 Task: Create a script that performs addition, subtraction, multiplication, and division of two numbers, storing each result.
Action: Mouse moved to (66, 217)
Screenshot: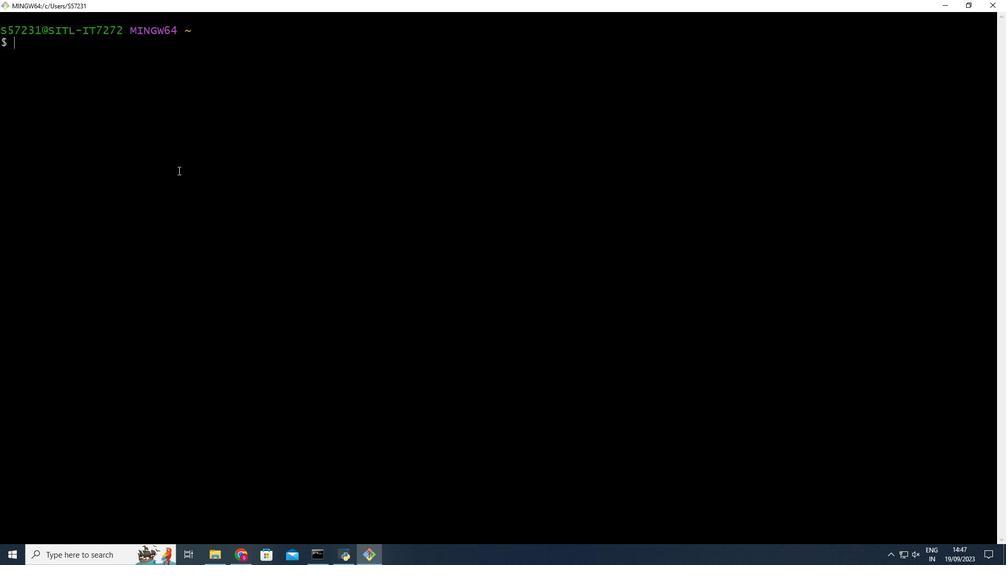 
Action: Mouse pressed left at (66, 217)
Screenshot: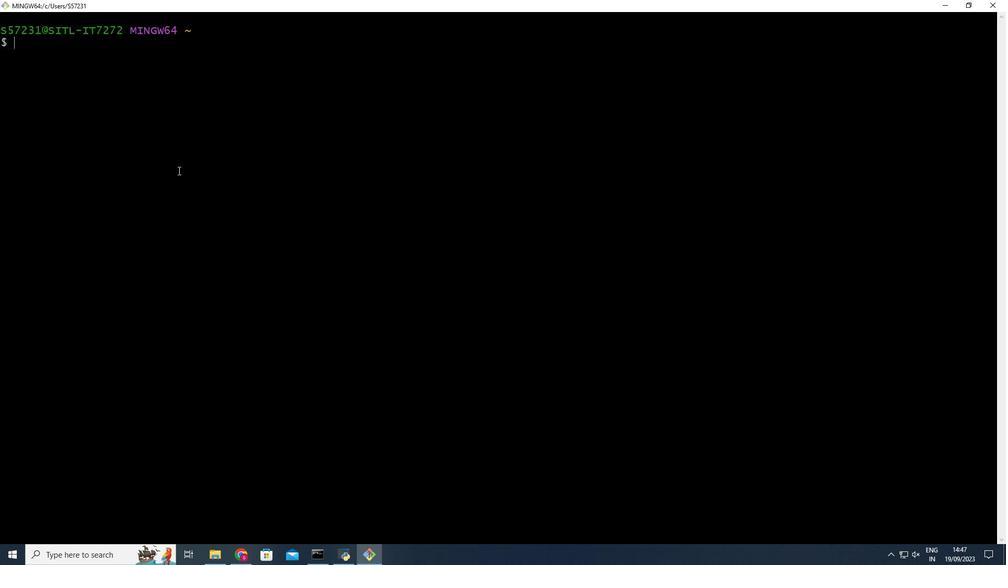 
Action: Mouse moved to (81, 210)
Screenshot: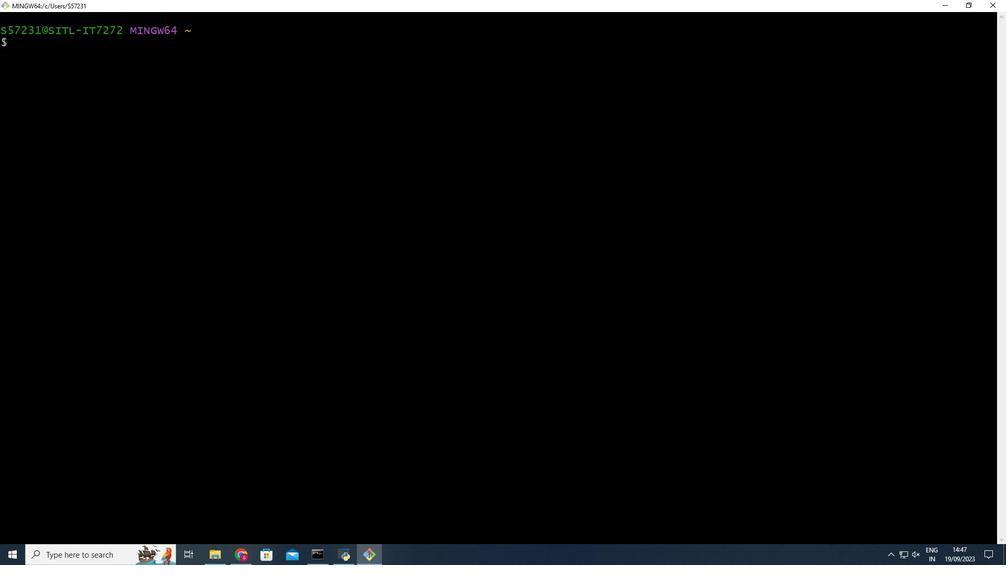 
Action: Key pressed mkr<Key.backspace>dir<Key.space>mathematical<Key.shift_r>_operations<Key.shift_r>_task<Key.enter>cd<Key.space>mathematical<Key.shift_r>_operations<Key.shift_r>_task<Key.enter>touch<Key.space>m<Key.backspace>c<Key.backspace>script.sh<Key.enter>vim<Key.space>script.sh<Key.enter>i<Key.space><Key.backspace><Key.shift_r>#<Key.shift_r>!/n<Key.backspace>bin/bash<Key.enter><Key.backspace><Key.enter><Key.shift_r>#<Key.space>function<Key.space>to<Key.space>perform<Key.space>mathm<Key.backspace>ematical<Key.space>operations<Key.enter><Key.backspace><Key.backspace>perform<Key.shift_r>_operations<Key.shift_r>()<Key.enter><Key.shift_r>{<Key.enter><Key.shift_r>#<Key.space>input<Key.space>values<Key.enter><Key.backspace><Key.backspace>num<Key.space><Key.backspace>1=10<Key.enter>num2=5<Key.enter><Key.enter><Key.shift_r>#<Key.space>addition<Key.enter><Key.backspace><Key.backspace>addition<Key.shift_r>_result<Key.space>=<Key.backspace>=<Key.space><Key.shift_r>$<Key.shift_r>((num1+<Key.space>num2<Key.shift_r>))<Key.enter>echo<Key.space><Key.shift_r>"<Key.shift_r>Addition<Key.space>result<Key.shift_r>:<Key.space><Key.shift_r>"<Key.backspace><Key.backspace><Key.space><Key.shift_r><Key.shift_r>$addition<Key.shift_r>_result<Key.shift_r>"<Key.enter><Key.enter><Key.shift_r>#<Key.space>subtraction<Key.enter><Key.backspace><Key.backspace>sub
Screenshot: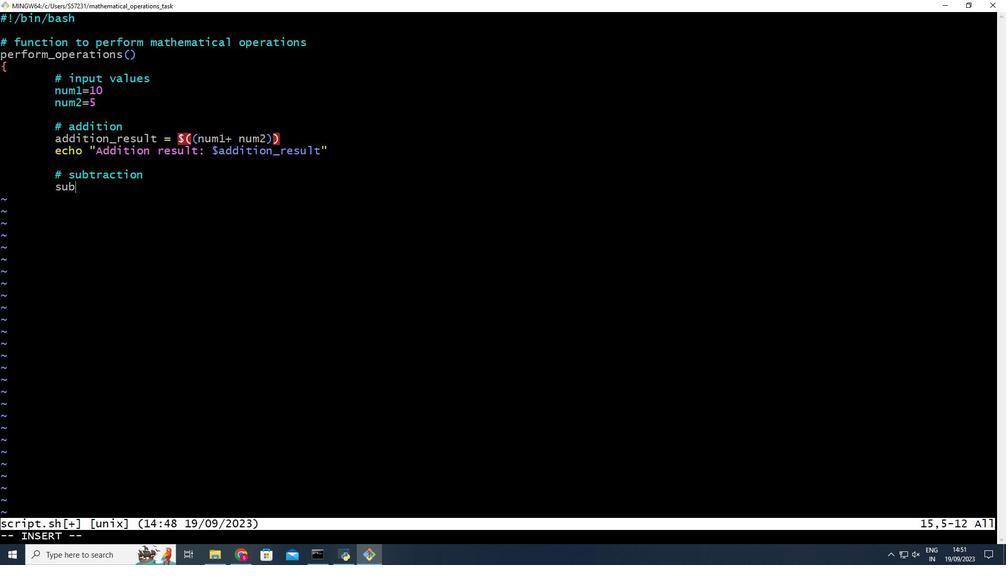 
Action: Mouse scrolled (81, 210) with delta (0, 0)
Screenshot: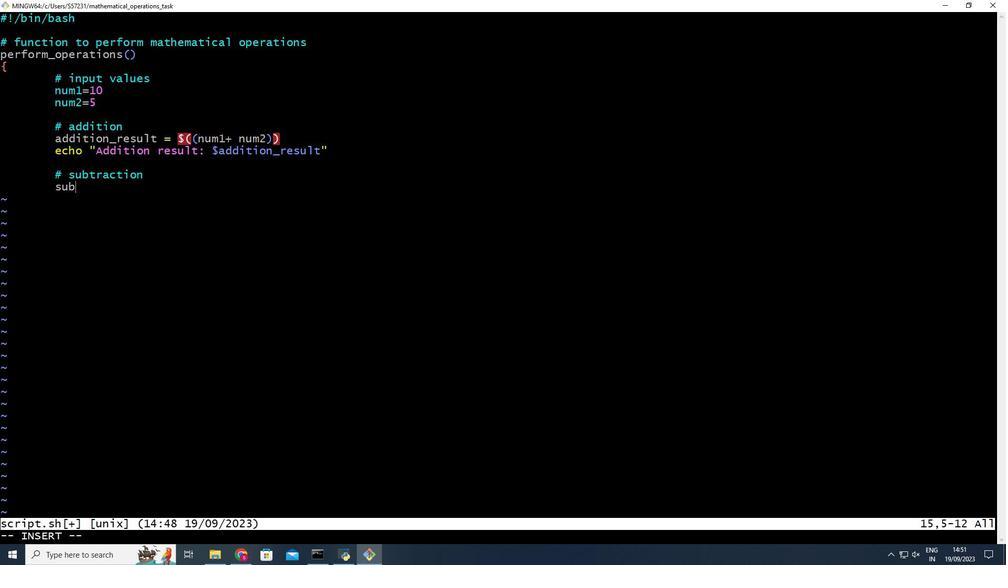 
Action: Mouse scrolled (81, 210) with delta (0, 0)
Screenshot: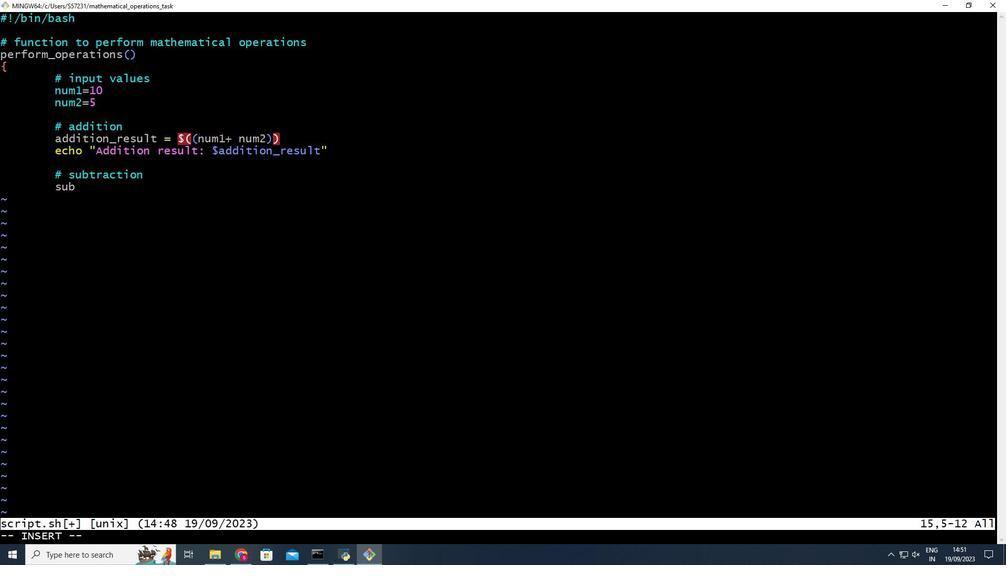 
Action: Mouse scrolled (81, 210) with delta (0, 0)
Screenshot: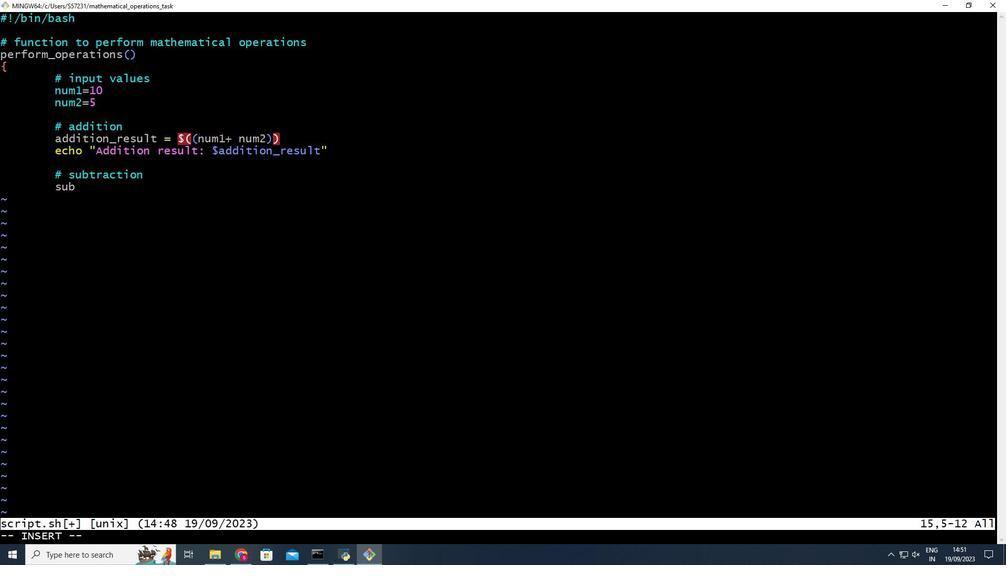 
Action: Key pressed traction<Key.shift_r>_result=<Key.shift_r>$<Key.shift_r>((num1-num2<Key.shift_r><Key.shift_r><Key.shift_r><Key.shift_r><Key.shift_r><Key.shift_r><Key.shift_r><Key.shift_r><Key.shift_r><Key.shift_r><Key.shift_r><Key.shift_r><Key.shift_r>))<Key.enter>echo<Key.space><Key.shift_r>"<Key.shift_r>Subtraction<Key.space>result<Key.shift_r>:<Key.space><Key.shift_r>$subtraction<Key.shift_r><Key.shift_r>_result<Key.shift_r>"<Key.enter><Key.enter><Key.shift_r>#<Key.space>multiplication<Key.enter><Key.backspace><Key.backspace>multiplication<Key.shift_r>_result=<Key.shift_r>$<Key.shift_r><Key.shift_r><Key.shift_r><Key.shift_r><Key.shift_r><Key.shift_r><Key.shift_r>(<Key.shift_r>(num1<Key.shift_r>*num2<Key.shift_r><Key.shift_r><Key.shift_r><Key.shift_r>))<Key.enter>echo<Key.space><Key.shift_r>"<Key.shift_r><Key.shift_r><Key.shift_r>Multiplication<Key.space>result<Key.shift_r><Key.shift_r><Key.shift_r><Key.shift_r>:<Key.space><Key.shift_r>$multiplication<Key.shift_r>_result<Key.shift_r>"<Key.enter><Key.backspace><Key.enter><Key.shift_r>#<Key.space>division<Key.space><Key.shift_r>(with<Key.space>floating-point<Key.space>result<Key.shift_r>)<Key.space><Key.enter><Key.backspace><Key.backspace>division<Key.shift_r>_result=<Key.shift_r><Key.shift_r><Key.shift_r><Key.shift_r><Key.shift_r><Key.shift_r><Key.shift_r><Key.shift_r><Key.shift_r><Key.shift_r><Key.shift_r><Key.shift_r><Key.shift_r><Key.shift_r><Key.shift_r><Key.shift_r><Key.shift_r><Key.shift_r><Key.shift_r><Key.shift_r><Key.shift_r><Key.shift_r><Key.shift_r><Key.shift_r><Key.shift_r><Key.shift_r>$<Key.shift_r><Key.shift_r><Key.shift_r><Key.shift_r>(echo<Key.space><Key.shift_r>"scale=2;<Key.space><Key.shift_r><Key.shift_r><Key.shift_r><Key.shift_r><Key.shift_r><Key.shift_r><Key.shift_r>$num1<Key.space>/<Key.space><Key.shift_r>@<Key.backspace><Key.shift_r>$num2<Key.shift_r>"<Key.space><Key.shift_r>|<Key.space>bc<Key.shift_r><Key.shift_r><Key.shift_r><Key.shift_r><Key.shift_r><Key.shift_r><Key.shift_r><Key.shift_r><Key.shift_r><Key.shift_r><Key.shift_r><Key.shift_r>)<Key.enter>echo<Key.space><Key.shift_r>"<Key.shift_r>Division<Key.space>result<Key.shift_r>:<Key.space><Key.shift_r><Key.shift_r><Key.shift_r><Key.shift_r><Key.shift_r><Key.shift_r><Key.shift_r><Key.shift_r><Key.shift_r>$division<Key.shift_r>_result<Key.shift_r>"<Key.enter><Key.backspace><Key.shift_r><Key.shift_r><Key.shift_r><Key.shift_r><Key.shift_r><Key.shift_r>}
Screenshot: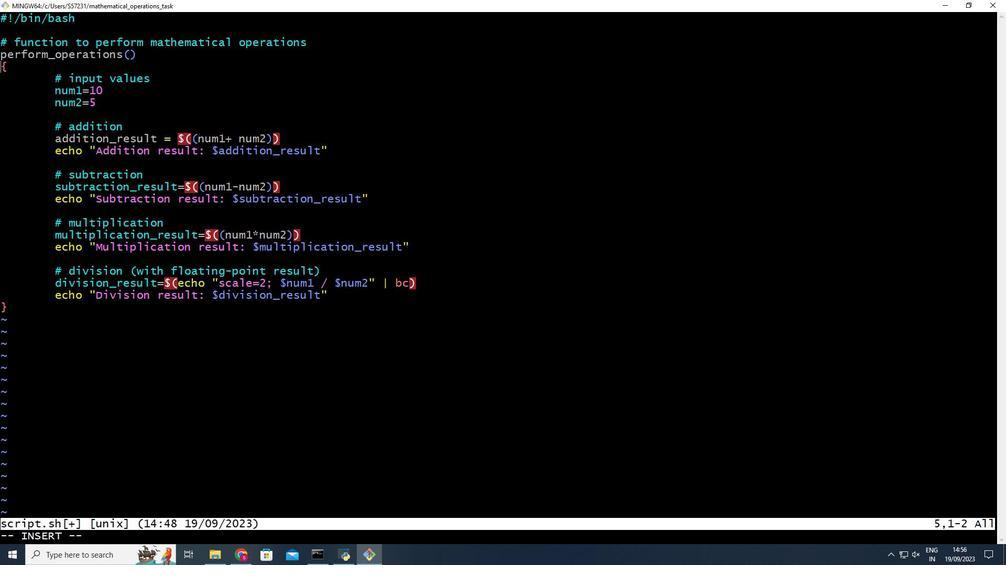 
Action: Mouse scrolled (81, 210) with delta (0, 0)
Screenshot: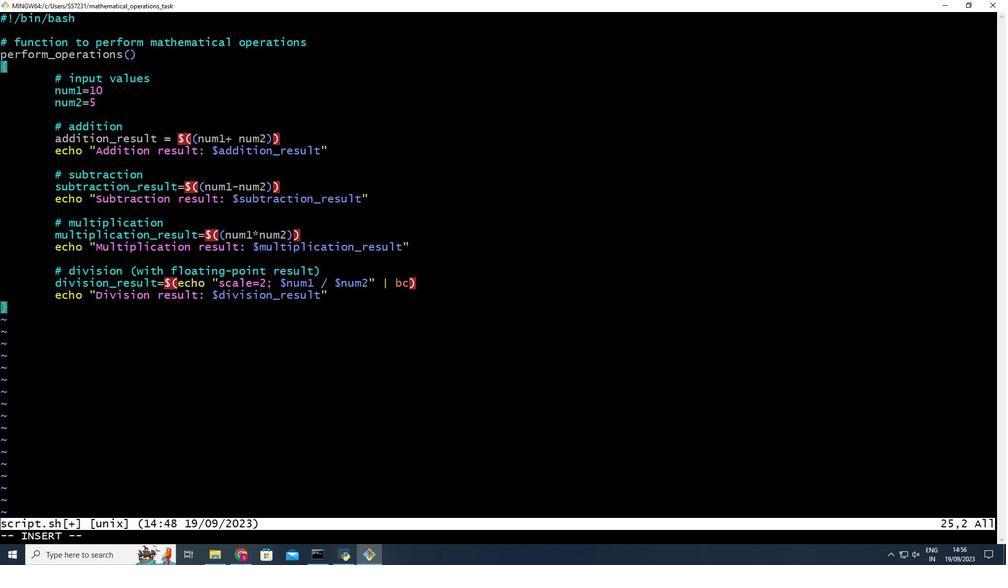 
Action: Mouse scrolled (81, 210) with delta (0, 0)
Screenshot: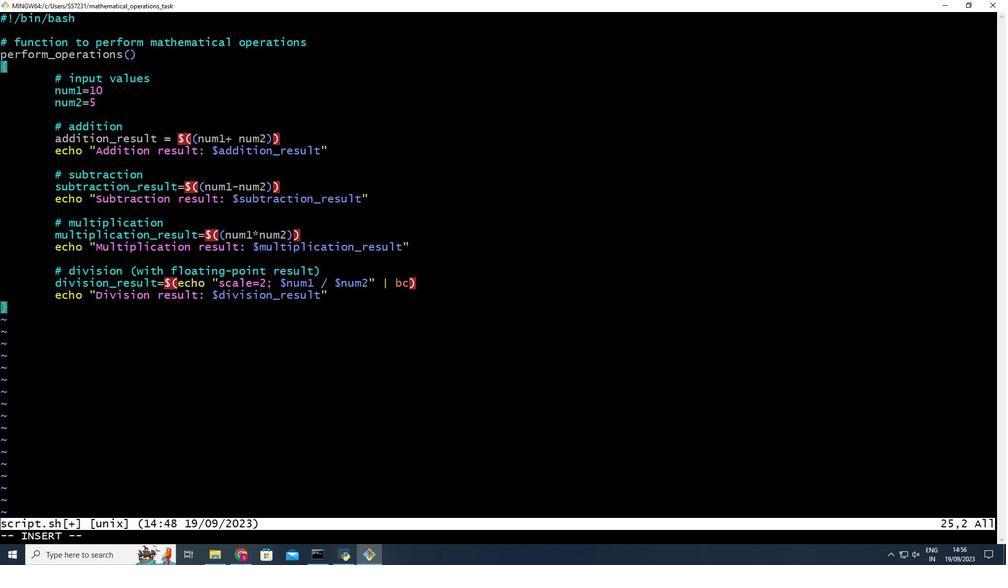 
Action: Mouse scrolled (81, 210) with delta (0, 0)
Screenshot: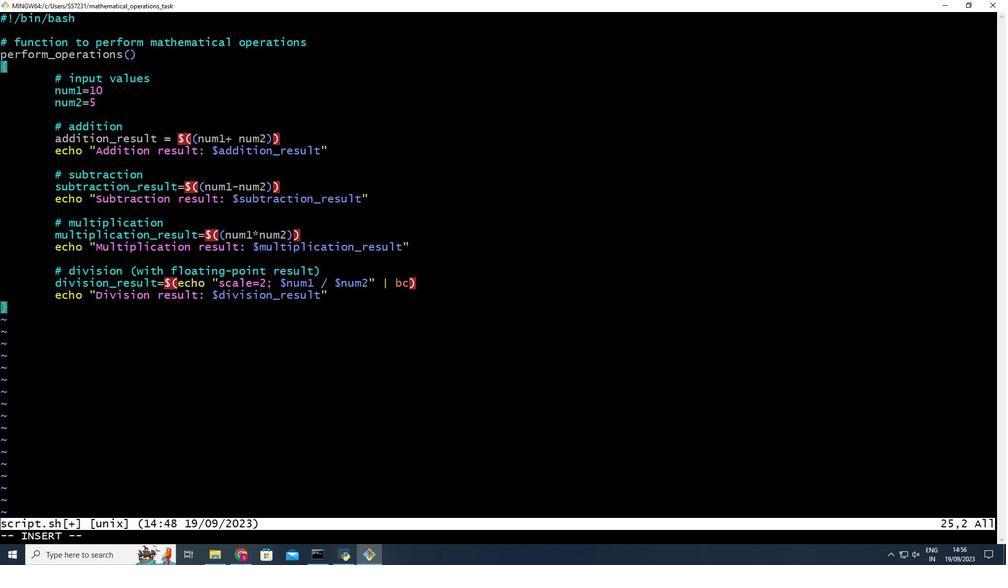 
Action: Key pressed <Key.shift_r><Key.enter><Key.enter><Key.shift_r>#<Key.space>call<Key.space>the<Key.space>function<Key.space>to<Key.space>perform<Key.space>the<Key.space>operations<Key.enter><Key.backspace><Key.backspace>perform<Key.shift_r><Key.shift_r><Key.shift_r><Key.shift_r>_operatiosn<Key.backspace><Key.backspace>ns<Key.space><Key.esc><Key.shift_r>:wq<Key.shift_r>!<Key.enter>
Screenshot: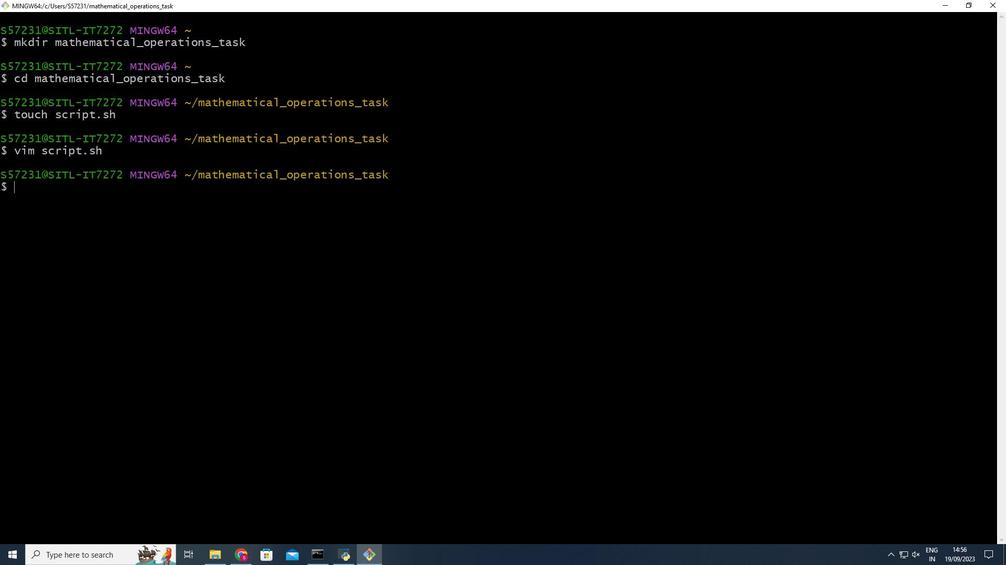 
Action: Mouse scrolled (81, 210) with delta (0, 0)
Screenshot: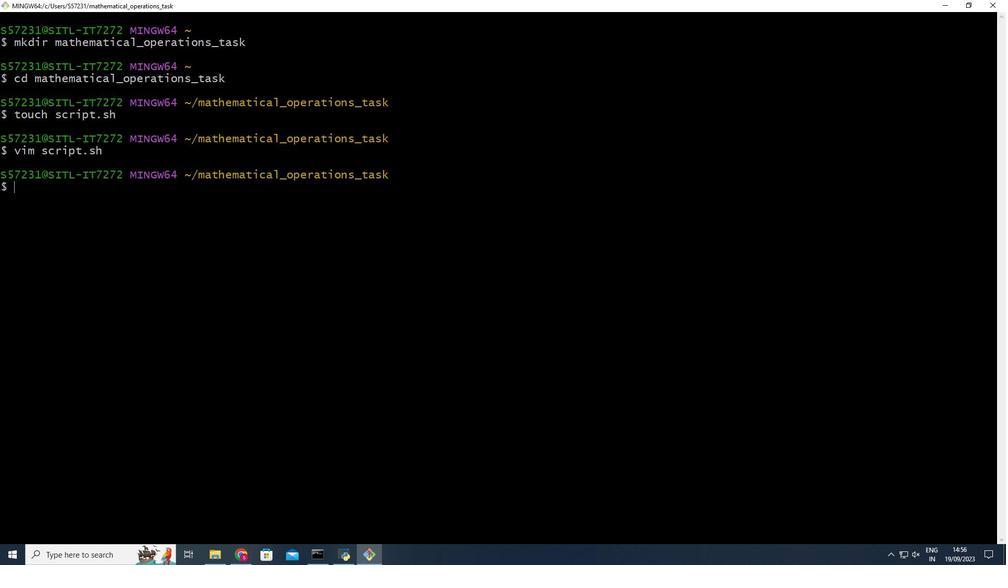 
Action: Mouse scrolled (81, 210) with delta (0, 0)
Screenshot: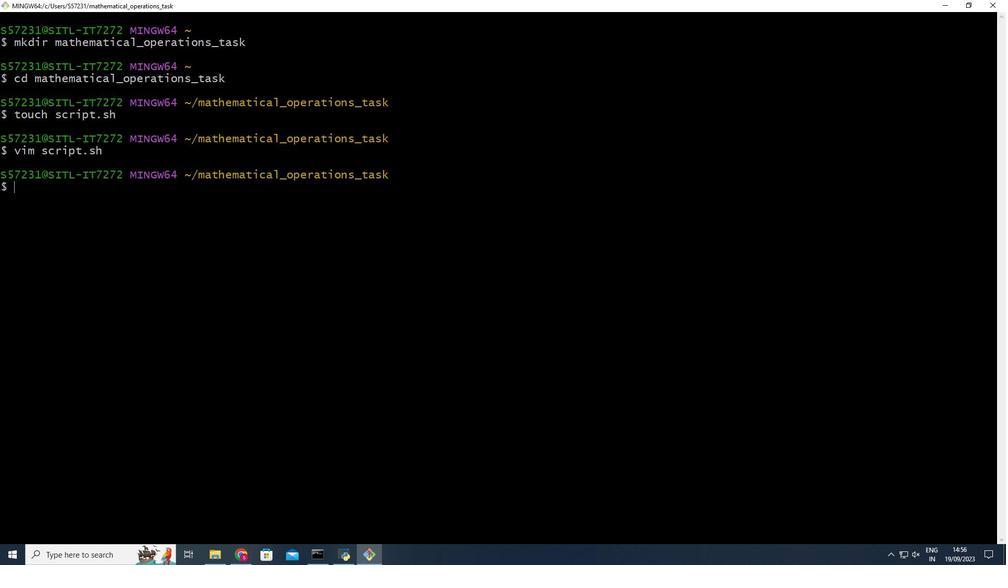 
Action: Mouse scrolled (81, 210) with delta (0, 0)
Screenshot: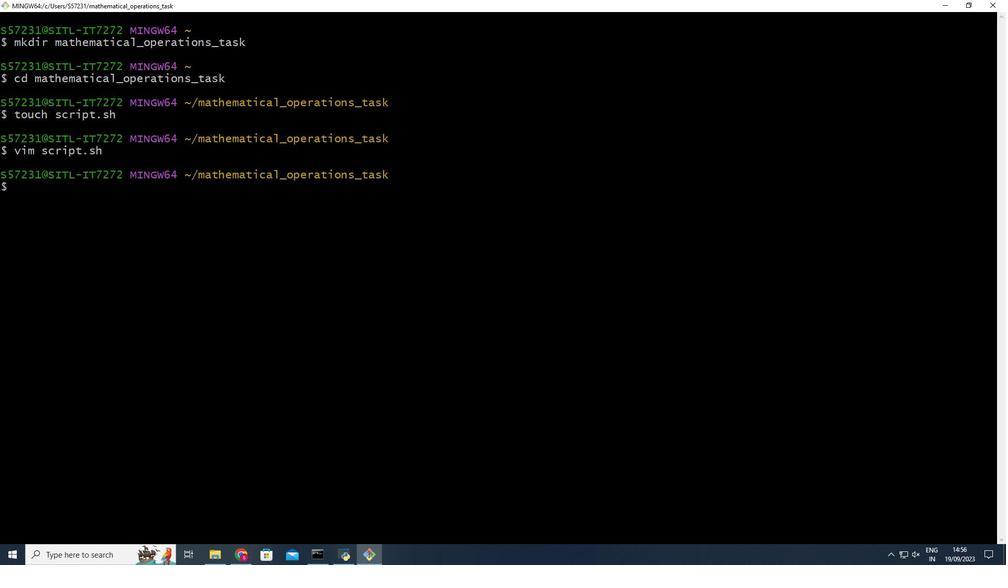 
Action: Mouse scrolled (81, 210) with delta (0, 0)
Screenshot: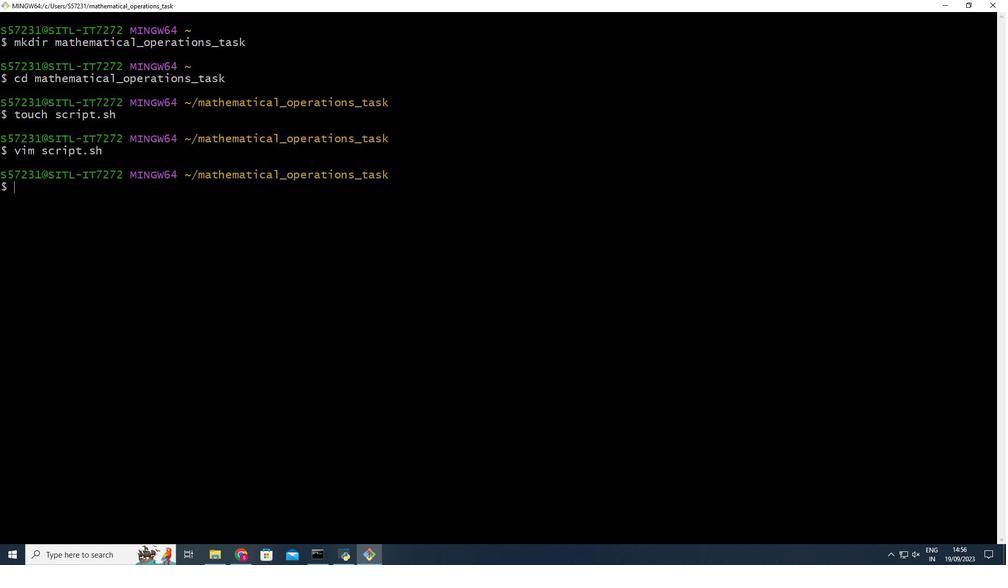 
Action: Mouse scrolled (81, 210) with delta (0, 0)
Screenshot: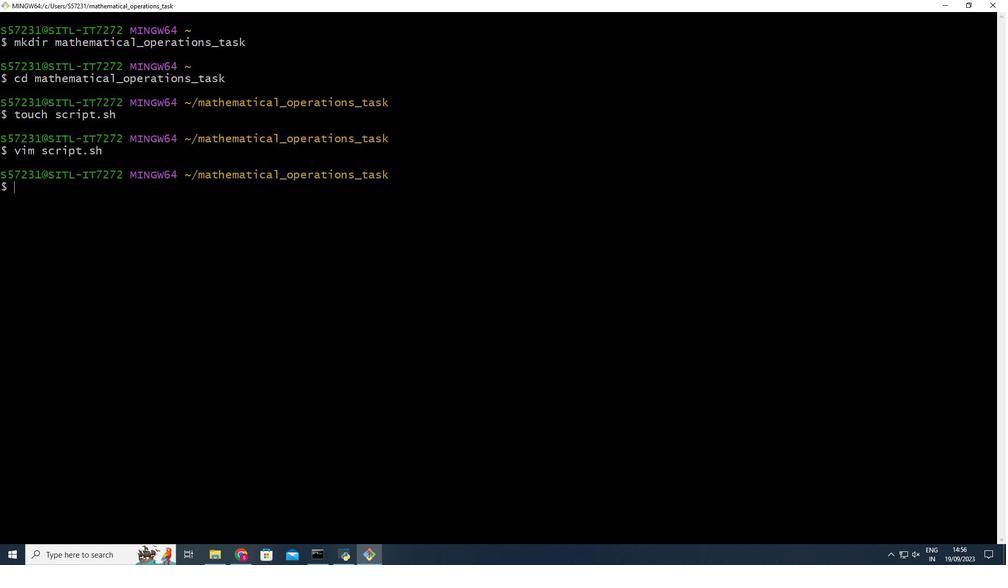 
Action: Key pressed chmod<Key.space>+x<Key.space>script.sh<Key.enter>./math<Key.backspace><Key.backspace><Key.backspace><Key.backspace>script.sh<Key.enter>vim<Key.space><Key.backspace><Key.space>script.sh<Key.enter>i<Key.up><Key.up><Key.up><Key.up><Key.up><Key.up><Key.up><Key.up><Key.up><Key.up><Key.up><Key.up><Key.up><Key.up><Key.up><Key.up><Key.up><Key.up><Key.up><Key.up><Key.up><Key.up><Key.up><Key.up><Key.up><Key.up><Key.up><Key.down><Key.down><Key.down><Key.down><Key.down><Key.down><Key.down><Key.down><Key.down><Key.down><Key.left><Key.left><Key.down><Key.right><Key.up><Key.right><Key.right><Key.right><Key.right><Key.right><Key.right><Key.right><Key.right><Key.right><Key.left><Key.left><Key.backspace><Key.down><Key.down><Key.down><Key.up><Key.up><Key.up><Key.down><Key.down><Key.down><Key.down><Key.down><Key.down><Key.down><Key.down><Key.down><Key.down><Key.down><Key.down><Key.right><Key.right><Key.right><Key.right><Key.right><Key.right><Key.right><Key.right>
Screenshot: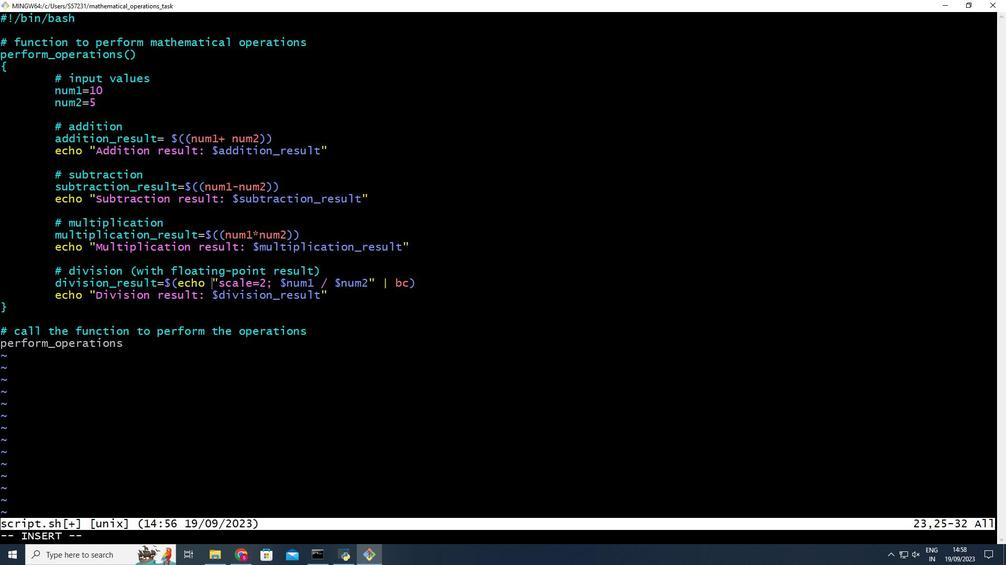 
Action: Mouse moved to (82, 211)
Screenshot: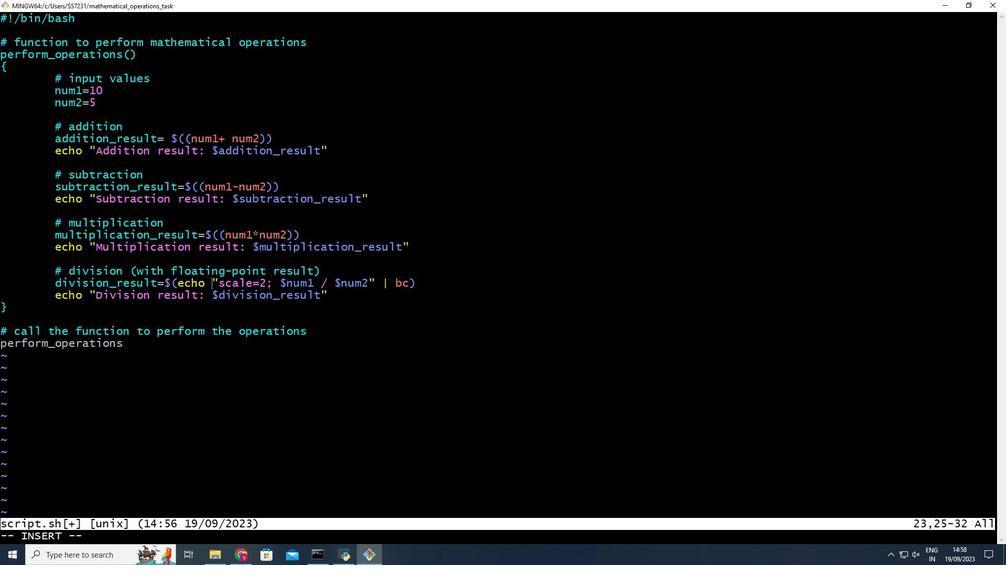 
Action: Mouse scrolled (82, 211) with delta (0, 0)
Screenshot: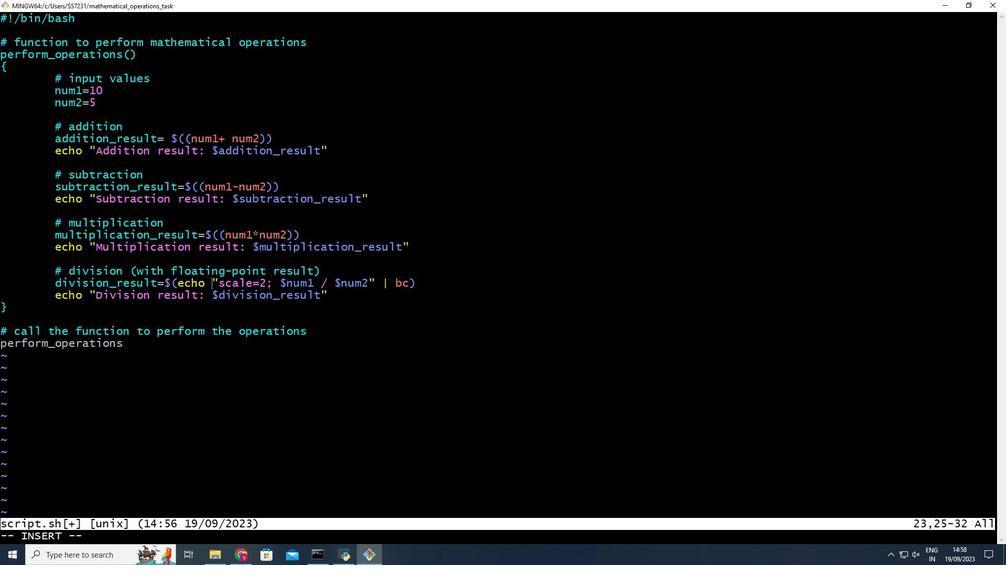 
Action: Mouse scrolled (82, 211) with delta (0, 0)
Screenshot: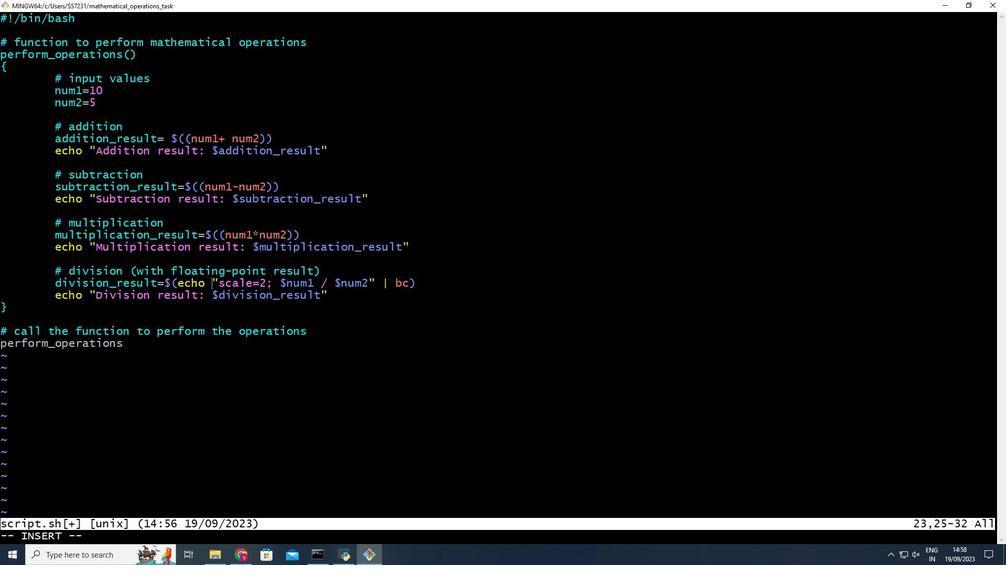 
Action: Mouse scrolled (82, 211) with delta (0, 0)
Screenshot: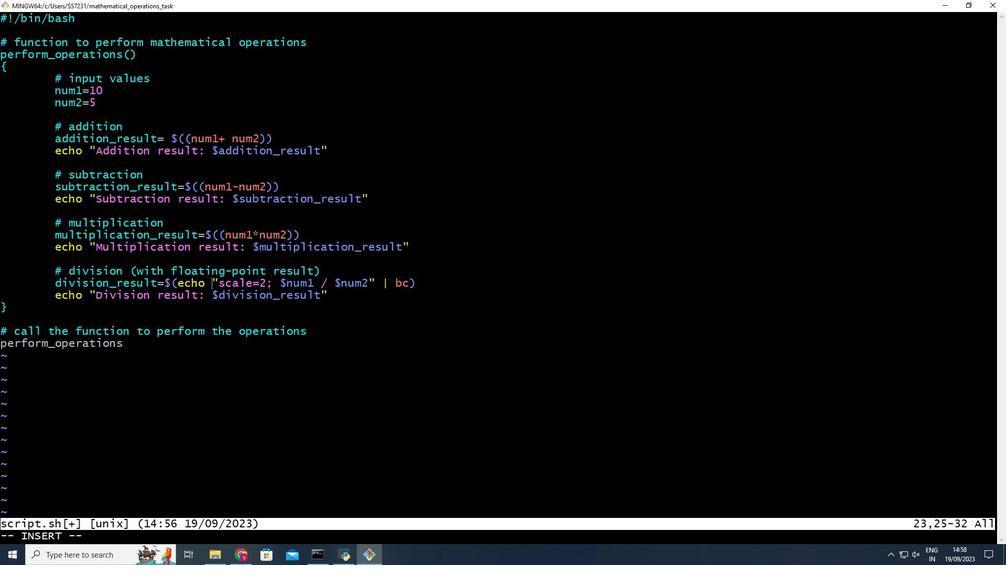 
Action: Mouse scrolled (82, 211) with delta (0, 0)
Screenshot: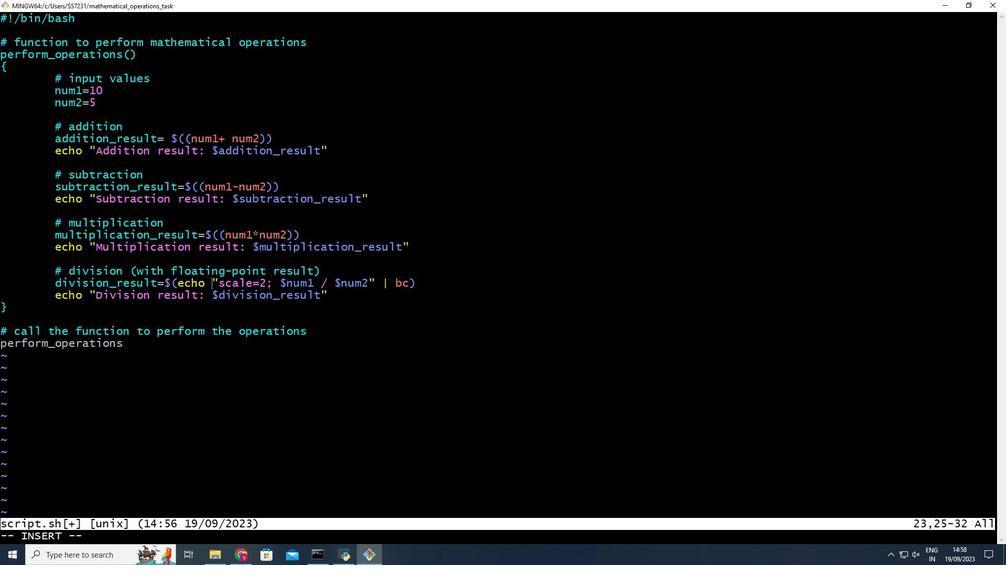 
Action: Mouse scrolled (82, 211) with delta (0, 0)
Screenshot: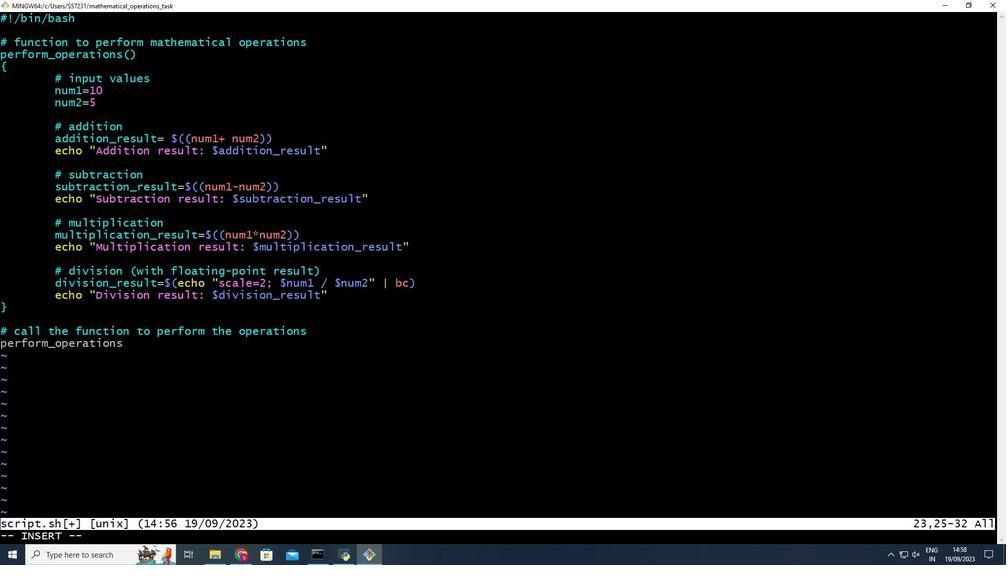 
Action: Mouse scrolled (82, 211) with delta (0, 0)
Screenshot: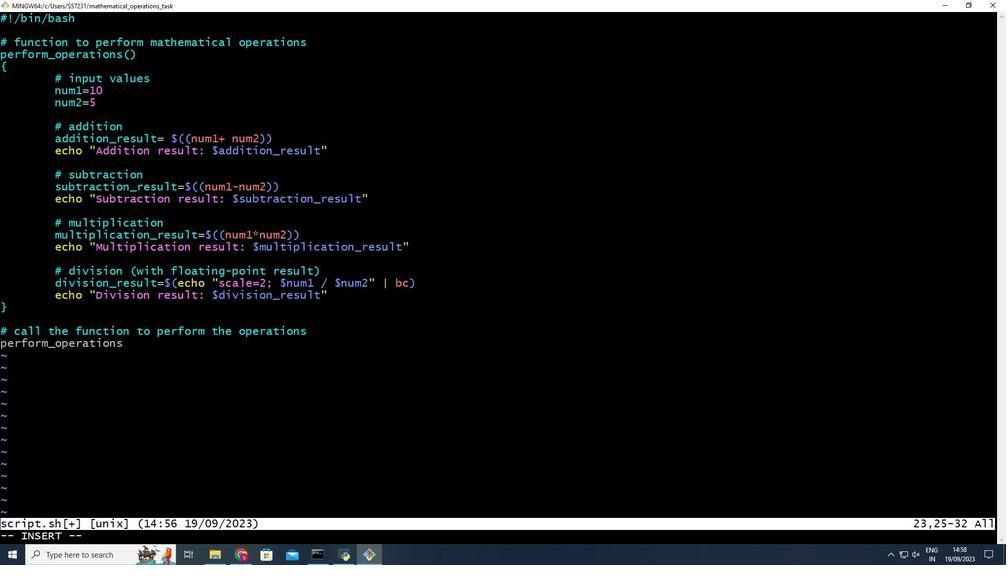 
Action: Mouse scrolled (82, 211) with delta (0, 0)
Screenshot: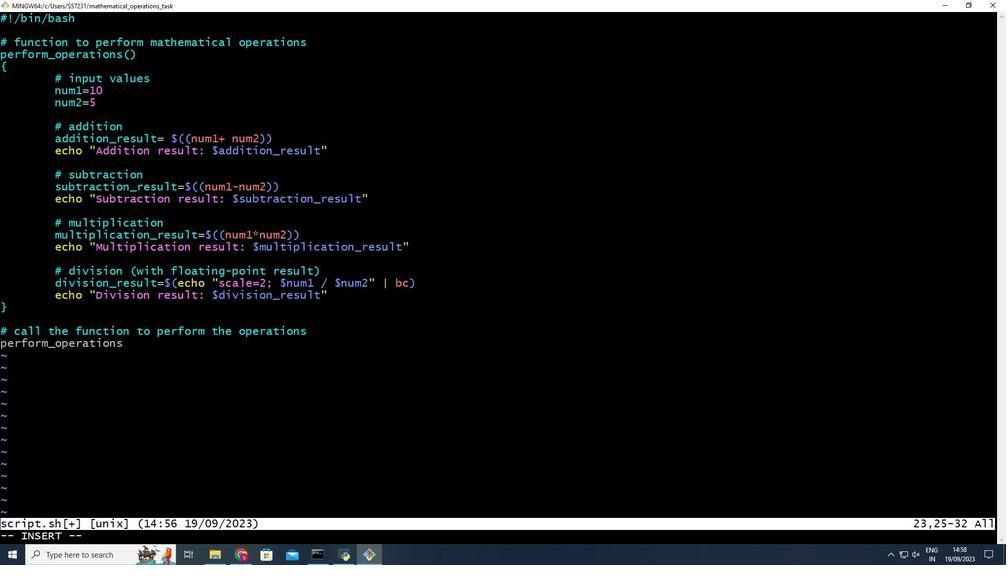 
Action: Mouse scrolled (82, 211) with delta (0, 0)
Screenshot: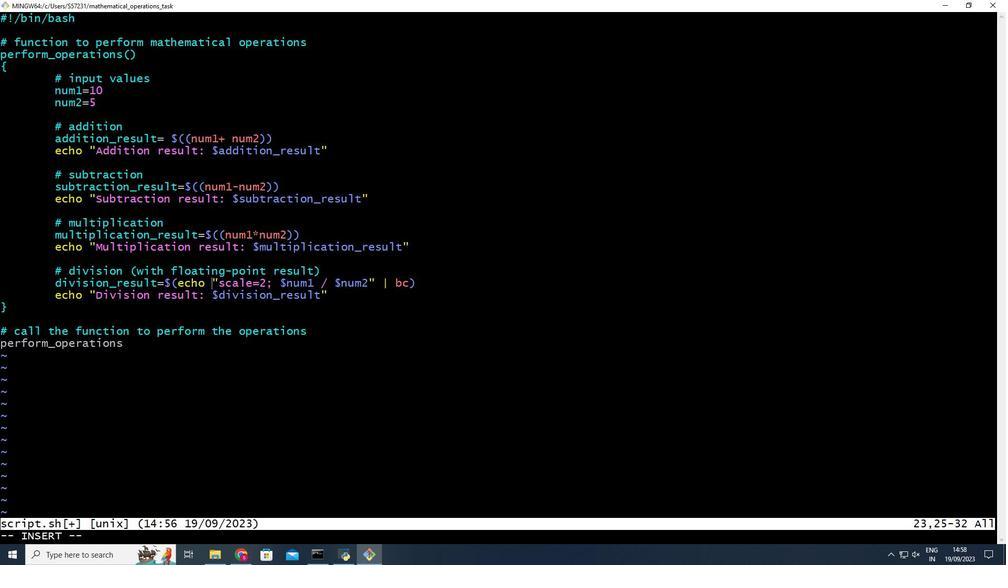 
Action: Mouse scrolled (82, 211) with delta (0, 0)
Screenshot: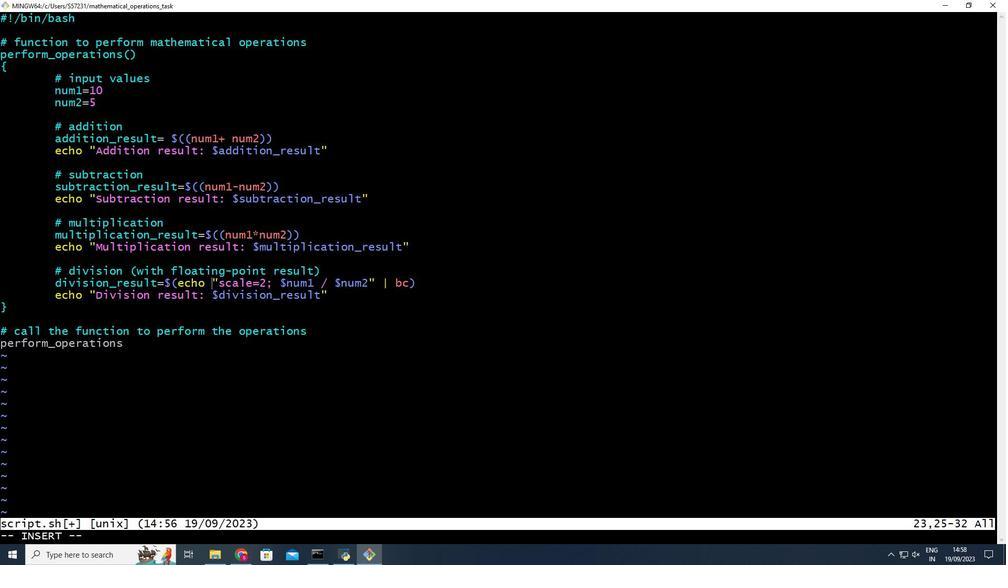 
Action: Mouse moved to (81, 211)
Screenshot: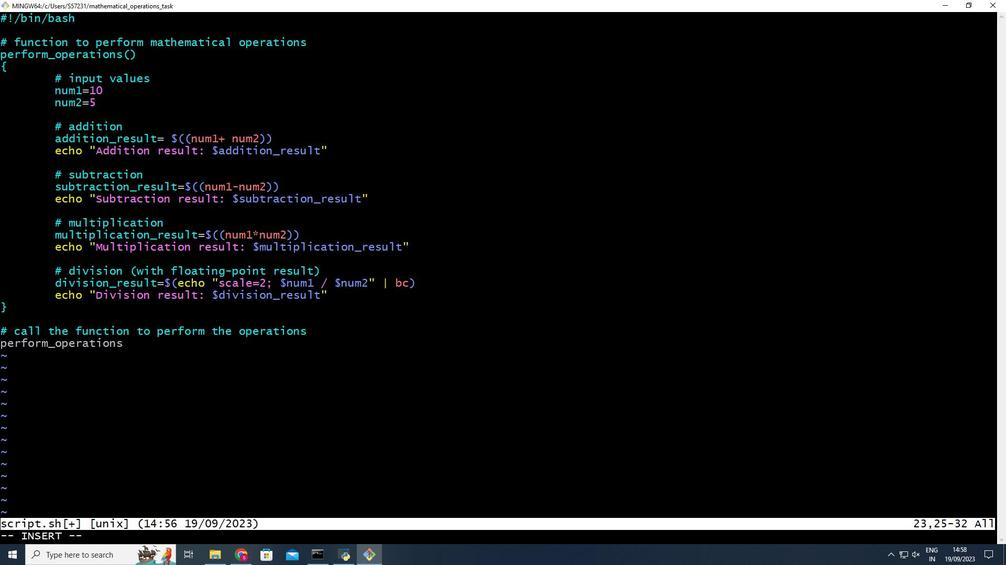 
Action: Mouse scrolled (81, 211) with delta (0, 0)
Screenshot: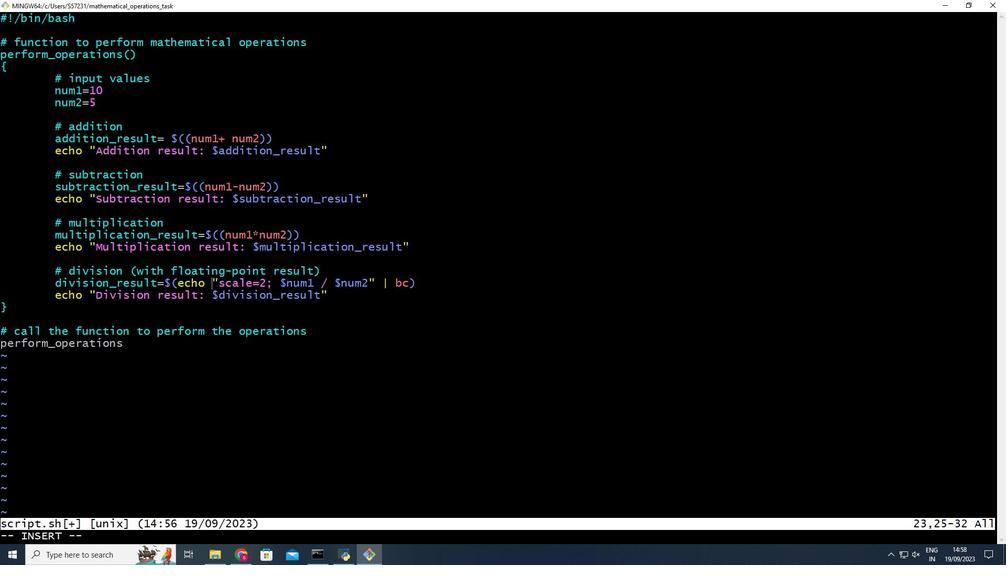 
Action: Key pressed <Key.right><Key.right><Key.right><Key.left><Key.left><Key.left><Key.right><Key.right><Key.right><Key.right><Key.right><Key.right><Key.right><Key.right><Key.right><Key.right><Key.right><Key.right><Key.right><Key.right><Key.right><Key.right><Key.right><Key.right><Key.right><Key.right><Key.left><Key.left><Key.left><Key.down><Key.left><Key.up><Key.esc><Key.shift_r>:wq<Key.shift_r>!<Key.enter>chmod<Key.space>+x<Key.space>script.sh<Key.enter>./script.sh<Key.enter>vim<Key.space>script.sh<Key.enter>
Screenshot: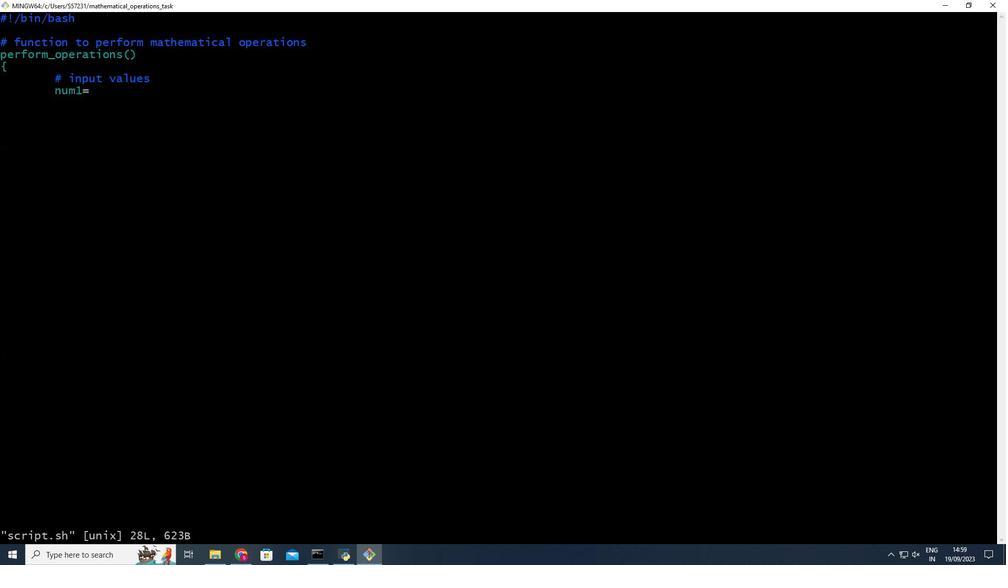 
Action: Mouse moved to (80, 209)
Screenshot: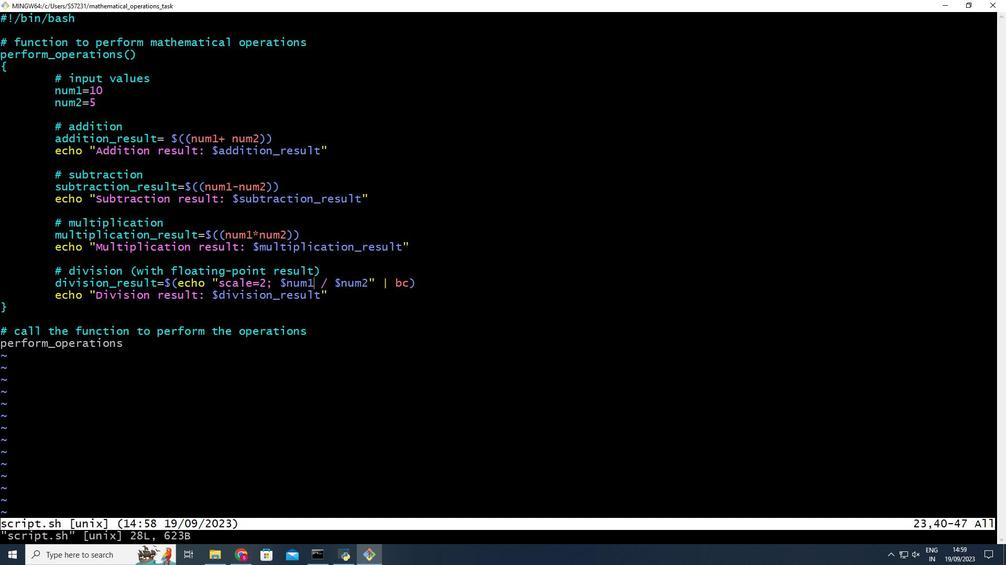 
Action: Mouse scrolled (80, 209) with delta (0, 0)
Screenshot: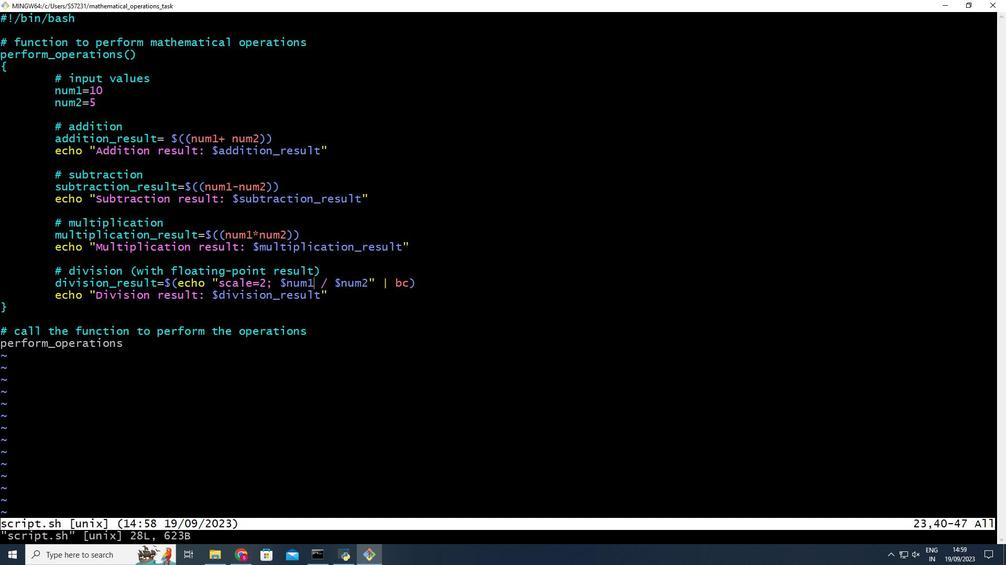 
Action: Key pressed i<Key.up><Key.up><Key.up><Key.up><Key.up><Key.up><Key.up><Key.up><Key.up><Key.up><Key.up><Key.left><Key.left><Key.left><Key.left><Key.left><Key.left><Key.left><Key.left><Key.left><Key.left><Key.left><Key.left><Key.up><Key.backspace><Key.down><Key.down><Key.down><Key.down><Key.left><Key.left><Key.left><Key.left><Key.down><Key.down><Key.down><Key.down><Key.down><Key.right><Key.right><Key.right><Key.right><Key.right><Key.right><Key.right><Key.right><Key.right><Key.right><Key.right><Key.right><Key.right><Key.right><Key.right><Key.right><Key.right><Key.right><Key.right><Key.down><Key.down><Key.down><Key.right><Key.backspace><Key.left><Key.backspace><Key.right><Key.right><Key.right><Key.right><Key.right><Key.right><Key.right><Key.right><Key.right><Key.right><Key.right><Key.left><Key.left><Key.left><Key.left><Key.left>
Screenshot: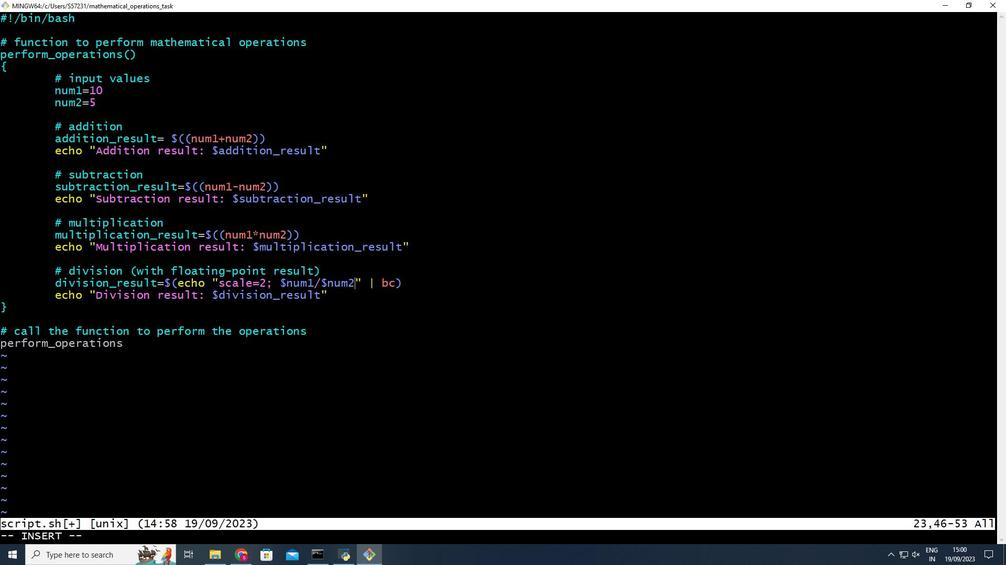 
Action: Mouse moved to (79, 209)
Screenshot: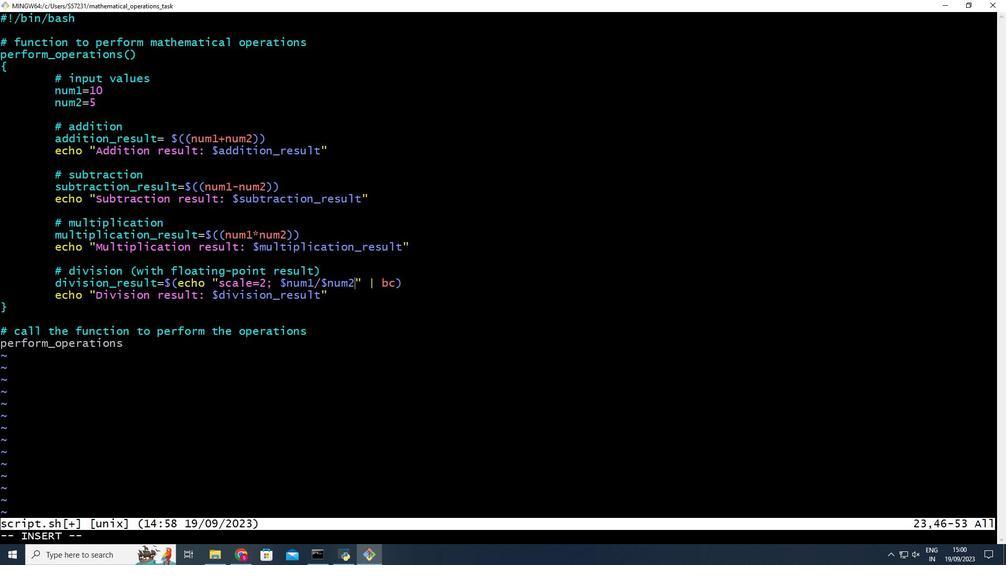 
Action: Mouse scrolled (79, 209) with delta (0, 0)
Screenshot: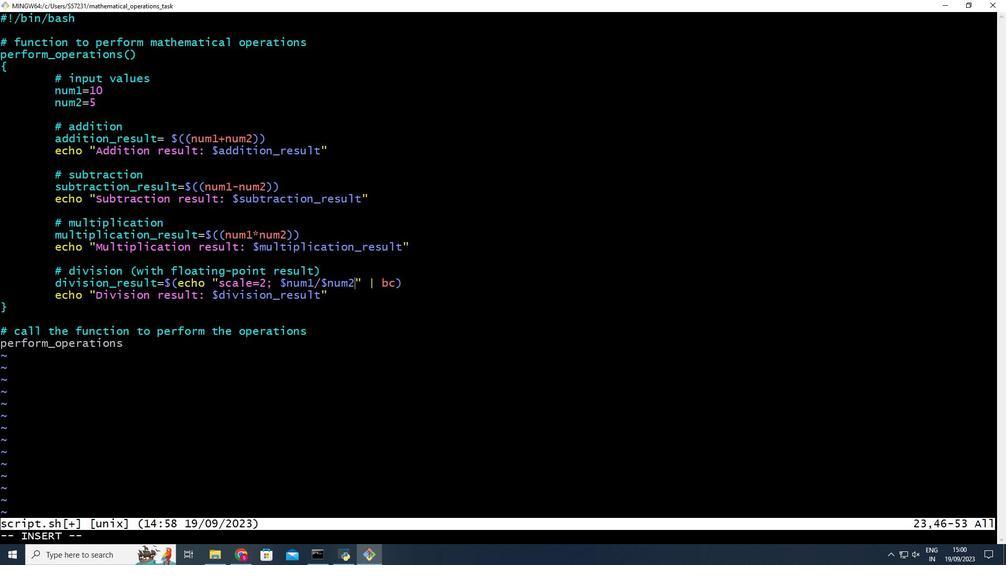 
Action: Mouse moved to (79, 209)
Screenshot: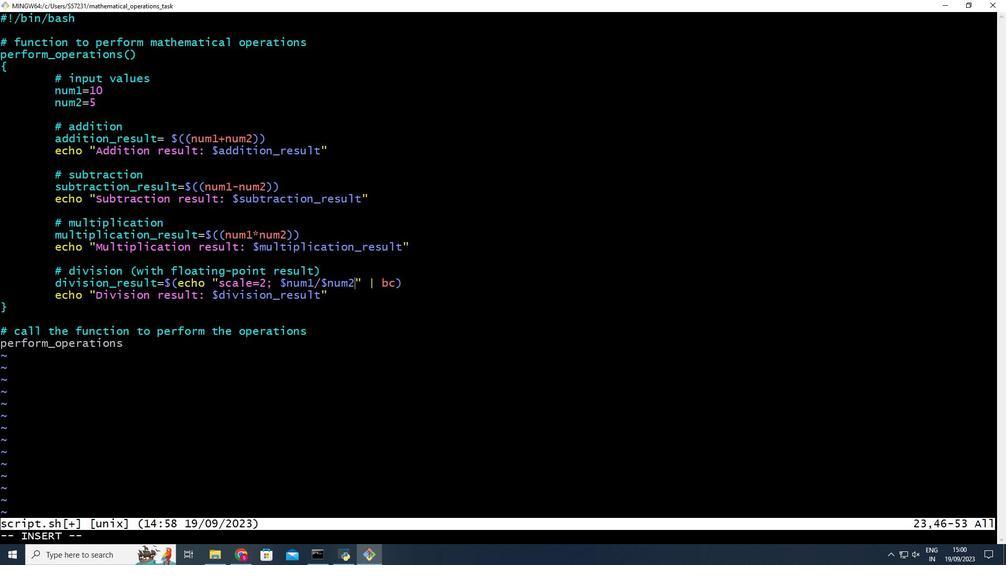 
Action: Mouse scrolled (79, 209) with delta (0, 0)
Screenshot: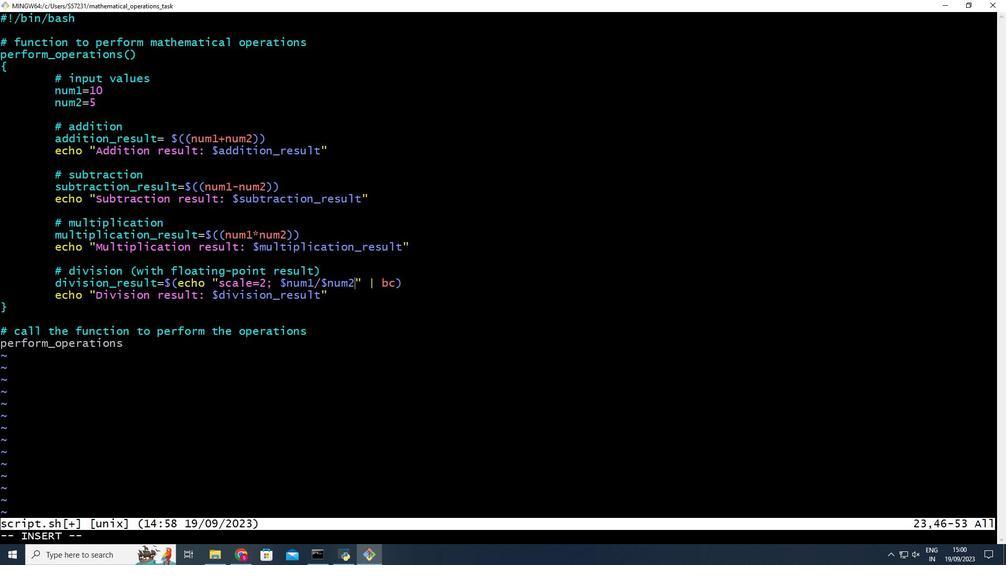 
Action: Mouse scrolled (79, 209) with delta (0, 0)
Screenshot: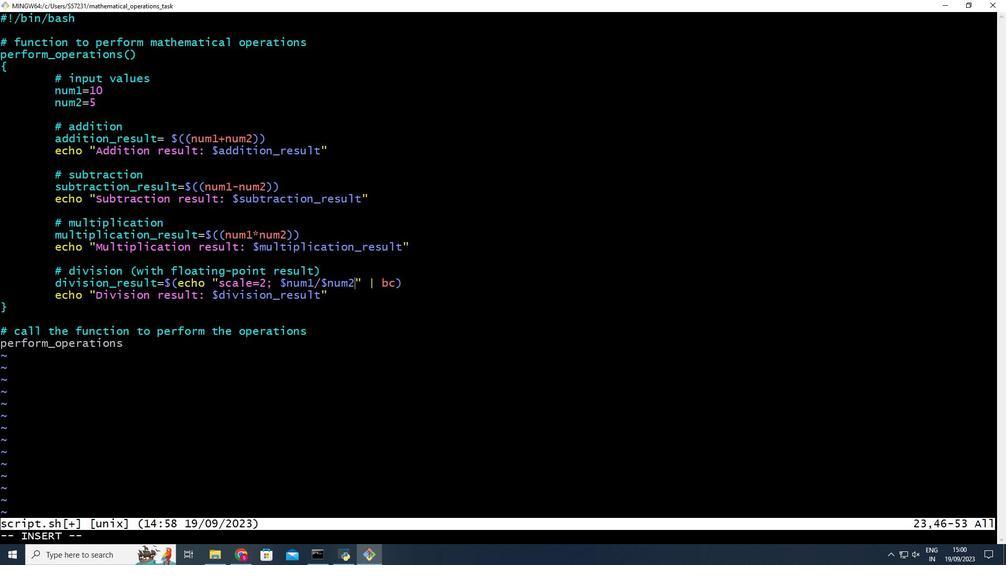 
Action: Mouse scrolled (79, 209) with delta (0, 0)
Screenshot: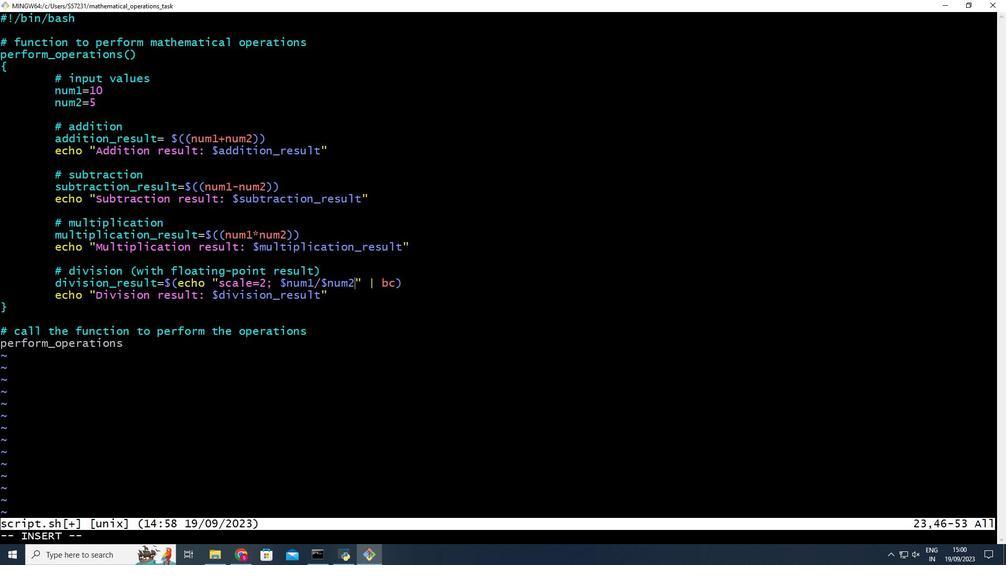 
Action: Mouse moved to (81, 197)
Screenshot: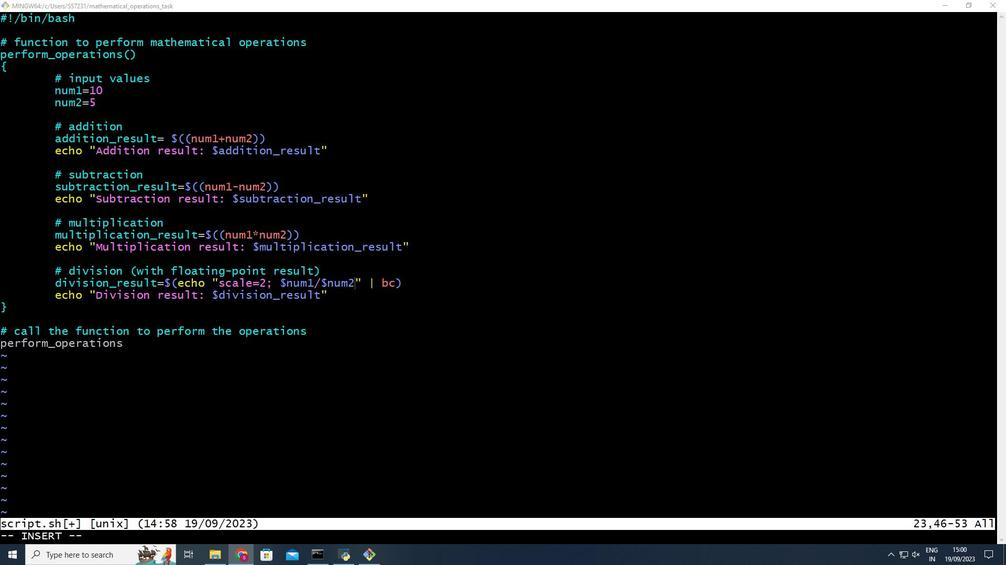 
Action: Mouse pressed left at (81, 197)
Screenshot: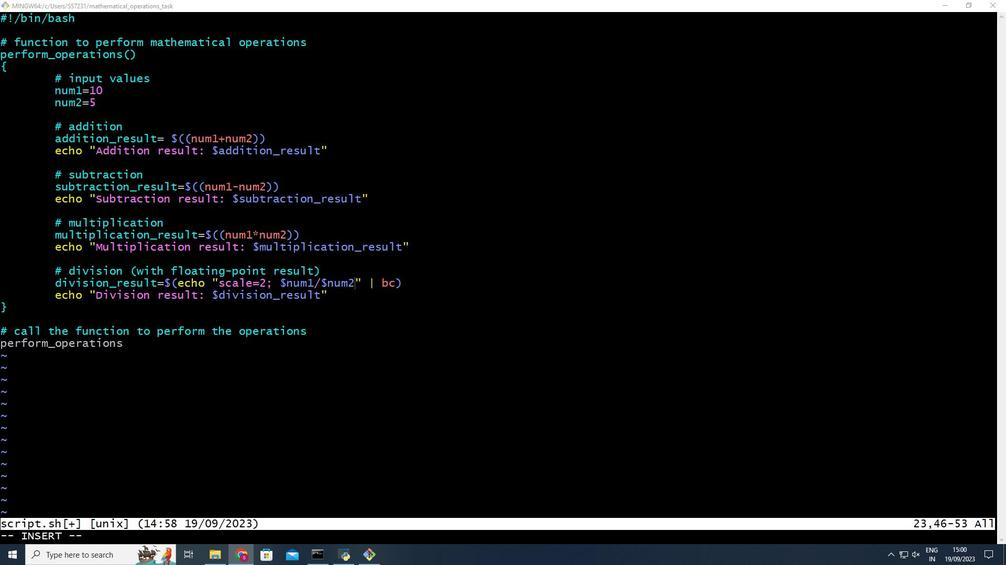 
Action: Mouse moved to (81, 197)
Screenshot: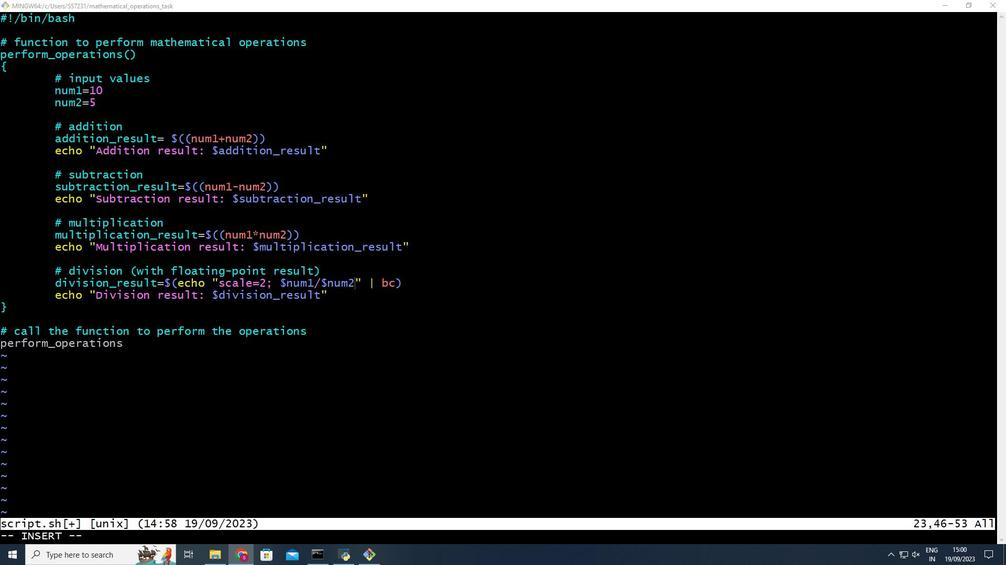 
Action: Key pressed bc<Key.space>not<Key.space>found<Key.space>comand<Key.enter>
Screenshot: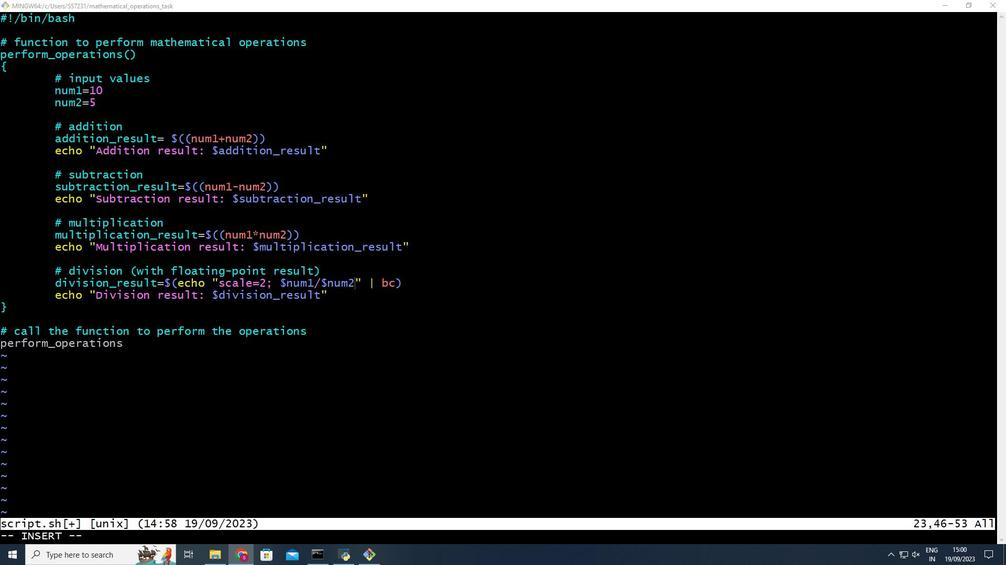 
Action: Mouse moved to (68, 205)
Screenshot: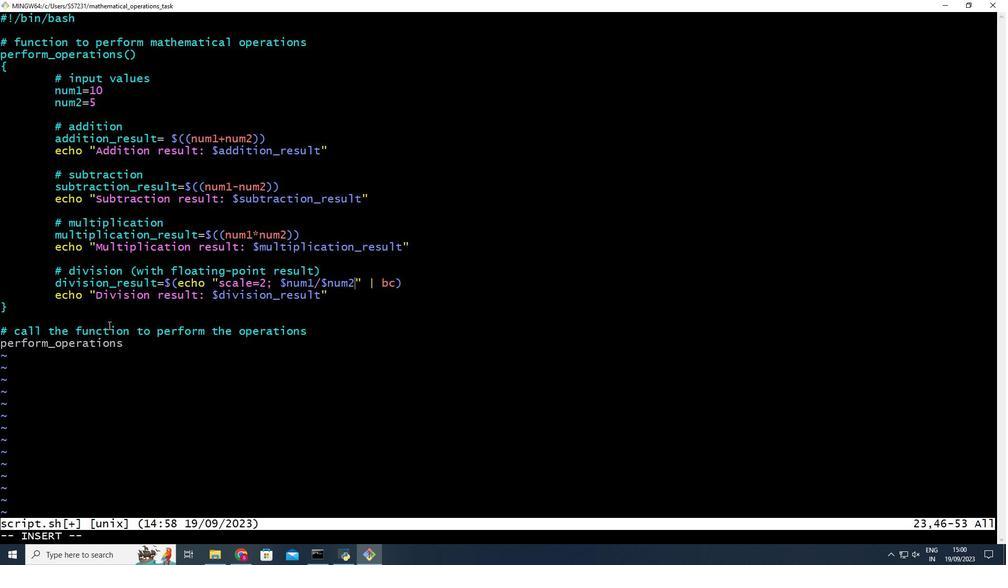 
Action: Mouse pressed left at (68, 205)
Screenshot: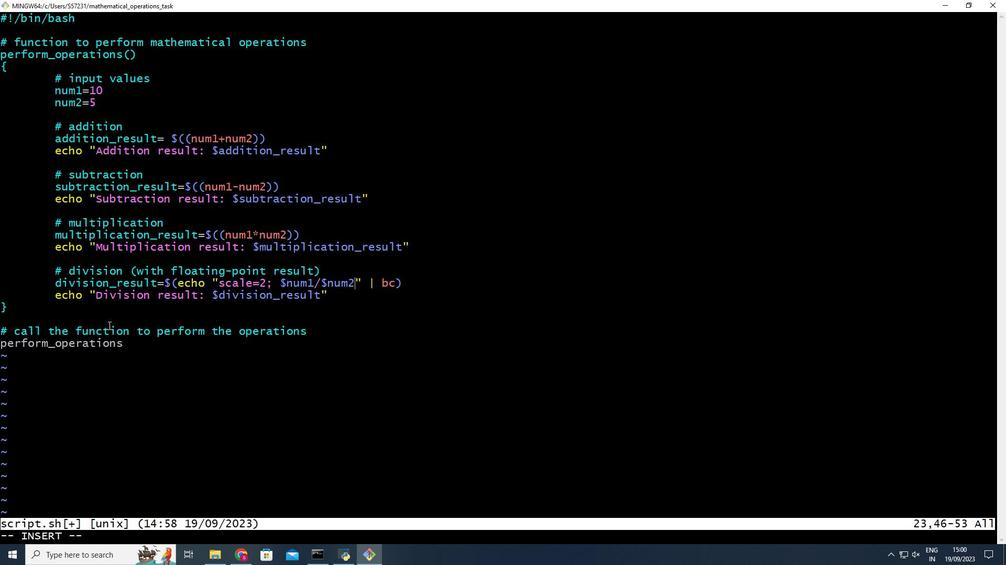 
Action: Mouse moved to (73, 213)
Screenshot: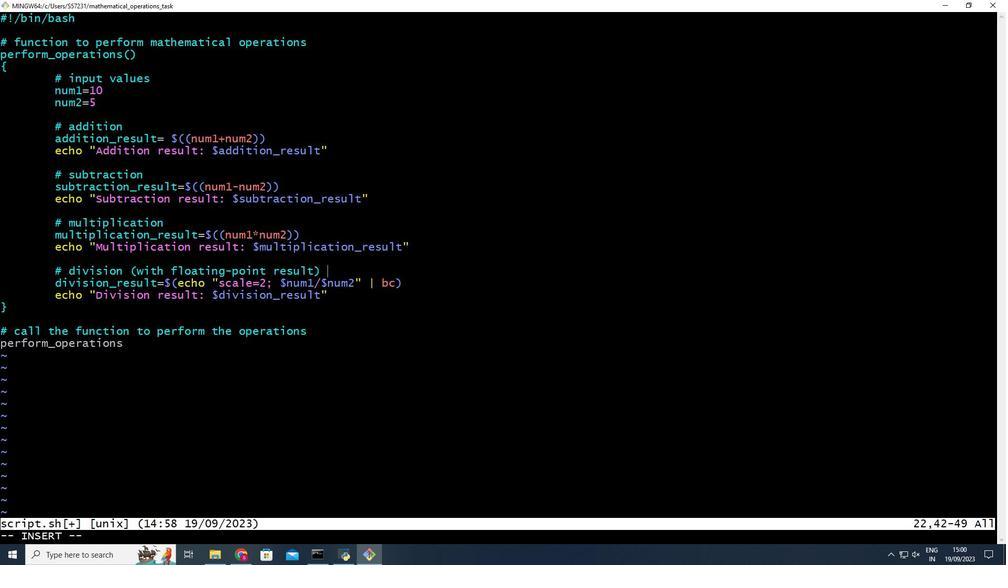 
Action: Key pressed <Key.up> 7)
Screenshot: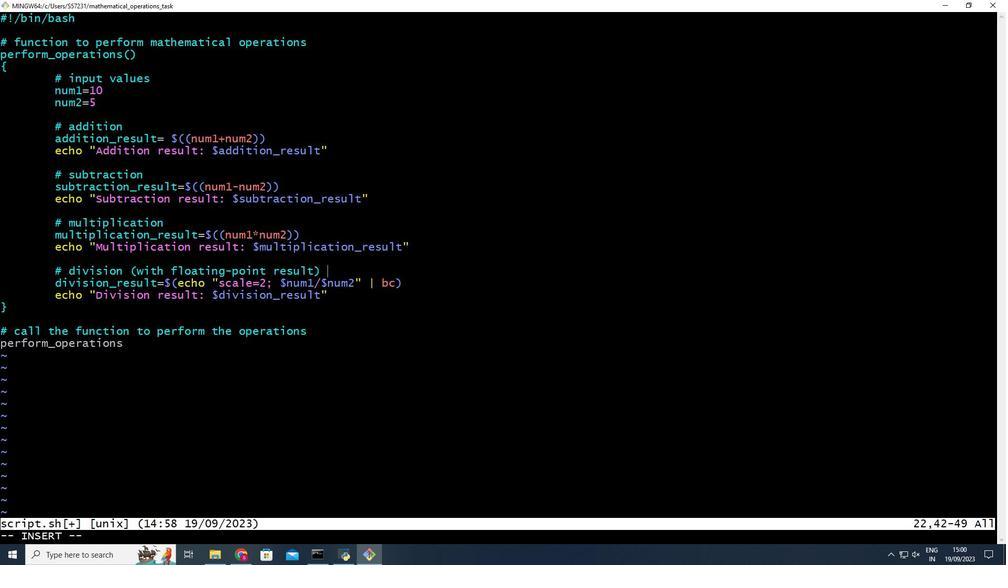 
Action: Mouse moved to (76, 211)
Screenshot: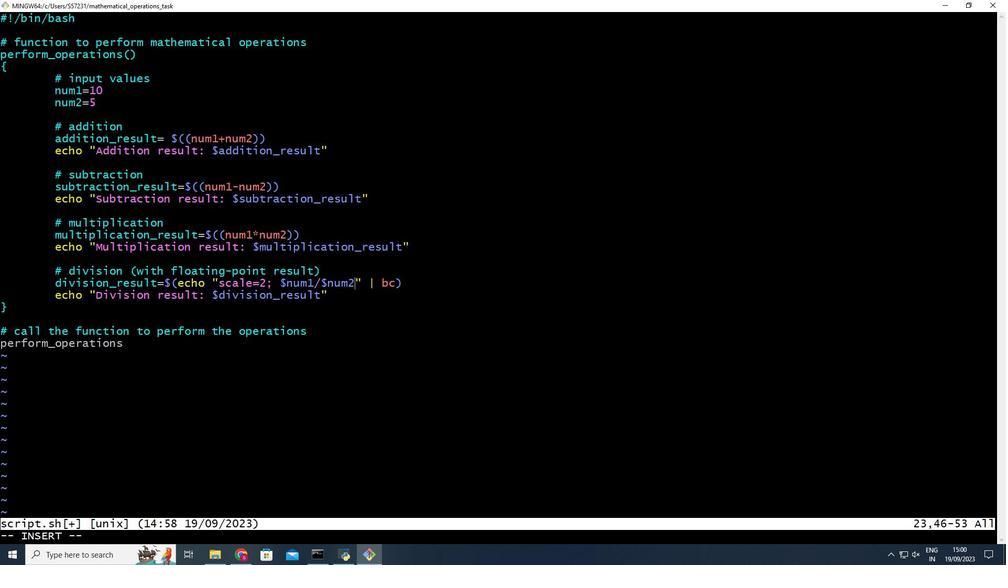 
Action: Key pressed <Key.down><Key.down><Key.up><Key.up><Key.up><Key.up><Key.up><Key.up><Key.up><Key.up><Key.up><Key.up><Key.up><Key.up><Key.up>
Screenshot: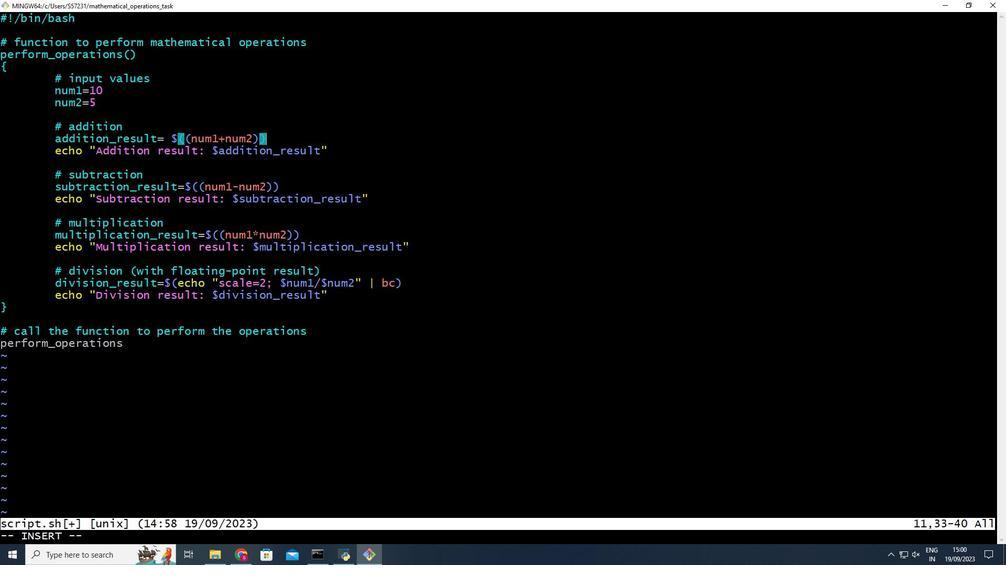 
Action: Mouse moved to (76, 211)
Screenshot: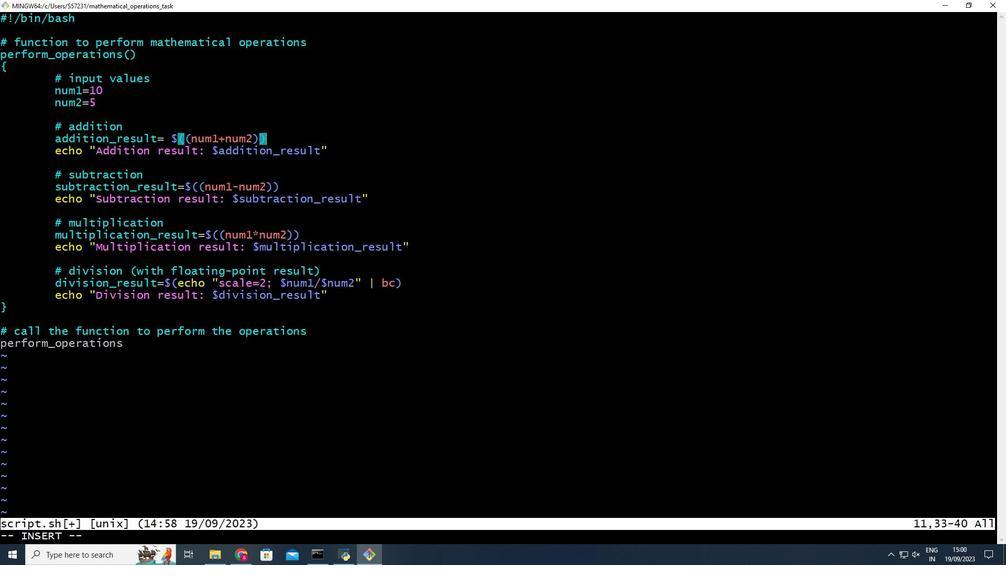 
Action: Mouse scrolled (76, 211) with delta (0, 0)
Screenshot: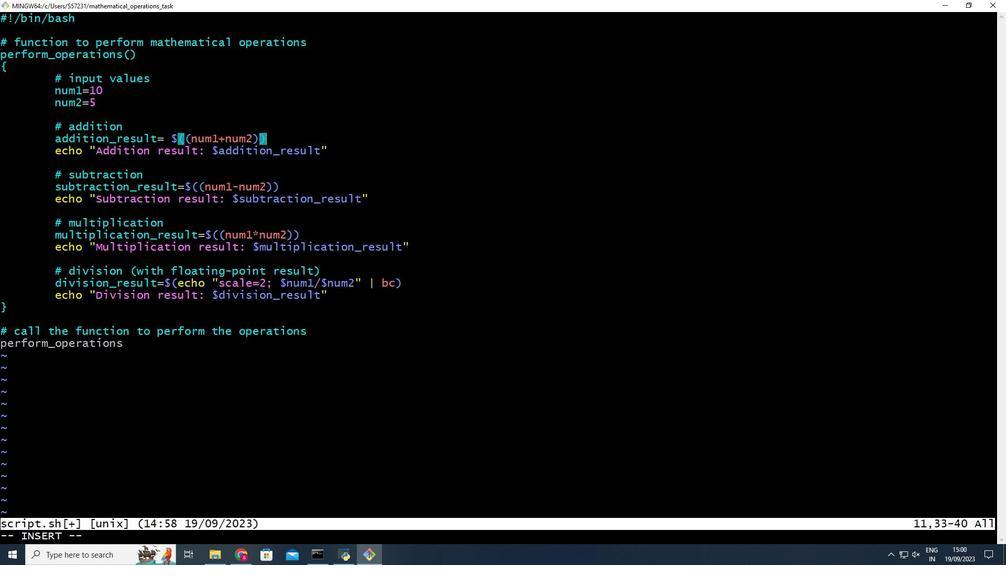 
Action: Mouse scrolled (76, 211) with delta (0, 0)
Screenshot: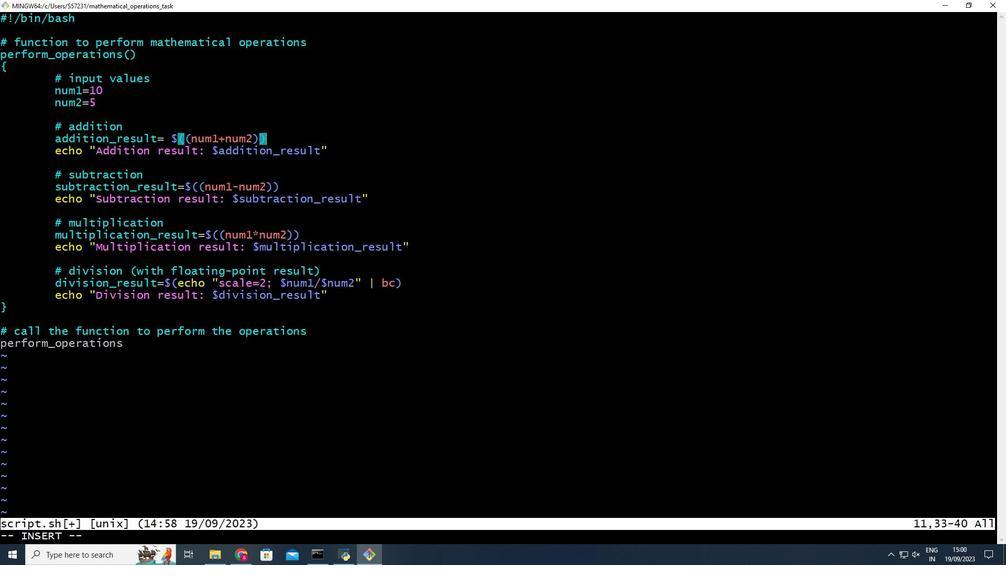 
Action: Mouse scrolled (76, 211) with delta (0, 0)
Screenshot: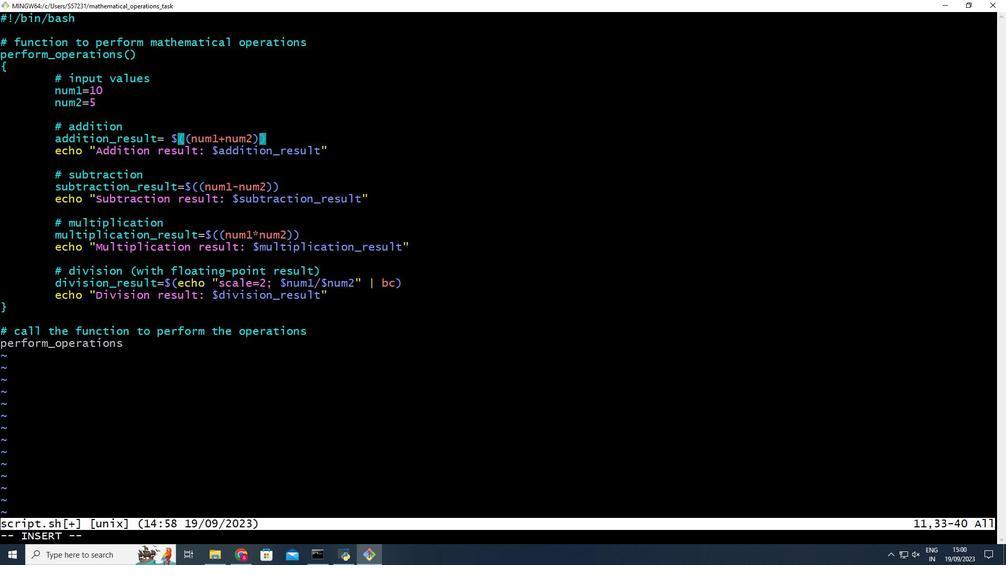 
Action: Mouse scrolled (76, 211) with delta (0, 0)
Screenshot: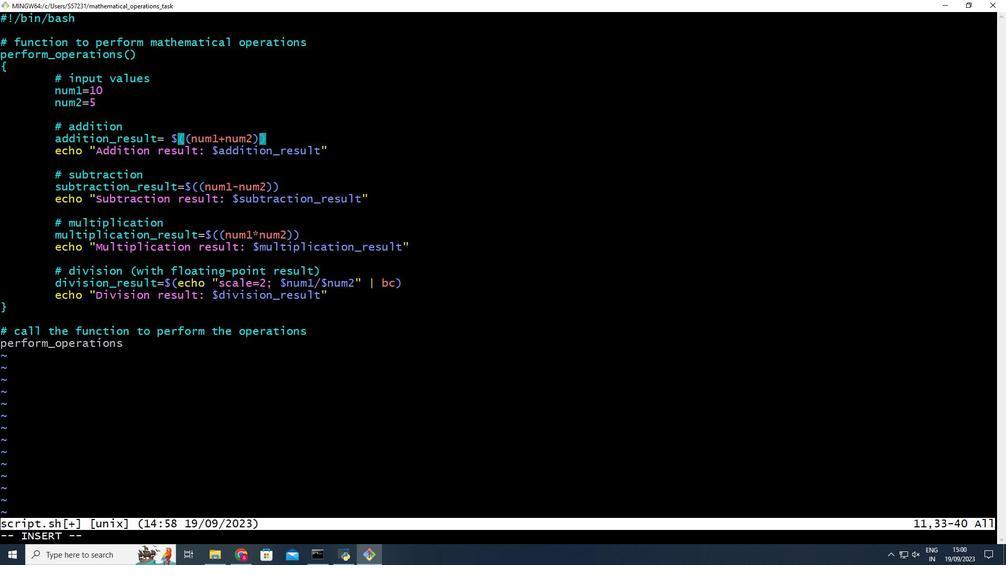 
Action: Mouse scrolled (76, 211) with delta (0, 0)
Screenshot: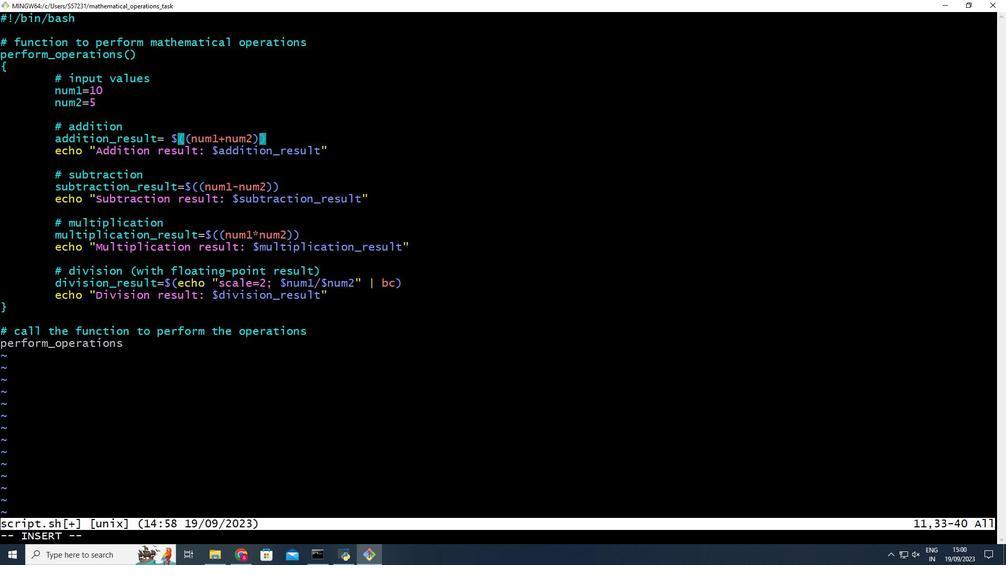 
Action: Mouse scrolled (76, 211) with delta (0, 0)
Screenshot: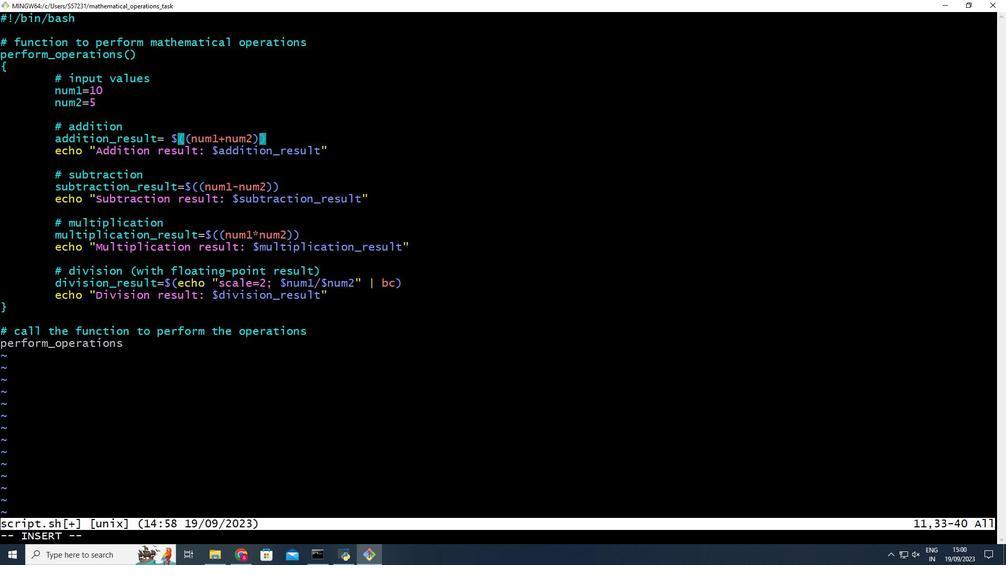 
Action: Mouse scrolled (76, 211) with delta (0, 0)
Screenshot: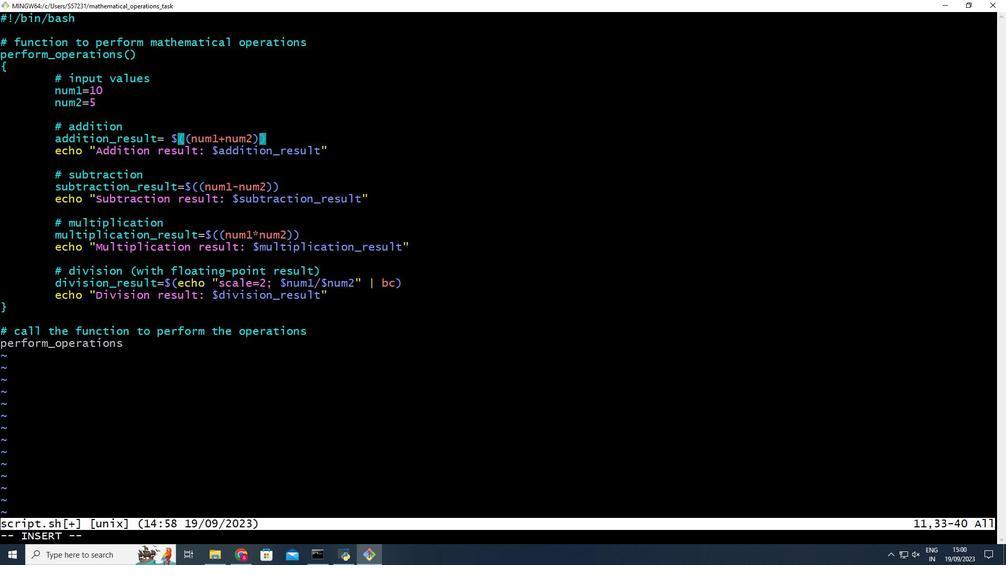 
Action: Mouse scrolled (76, 211) with delta (0, 0)
Screenshot: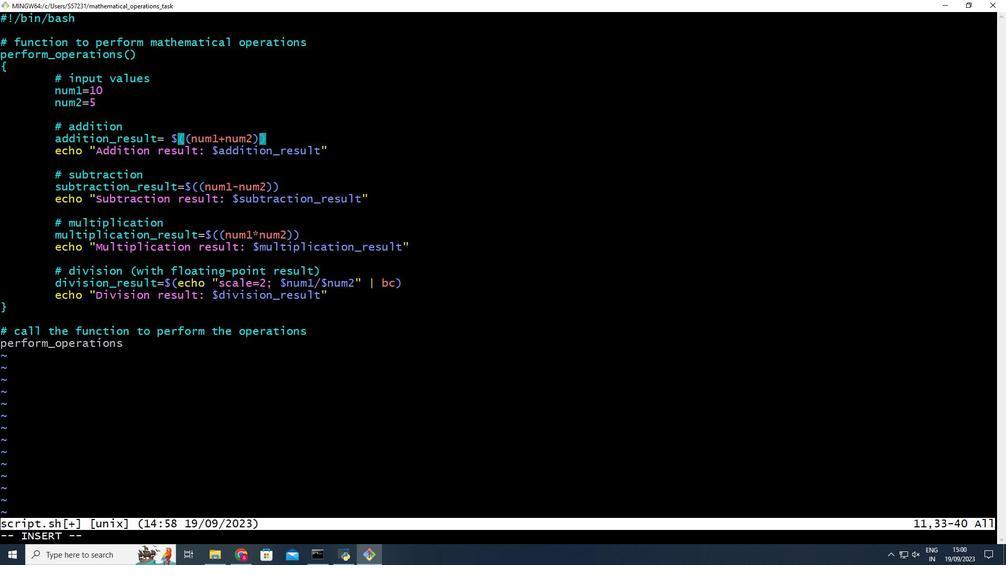 
Action: Mouse scrolled (76, 211) with delta (0, 0)
Screenshot: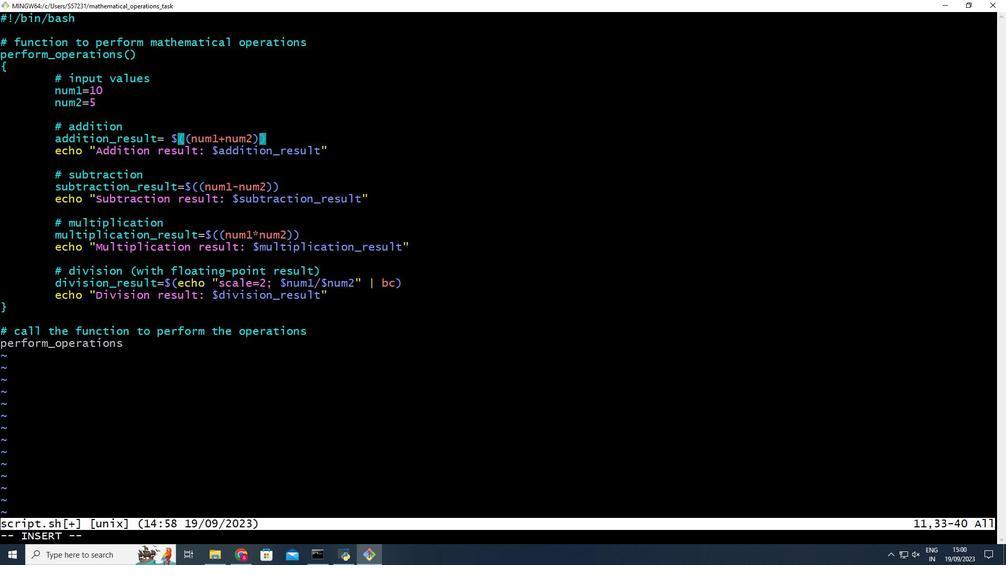 
Action: Mouse scrolled (76, 211) with delta (0, 0)
Screenshot: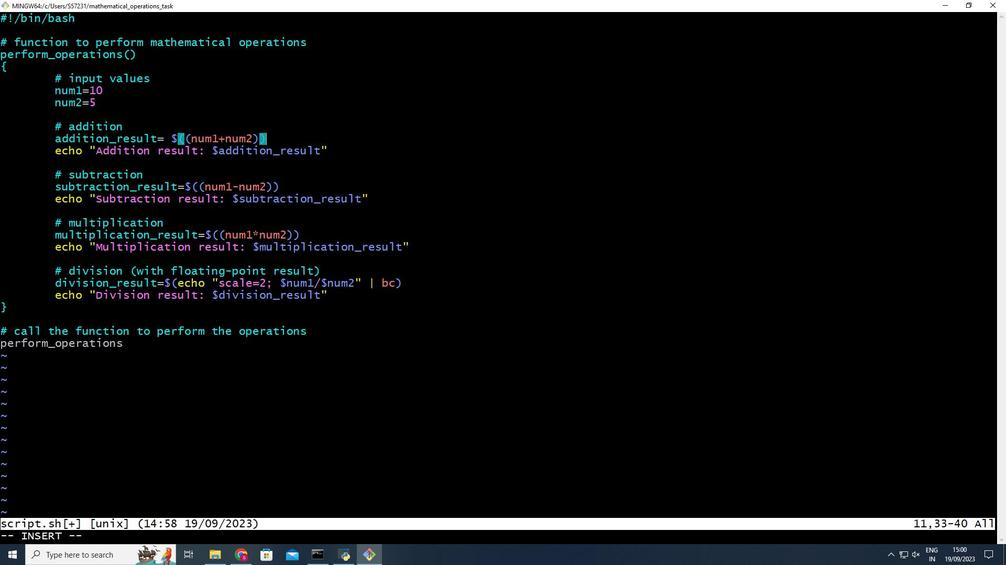 
Action: Mouse scrolled (76, 211) with delta (0, 0)
Screenshot: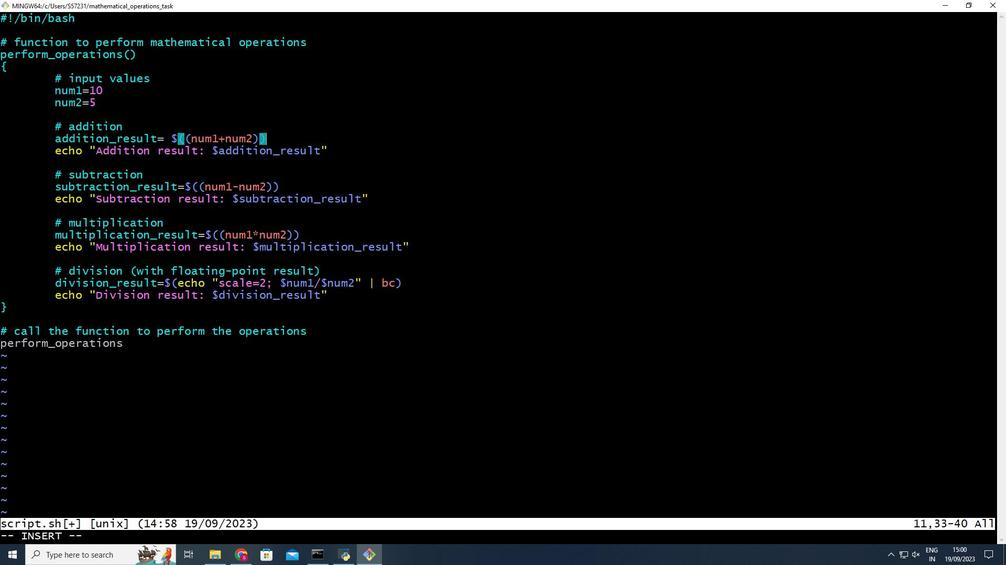
Action: Mouse scrolled (76, 211) with delta (0, 0)
Screenshot: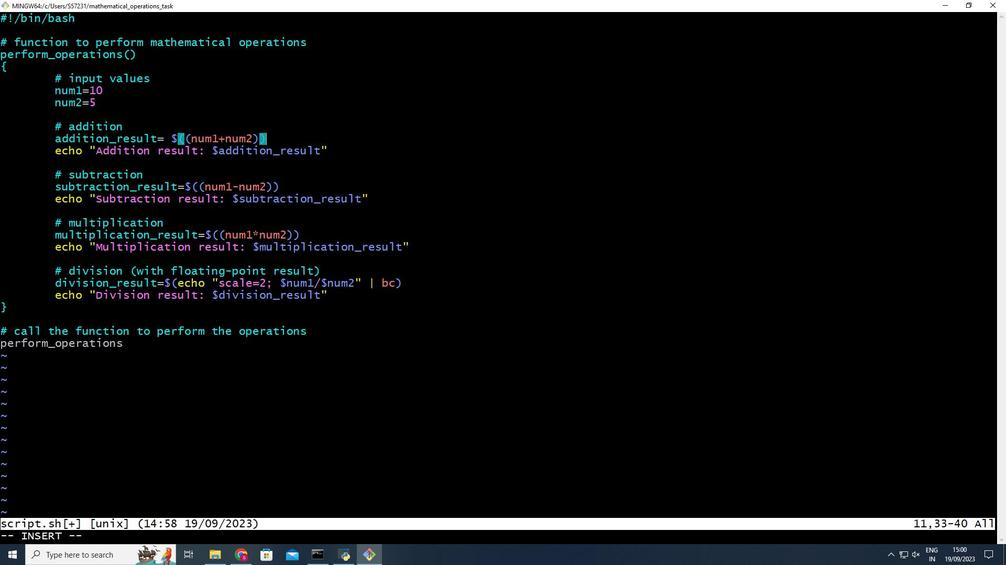 
Action: Mouse scrolled (76, 211) with delta (0, 0)
Screenshot: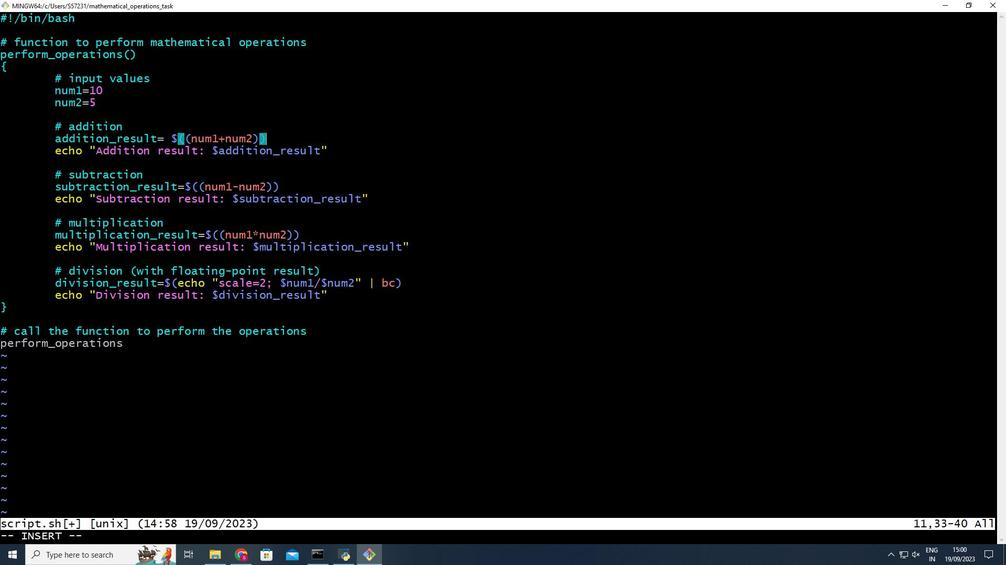 
Action: Mouse scrolled (76, 211) with delta (0, 0)
Screenshot: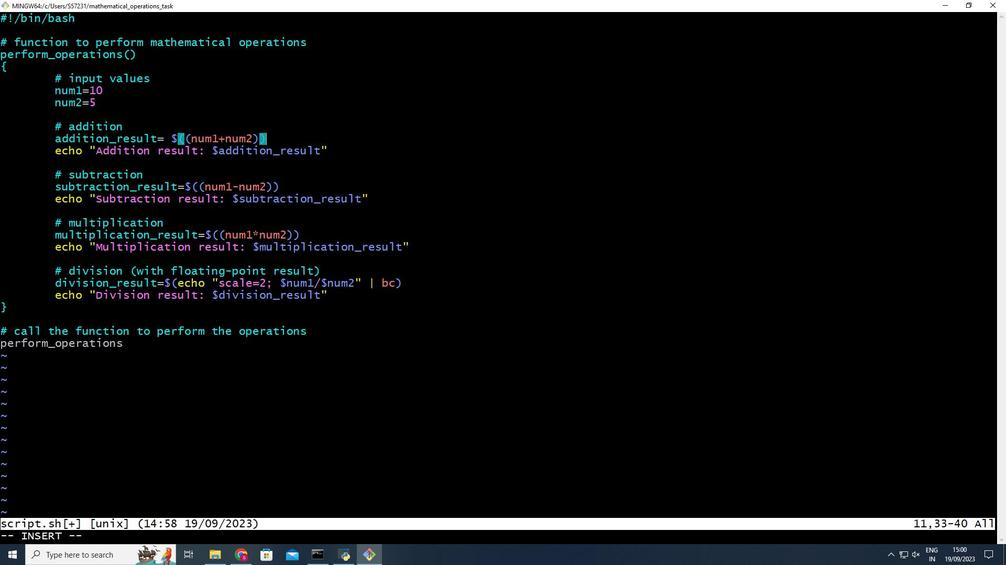 
Action: Mouse scrolled (76, 211) with delta (0, 0)
Screenshot: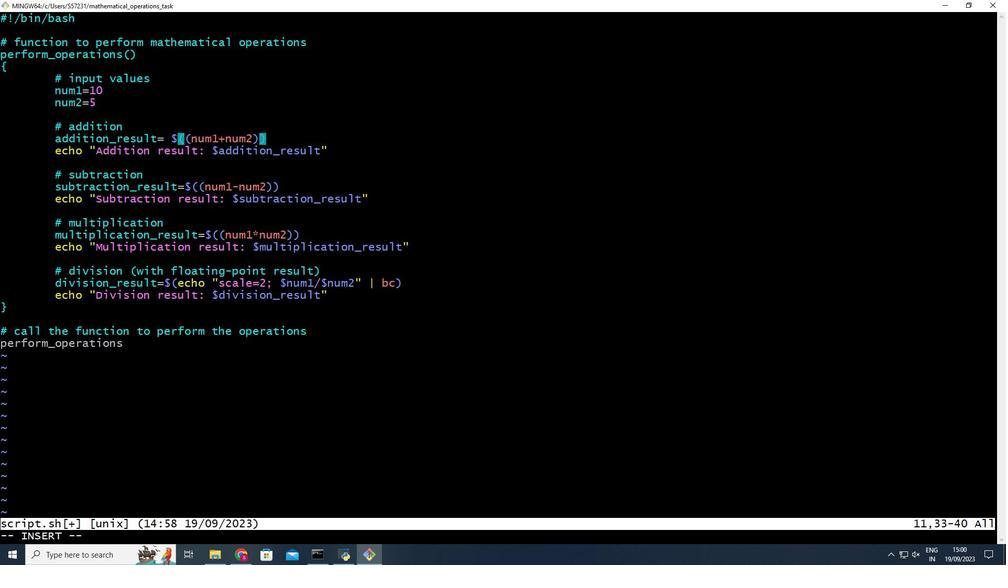 
Action: Mouse scrolled (76, 211) with delta (0, 0)
Screenshot: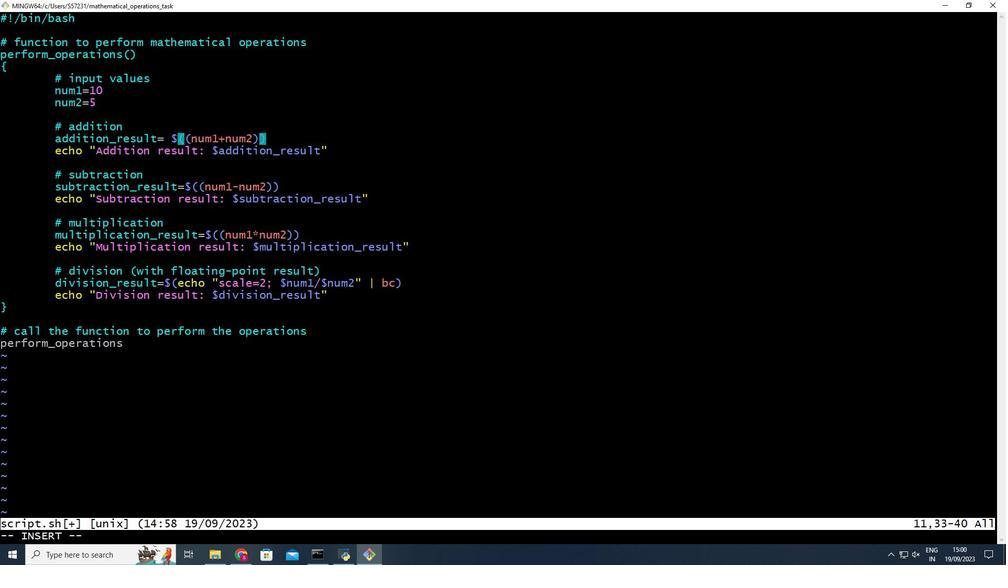 
Action: Mouse scrolled (76, 211) with delta (0, 0)
Screenshot: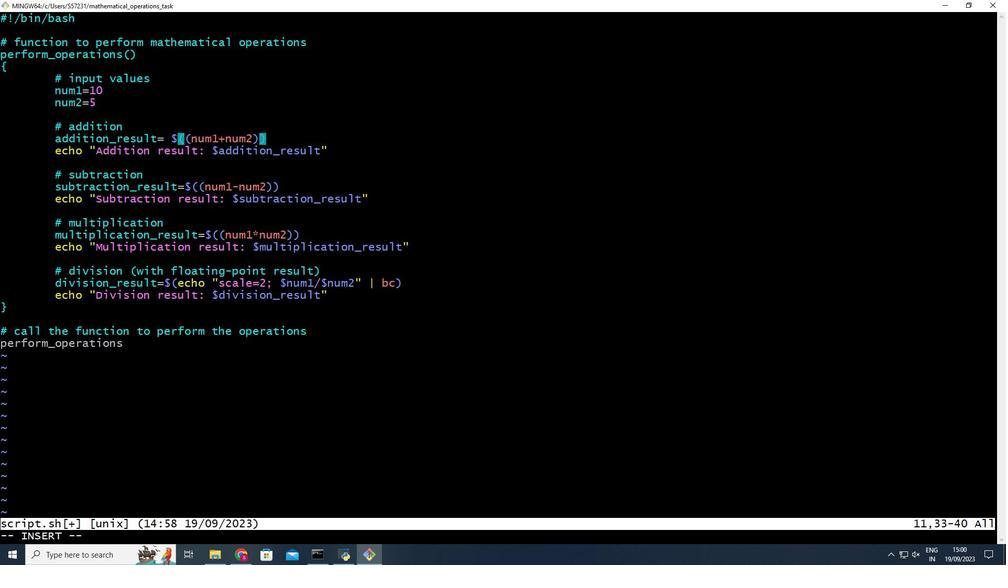 
Action: Mouse scrolled (76, 211) with delta (0, 0)
Screenshot: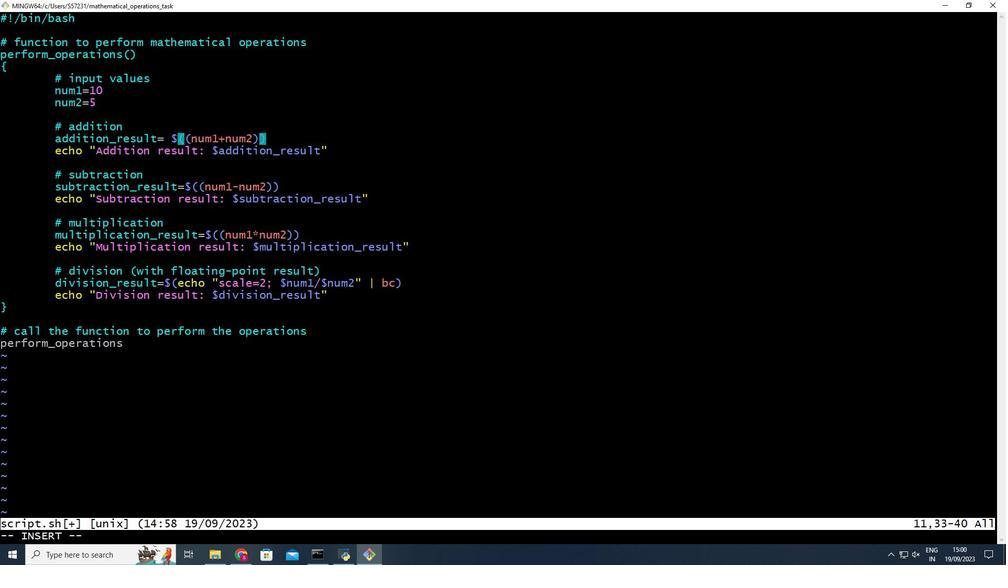 
Action: Mouse scrolled (76, 211) with delta (0, 0)
Screenshot: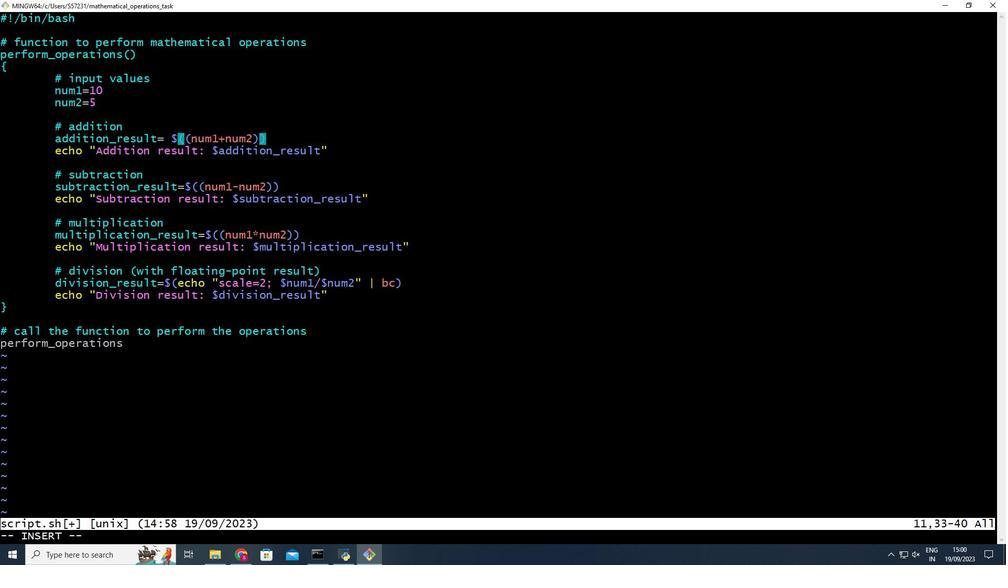 
Action: Mouse scrolled (76, 211) with delta (0, 0)
Screenshot: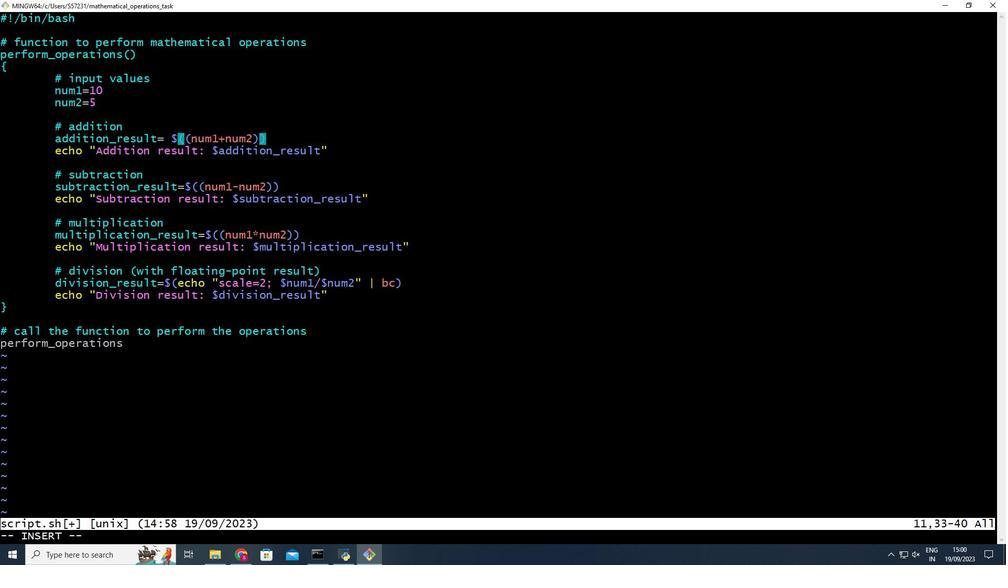 
Action: Mouse scrolled (76, 211) with delta (0, 0)
Screenshot: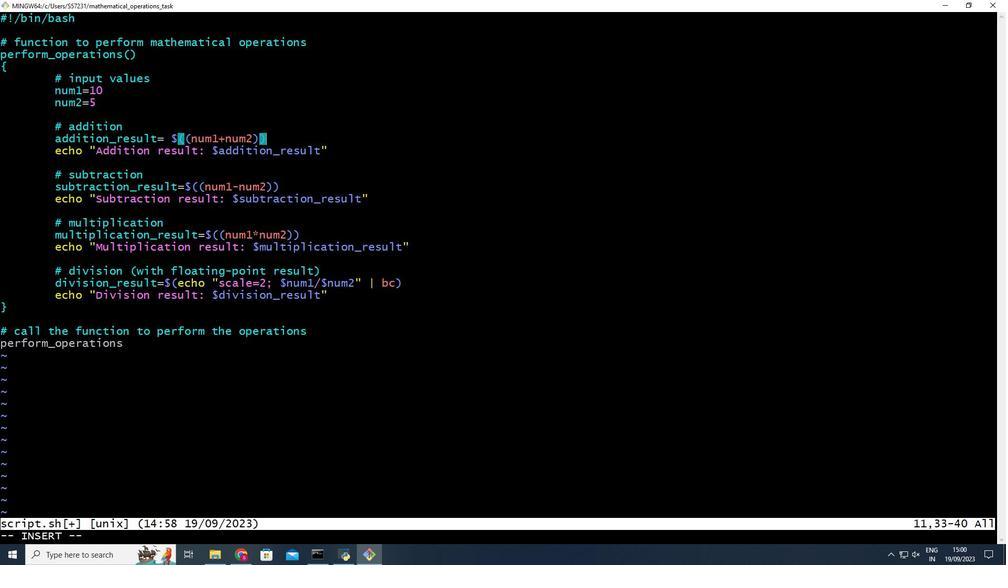 
Action: Mouse scrolled (76, 211) with delta (0, 0)
Screenshot: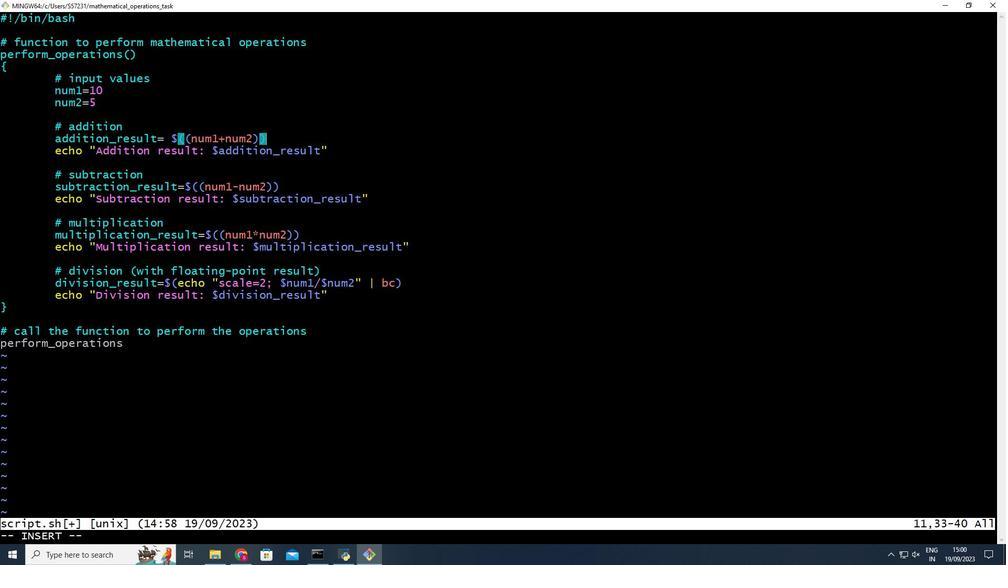 
Action: Mouse scrolled (76, 211) with delta (0, 0)
Screenshot: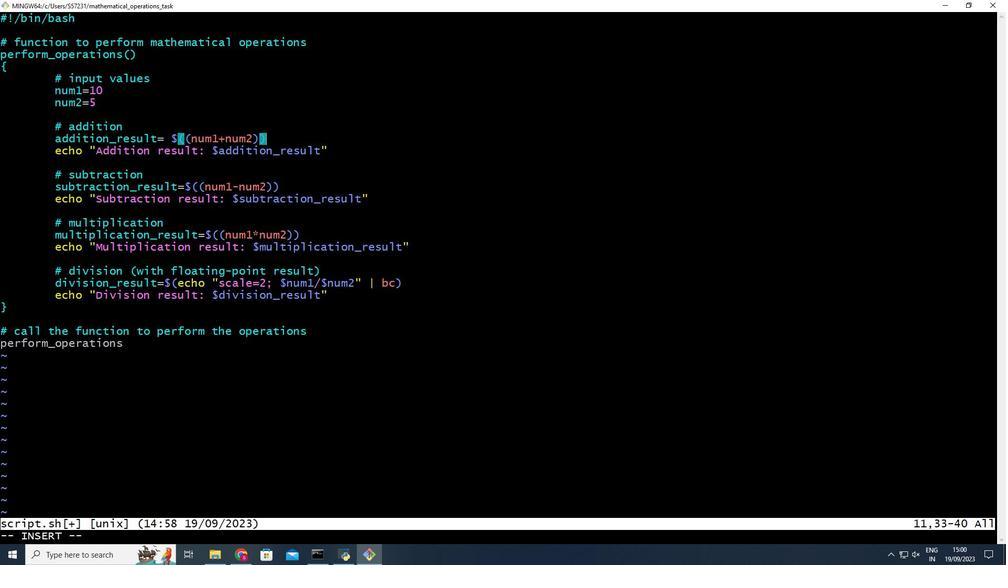 
Action: Mouse scrolled (76, 211) with delta (0, 0)
Screenshot: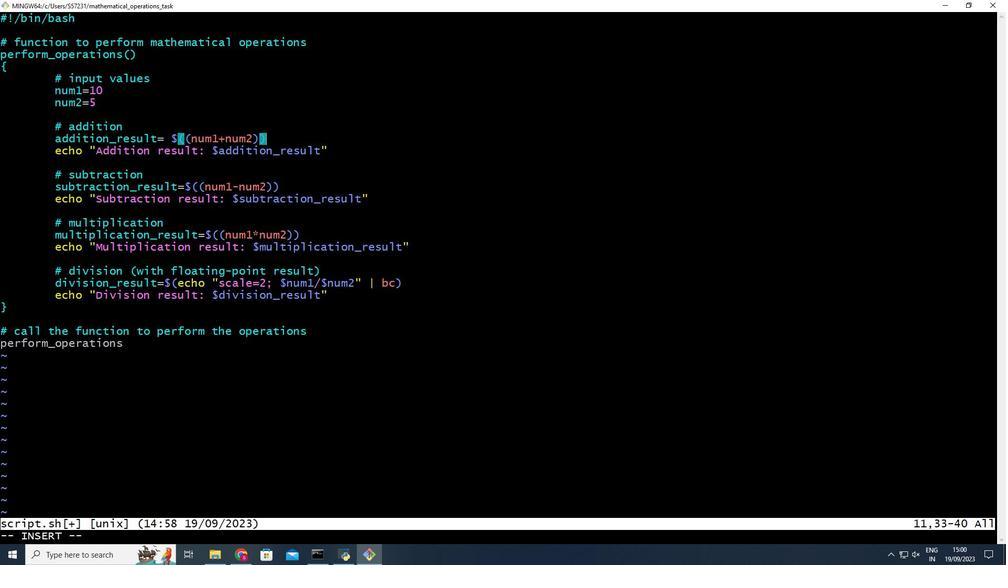 
Action: Mouse scrolled (76, 211) with delta (0, 0)
Screenshot: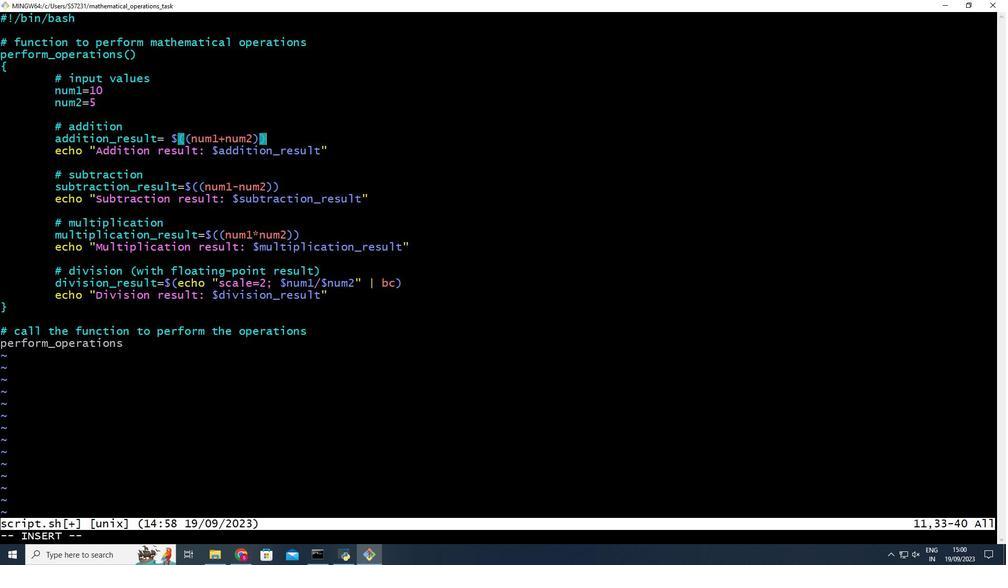 
Action: Mouse scrolled (76, 211) with delta (0, 0)
Screenshot: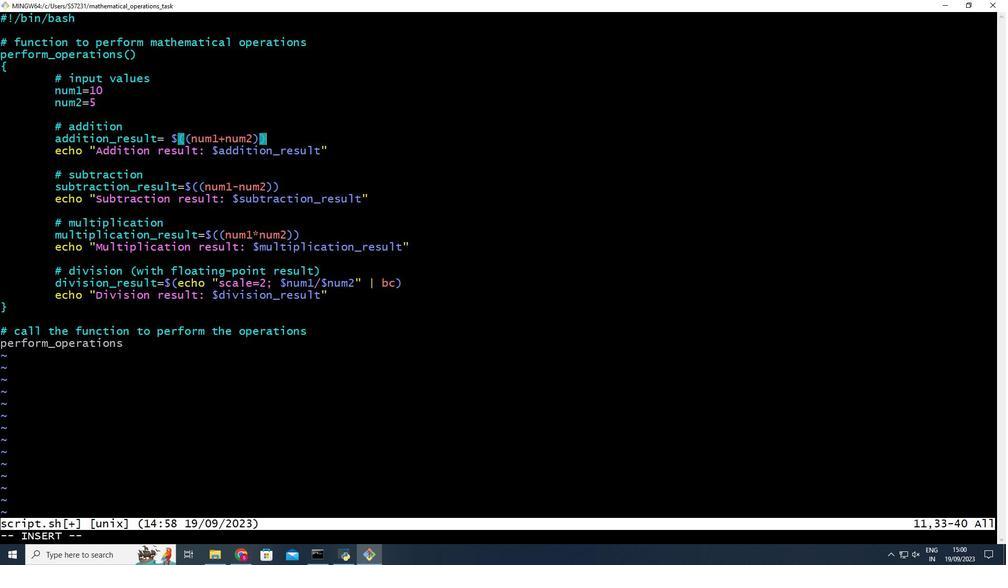 
Action: Mouse scrolled (76, 211) with delta (0, 0)
Screenshot: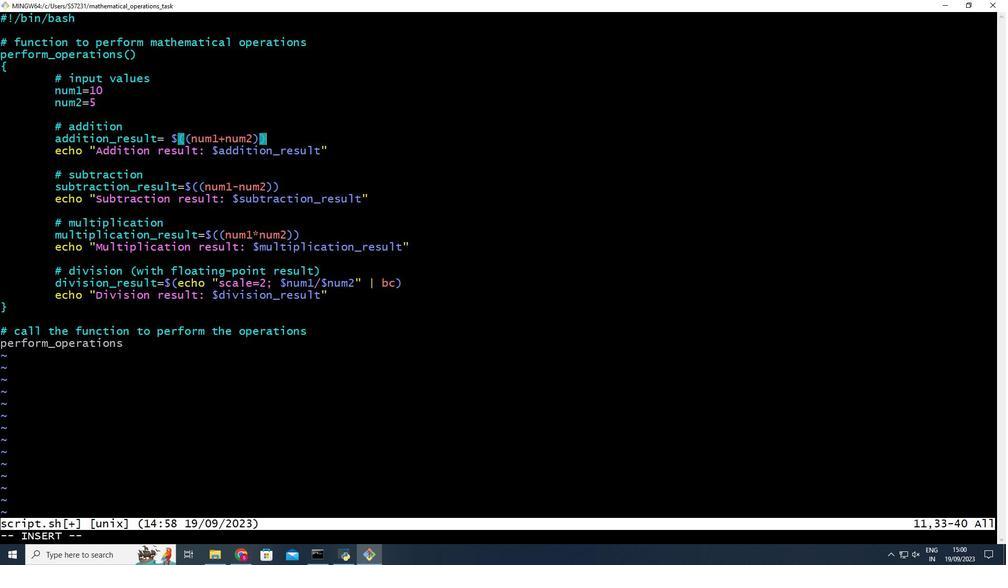 
Action: Mouse scrolled (76, 211) with delta (0, 0)
Screenshot: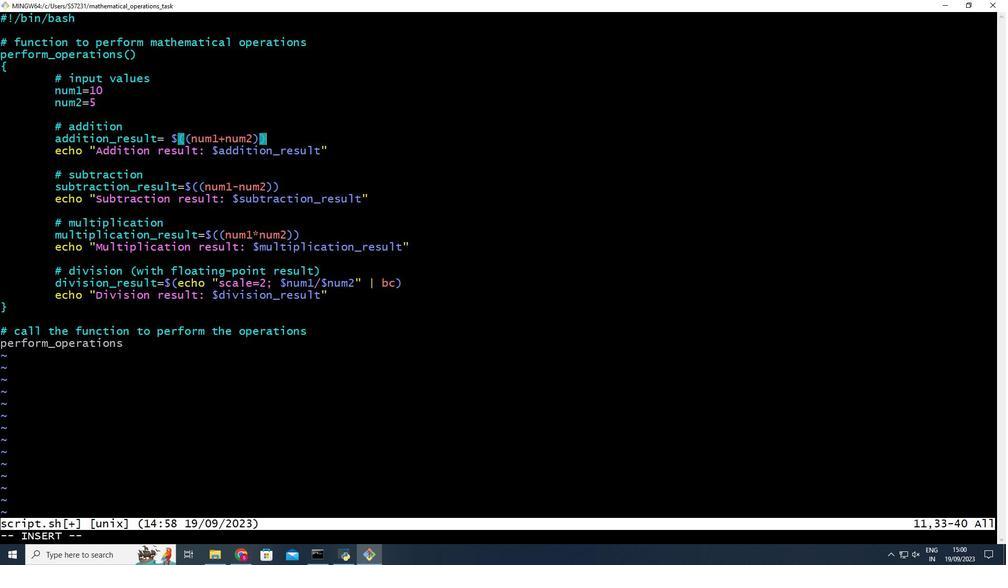 
Action: Mouse scrolled (76, 211) with delta (0, 0)
Screenshot: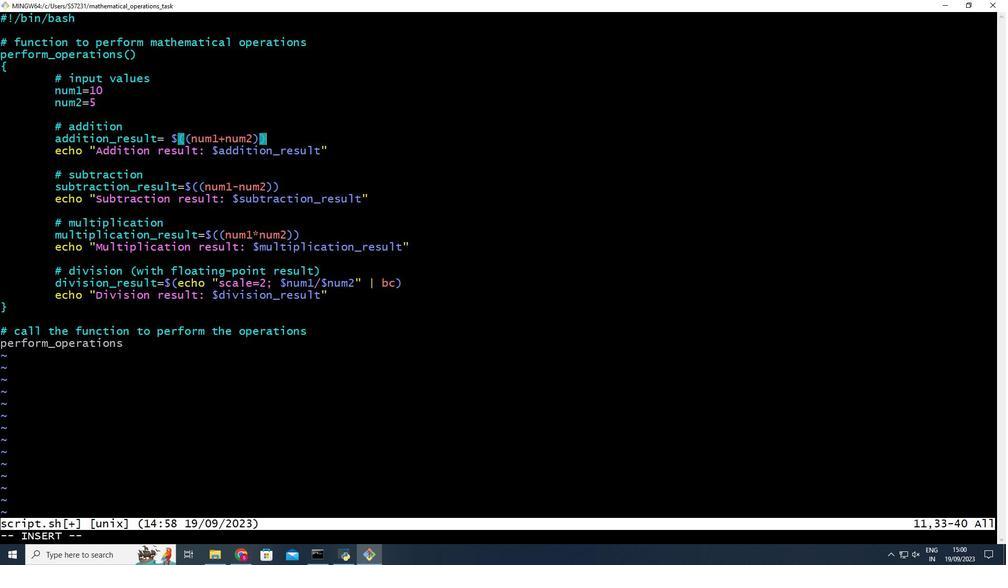 
Action: Mouse scrolled (76, 211) with delta (0, 0)
Screenshot: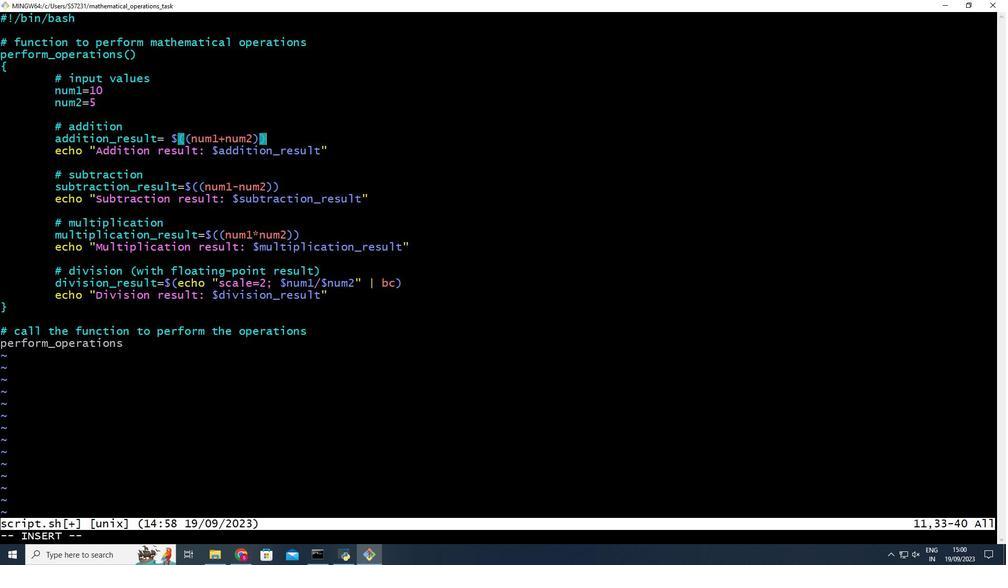 
Action: Mouse scrolled (76, 211) with delta (0, 0)
Screenshot: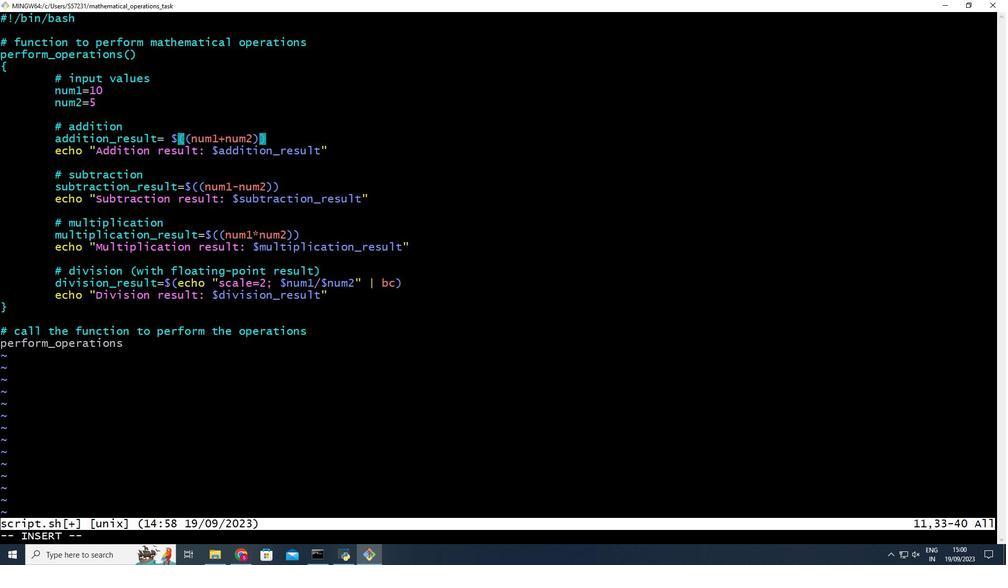 
Action: Mouse scrolled (76, 211) with delta (0, 0)
Screenshot: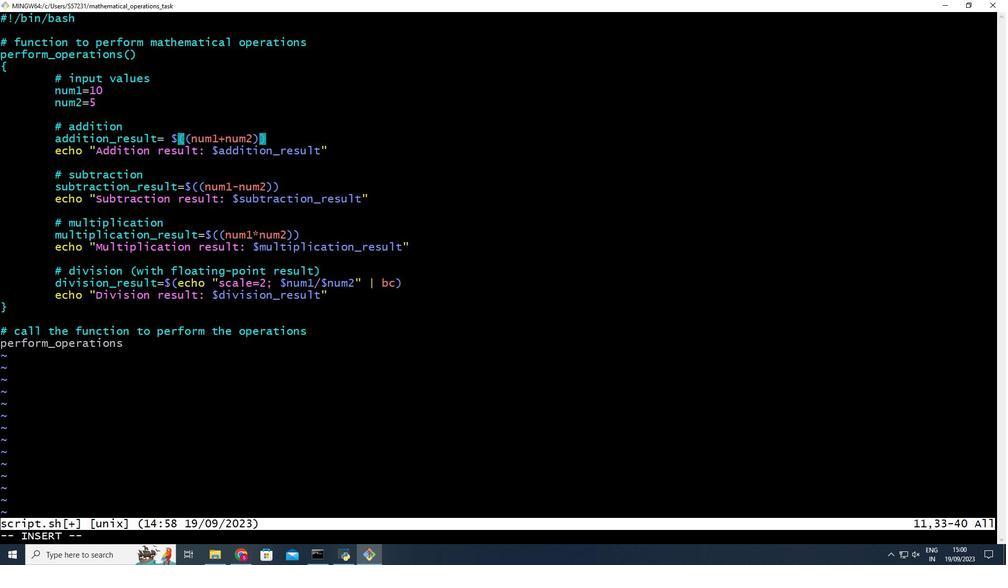 
Action: Mouse scrolled (76, 211) with delta (0, 0)
Screenshot: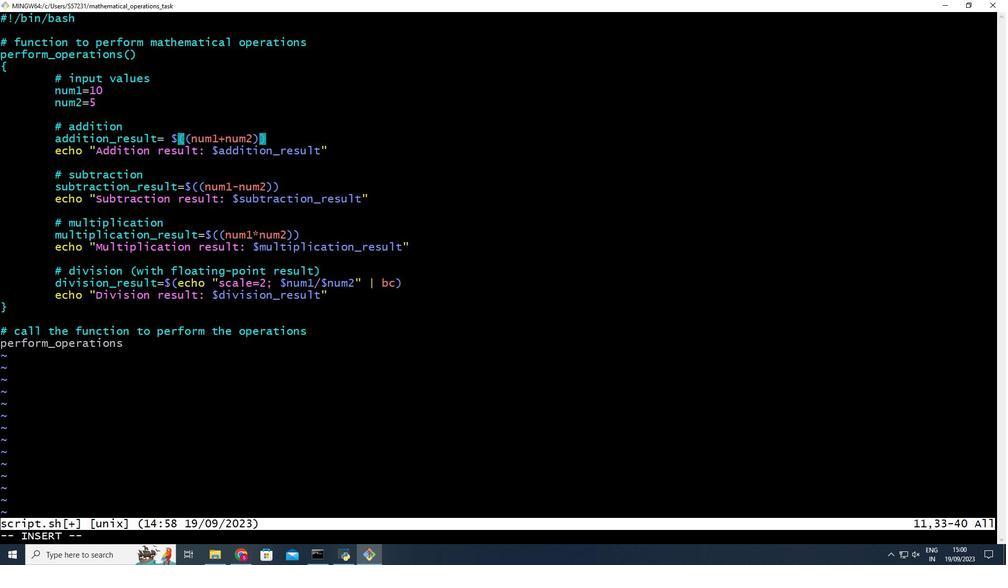 
Action: Mouse scrolled (76, 211) with delta (0, 0)
Screenshot: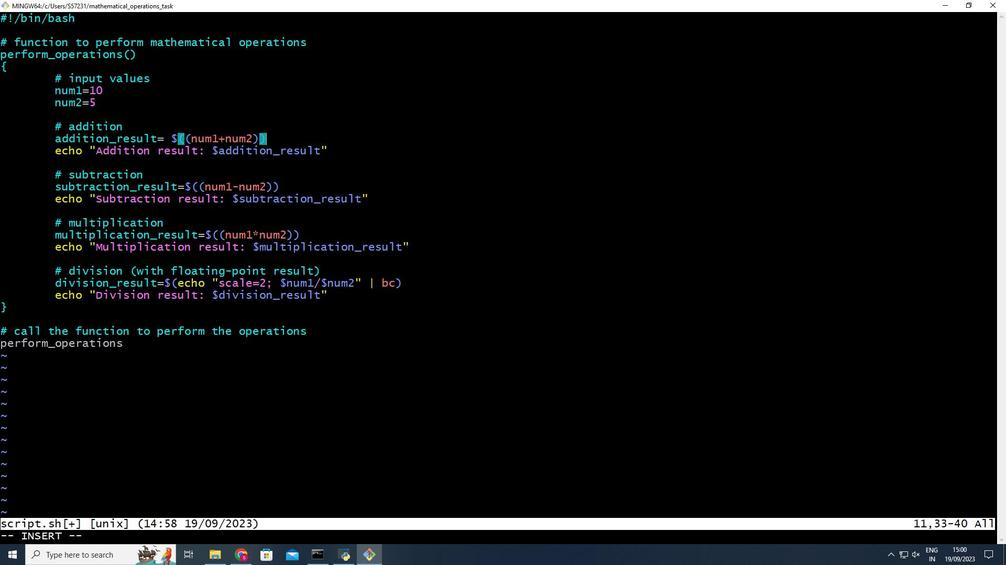 
Action: Mouse scrolled (76, 211) with delta (0, 0)
Screenshot: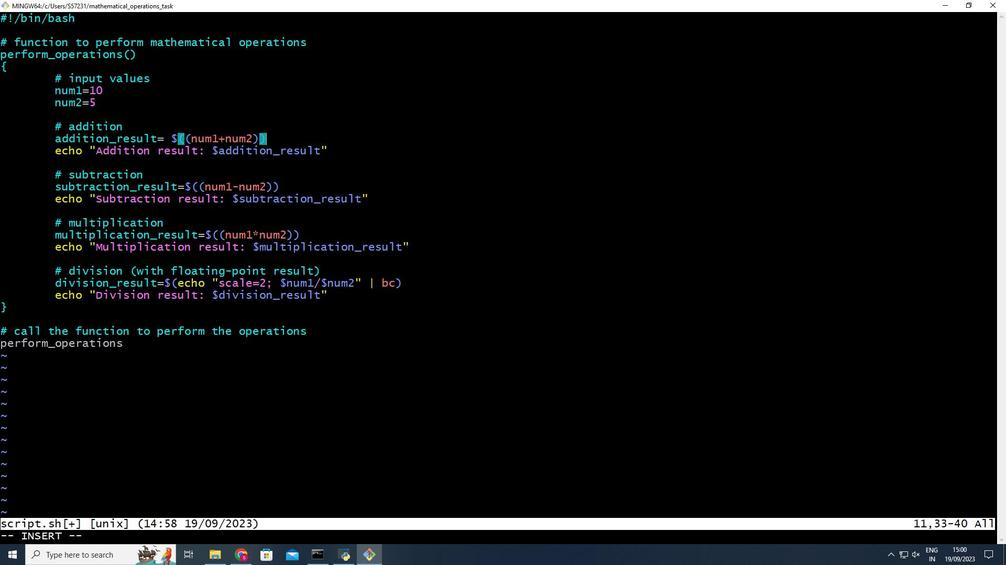 
Action: Mouse scrolled (76, 211) with delta (0, 0)
Screenshot: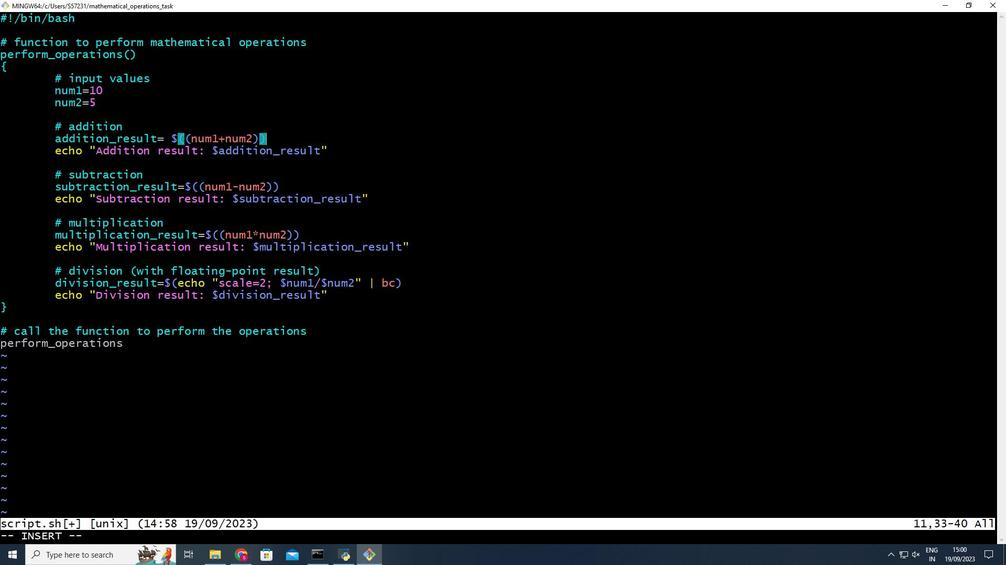 
Action: Mouse scrolled (76, 211) with delta (0, 0)
Screenshot: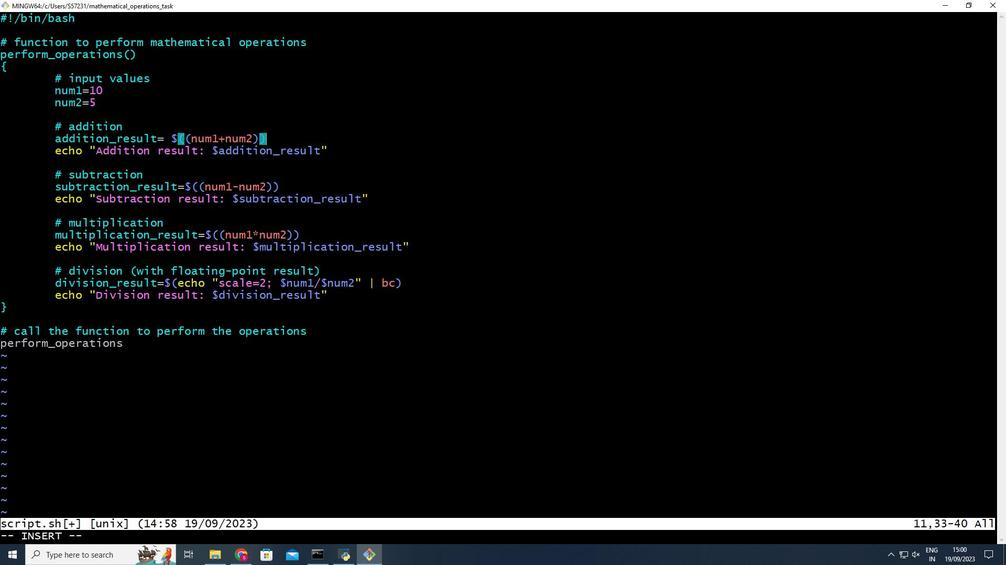 
Action: Mouse scrolled (76, 211) with delta (0, 0)
Screenshot: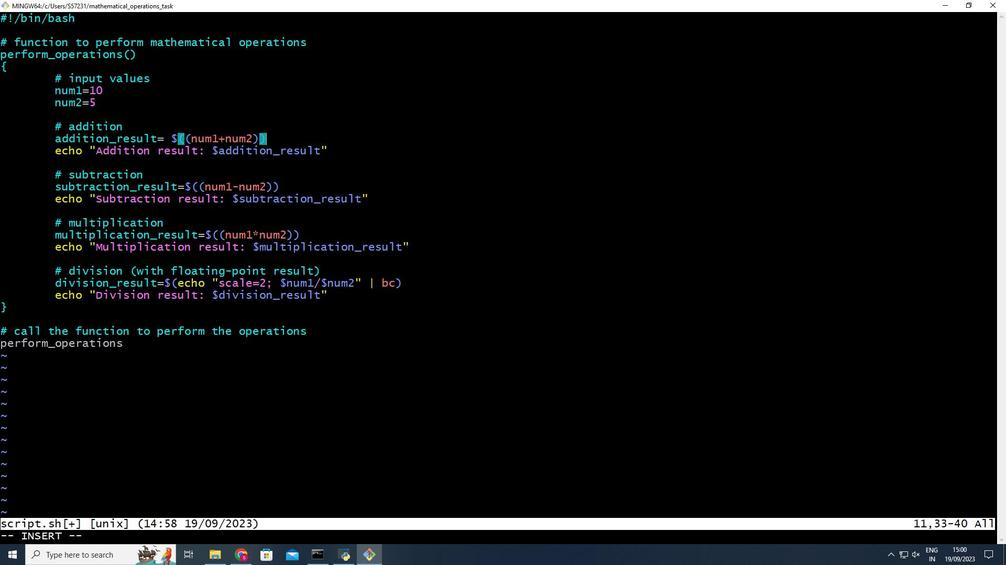 
Action: Mouse scrolled (76, 211) with delta (0, 0)
Screenshot: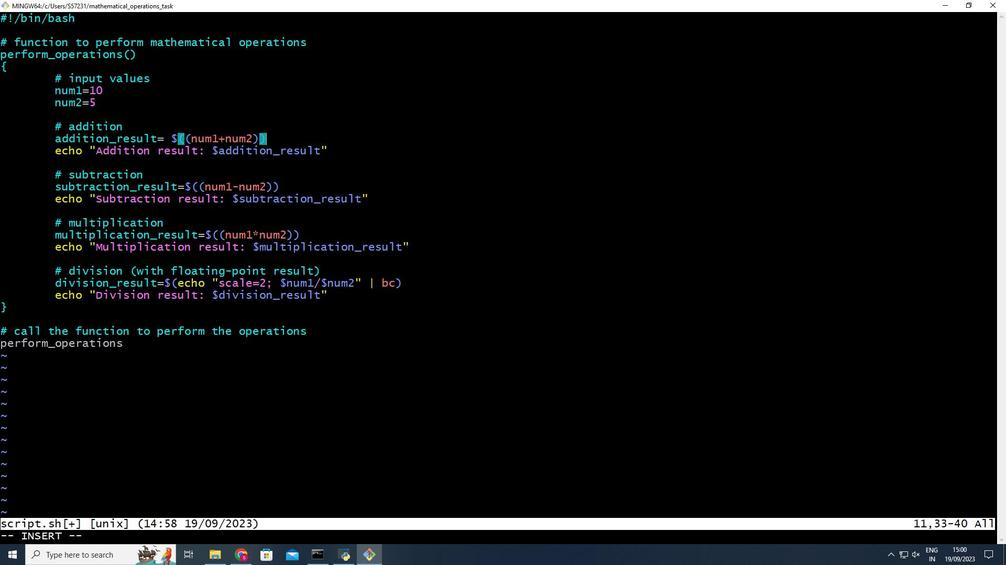 
Action: Mouse scrolled (76, 211) with delta (0, 0)
Screenshot: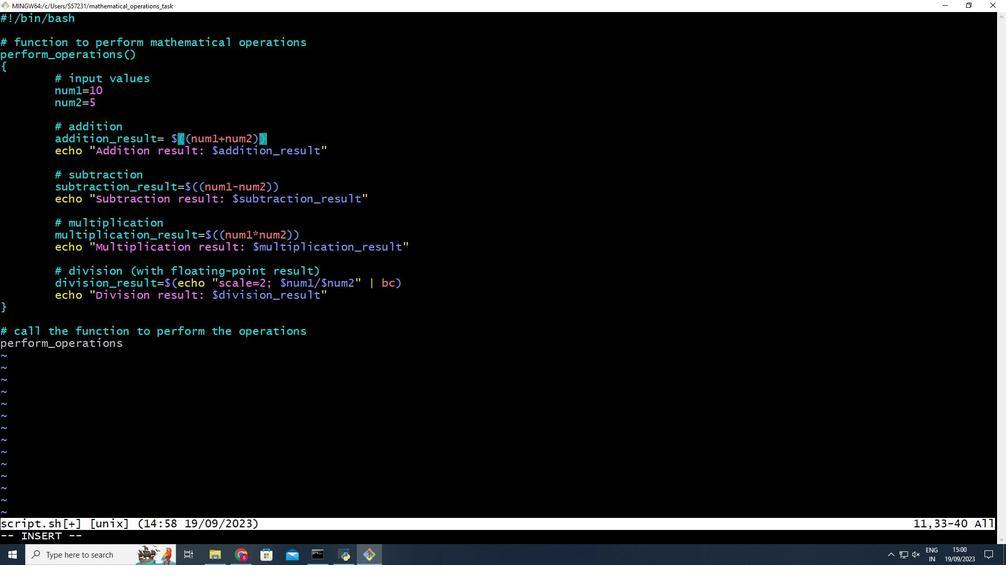 
Action: Mouse scrolled (76, 211) with delta (0, 0)
Screenshot: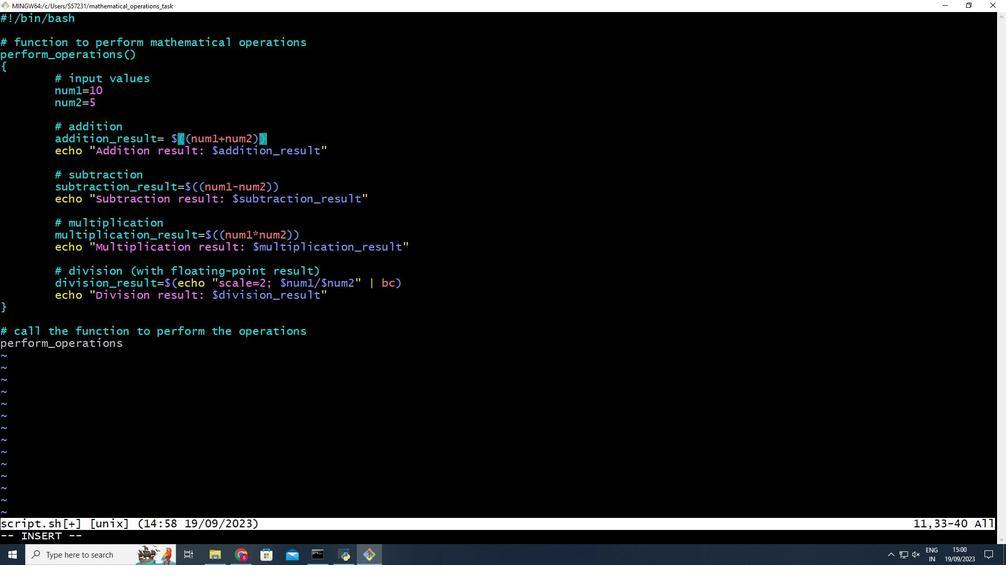 
Action: Mouse scrolled (76, 211) with delta (0, 0)
Screenshot: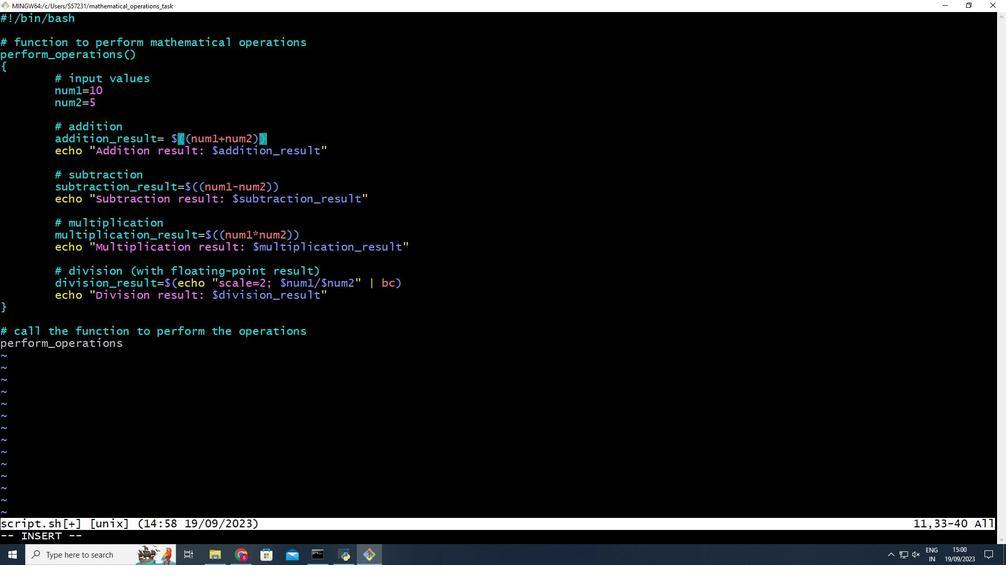 
Action: Mouse scrolled (76, 211) with delta (0, 0)
Screenshot: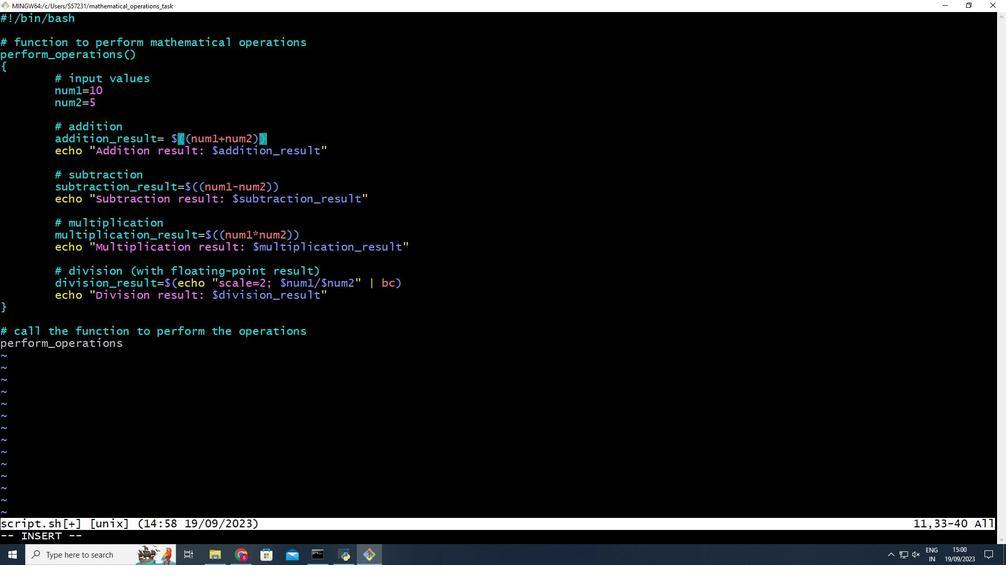 
Action: Mouse scrolled (76, 211) with delta (0, 0)
Screenshot: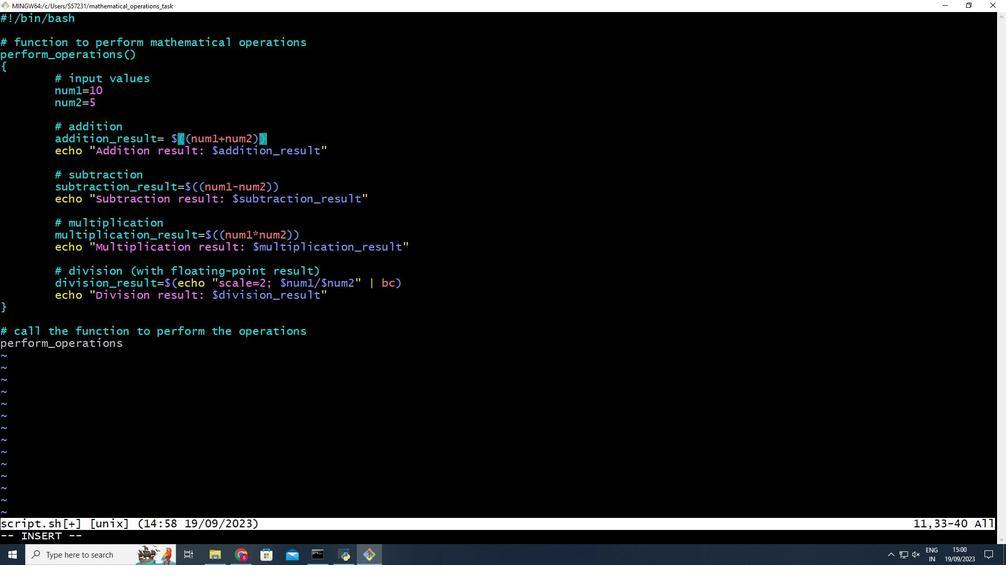 
Action: Mouse scrolled (76, 211) with delta (0, 0)
Screenshot: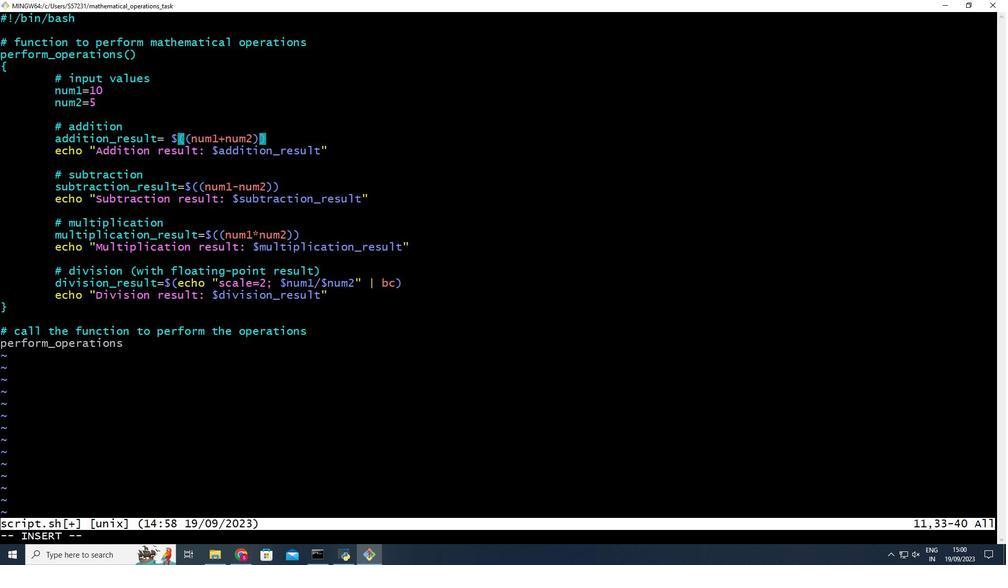 
Action: Mouse scrolled (76, 211) with delta (0, 0)
Screenshot: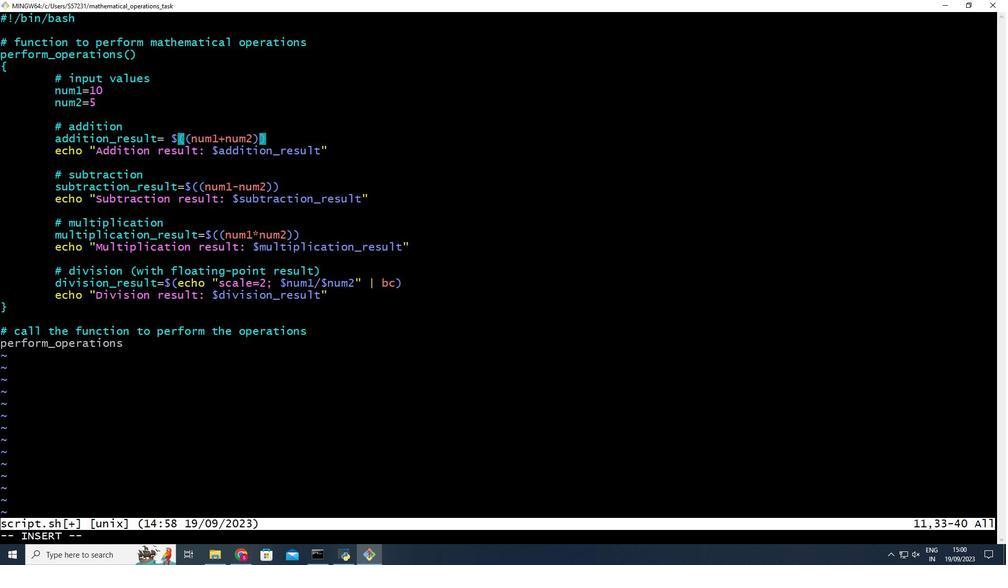 
Action: Mouse scrolled (76, 211) with delta (0, 0)
Screenshot: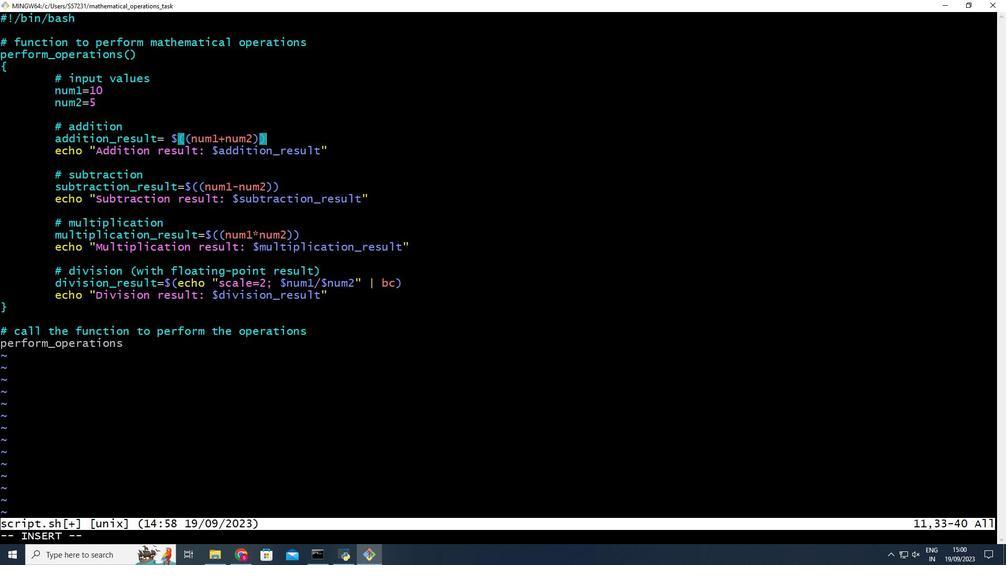 
Action: Mouse scrolled (76, 211) with delta (0, 0)
Screenshot: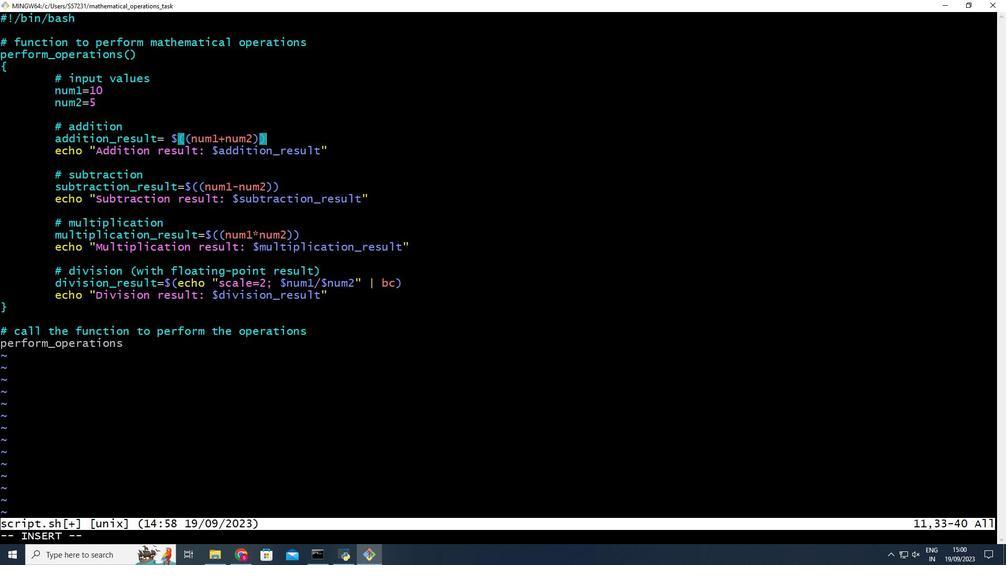 
Action: Mouse scrolled (76, 211) with delta (0, 0)
Screenshot: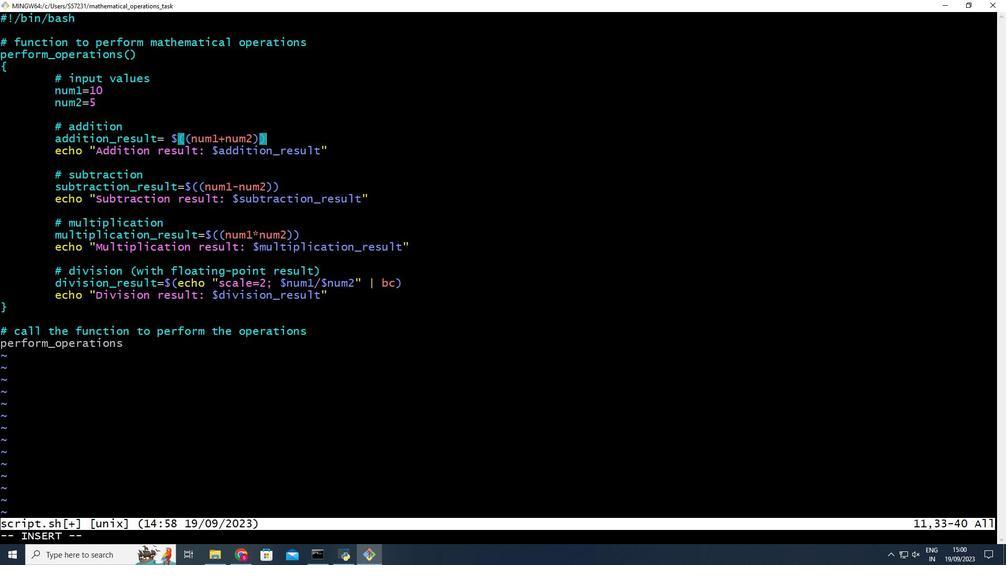 
Action: Mouse scrolled (76, 211) with delta (0, 0)
Screenshot: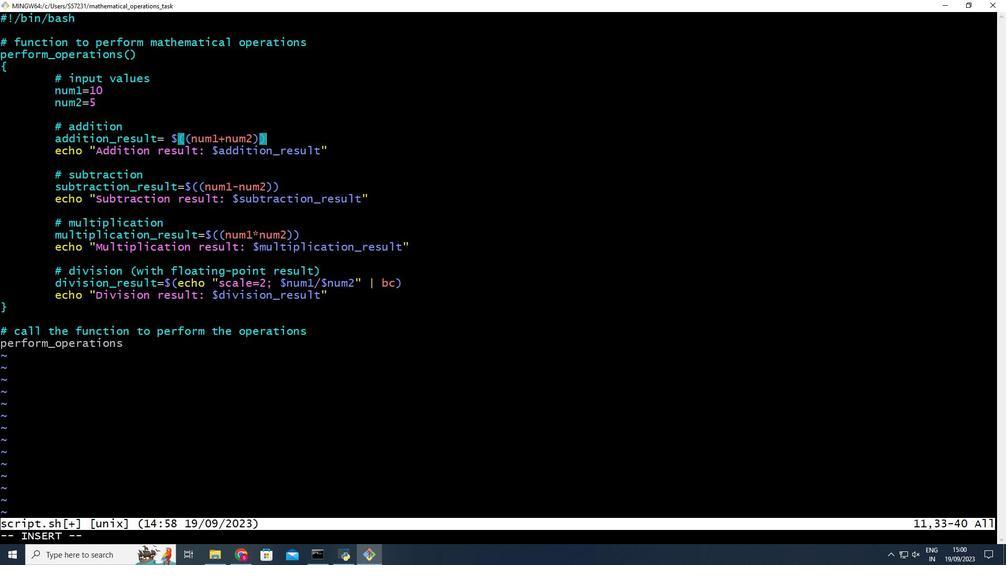 
Action: Mouse scrolled (76, 211) with delta (0, 0)
Screenshot: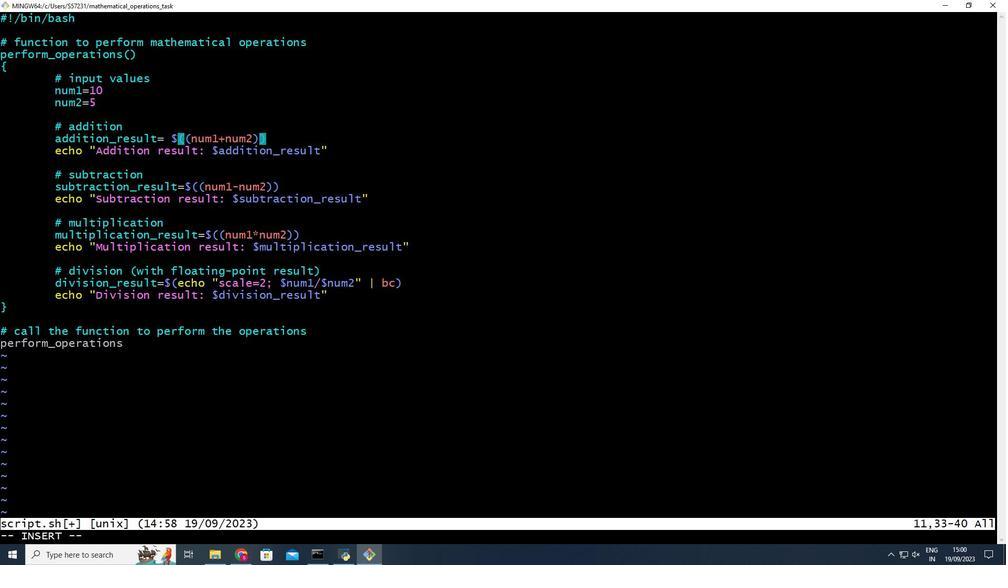 
Action: Mouse scrolled (76, 211) with delta (0, 0)
Screenshot: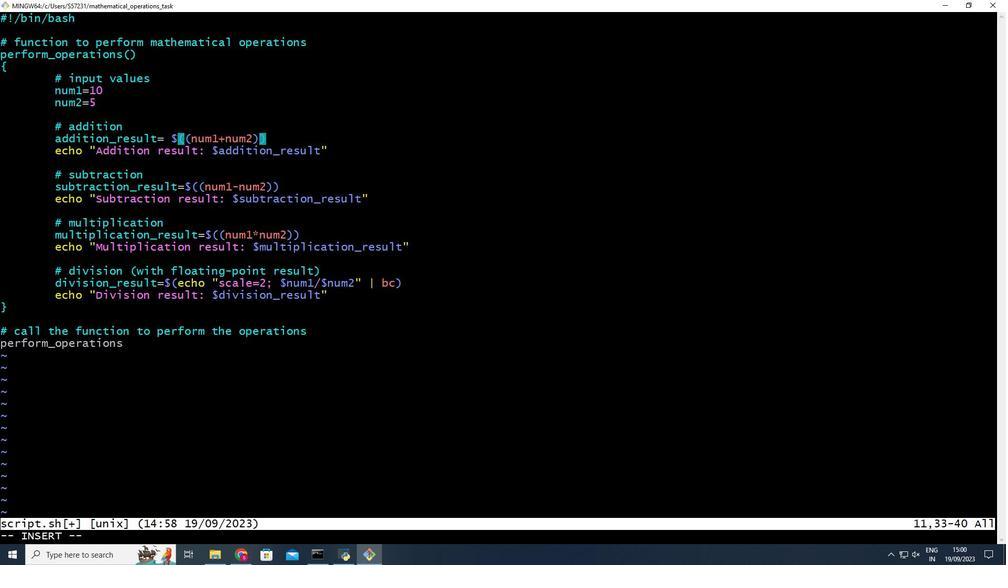 
Action: Mouse scrolled (76, 211) with delta (0, 0)
Screenshot: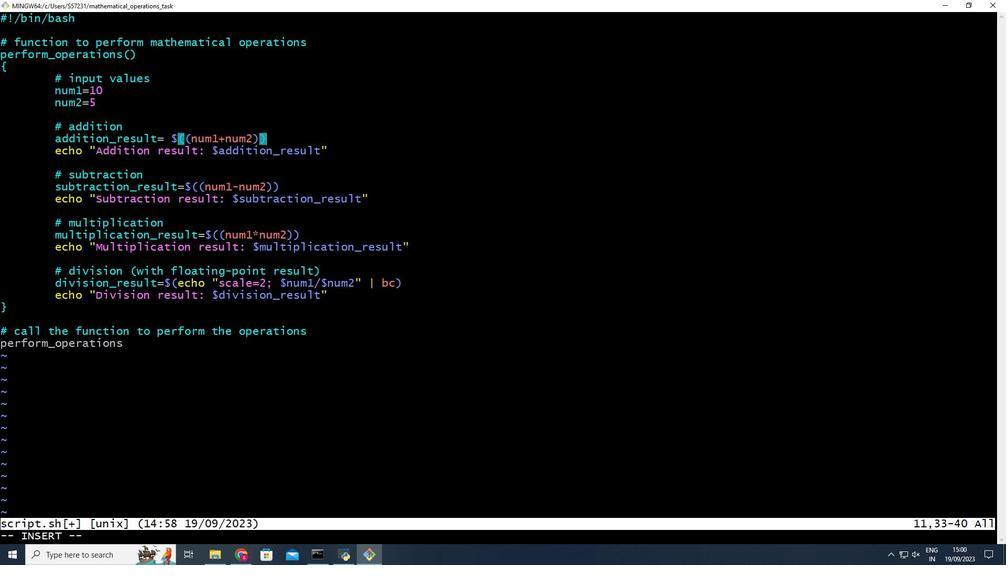 
Action: Mouse scrolled (76, 211) with delta (0, 0)
Screenshot: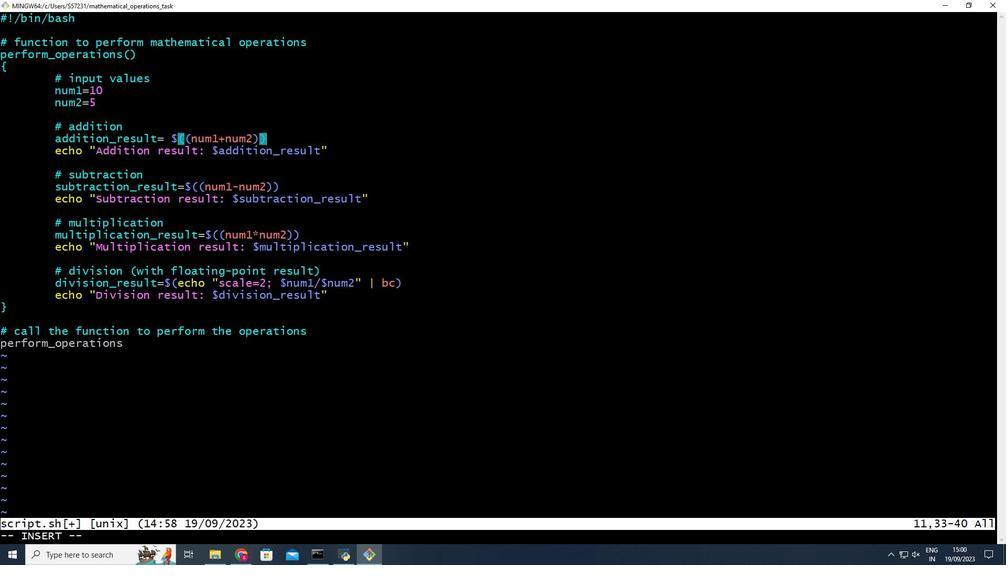 
Action: Mouse scrolled (76, 211) with delta (0, 0)
Screenshot: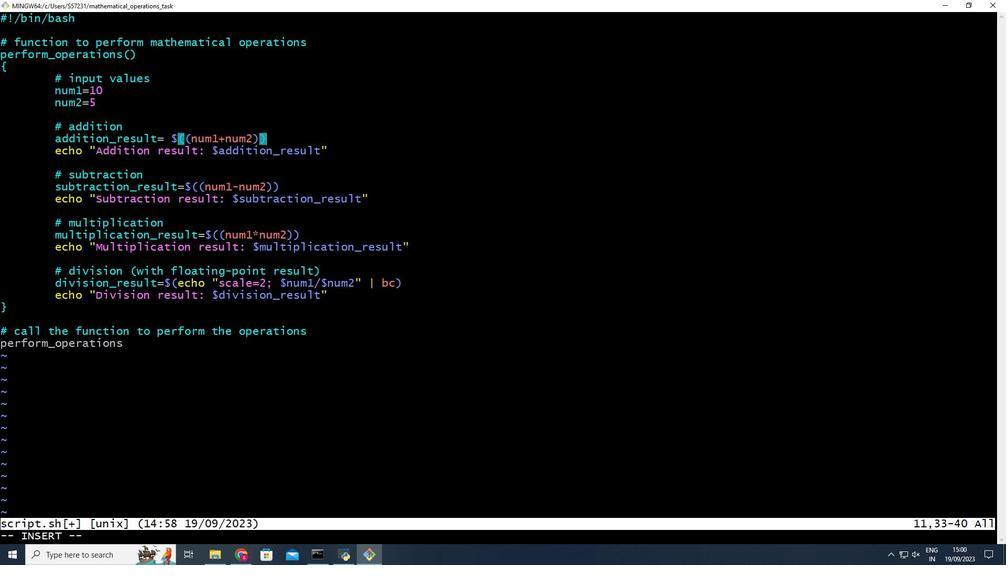 
Action: Mouse scrolled (76, 211) with delta (0, 0)
Screenshot: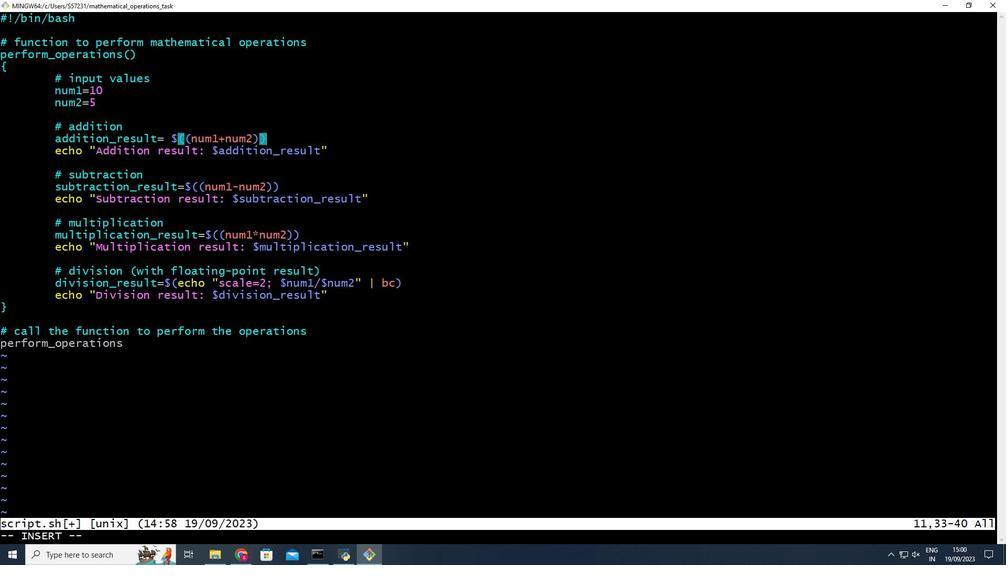 
Action: Mouse scrolled (76, 211) with delta (0, 0)
Screenshot: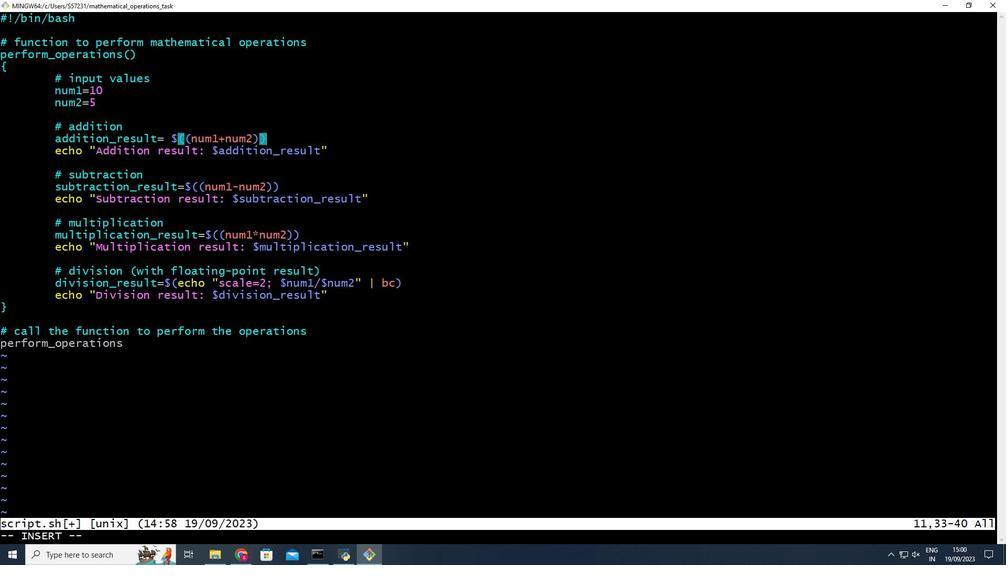 
Action: Mouse scrolled (76, 211) with delta (0, 0)
Screenshot: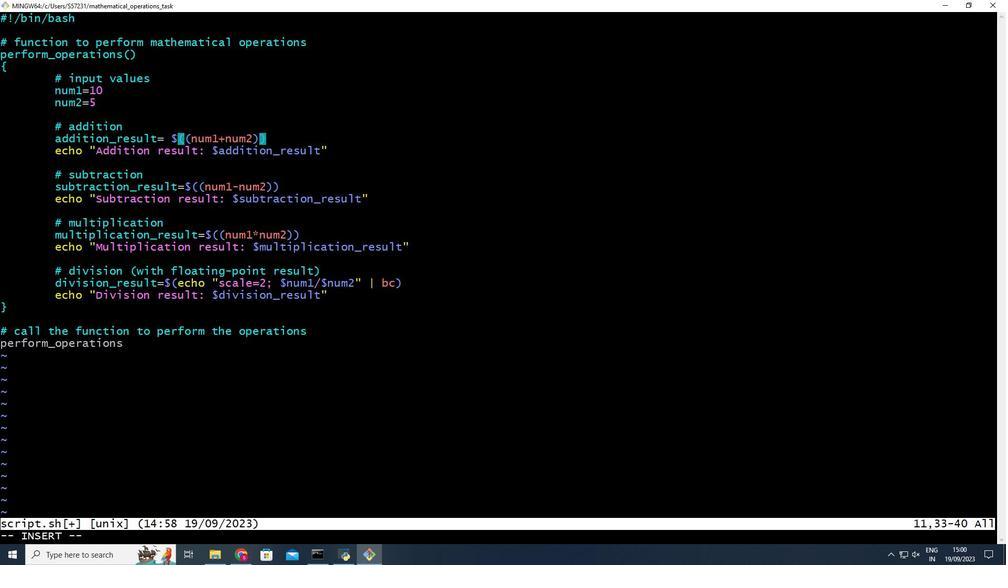 
Action: Mouse scrolled (76, 211) with delta (0, 0)
Screenshot: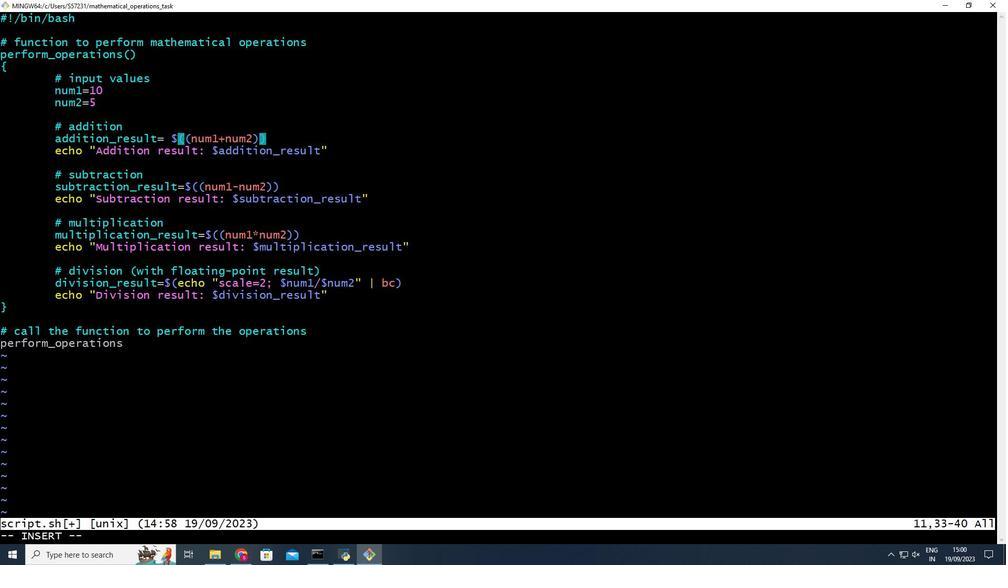 
Action: Mouse scrolled (76, 211) with delta (0, 0)
Screenshot: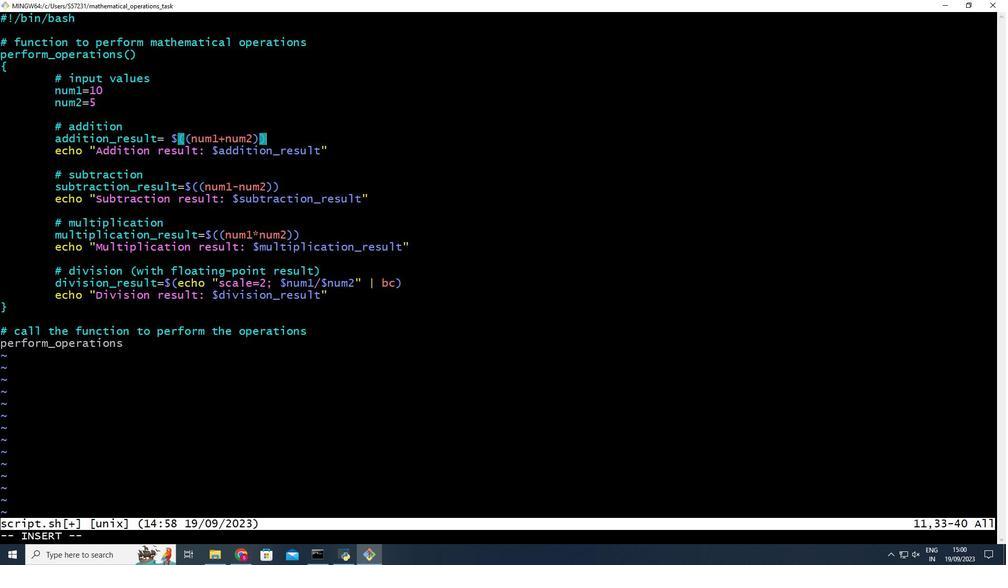 
Action: Key pressed <Key.up><Key.up>
Screenshot: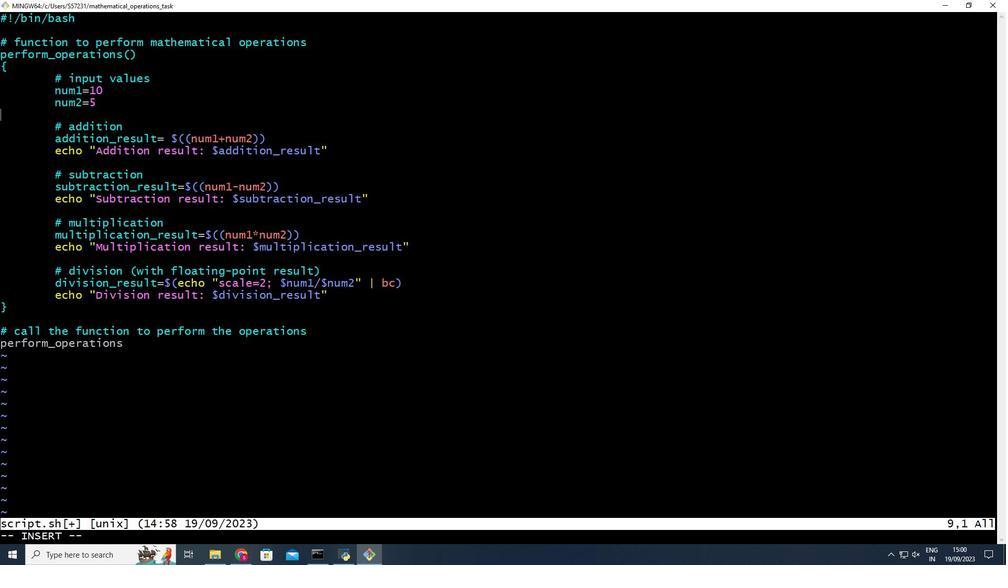 
Action: Mouse moved to (76, 211)
Screenshot: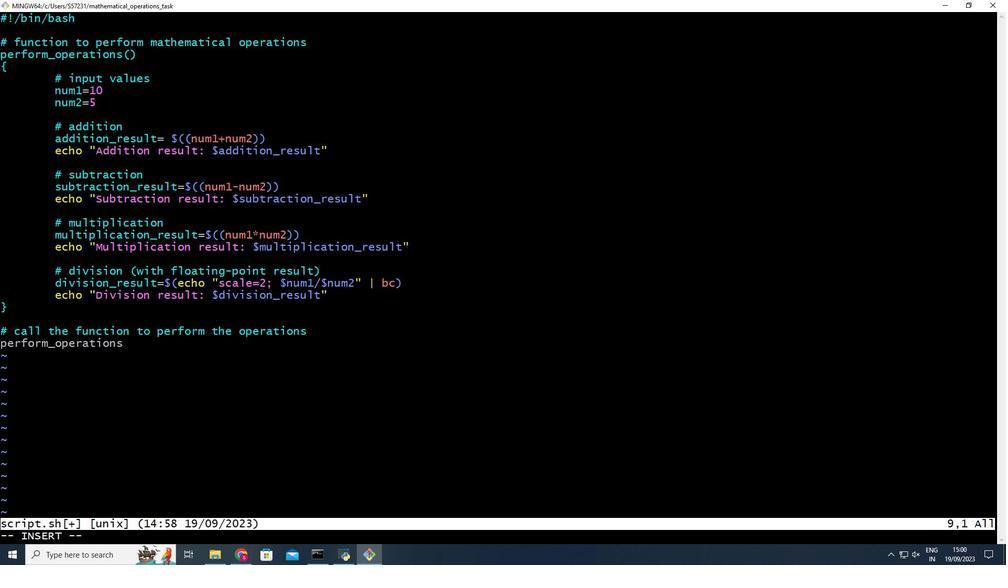 
Action: Key pressed <Key.up><Key.up><Key.down><Key.down><Key.down><Key.down><Key.down><Key.left><Key.left><Key.left><Key.down><Key.down><Key.up><Key.right><Key.down><Key.down><Key.down><Key.down><Key.down><Key.down><Key.down><Key.down><Key.down><Key.down><Key.down><Key.down><Key.left><Key.up><Key.right><Key.right><Key.right><Key.right><Key.right><Key.right><Key.up><Key.right><Key.right><Key.right><Key.right><Key.right><Key.right><Key.right><Key.right><Key.right><Key.right><Key.right><Key.right><Key.right><Key.right><Key.right><Key.right><Key.right><Key.right><Key.right><Key.right><Key.right><Key.right><Key.right><Key.right><Key.right><Key.right><Key.right><Key.backspace><Key.shift_r>:<Key.right><Key.right><Key.right><Key.right><Key.right><Key.right><Key.right><Key.right><Key.right><Key.right><Key.right><Key.right><Key.right><Key.right><Key.right><Key.right><Key.right><Key.left><Key.down><Key.down>
Screenshot: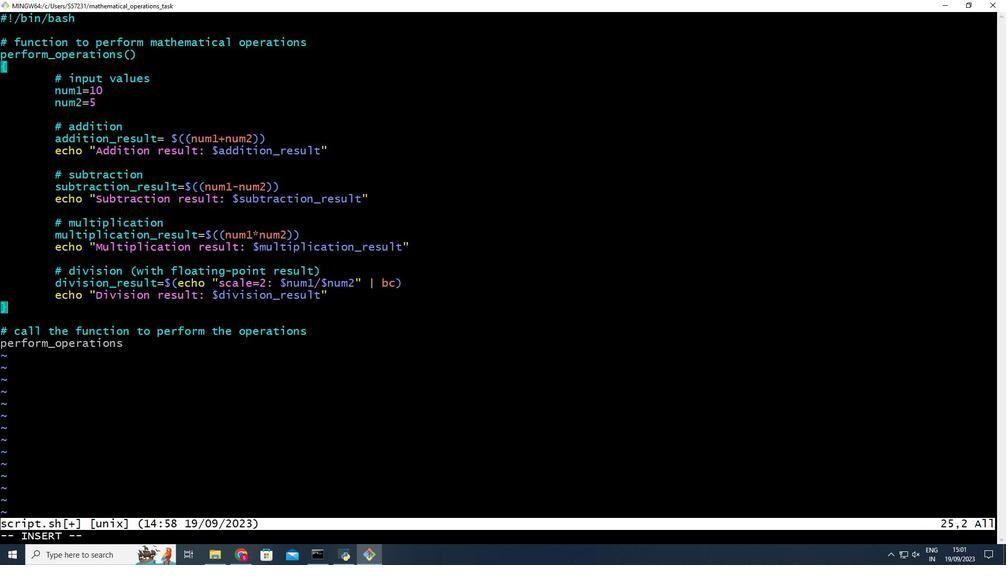 
Action: Mouse moved to (81, 209)
Screenshot: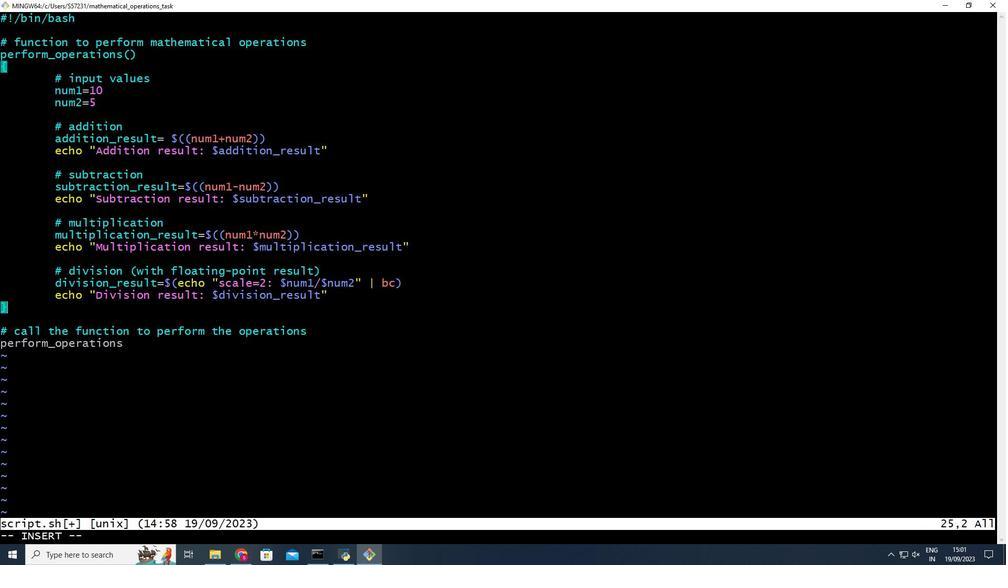 
Action: Mouse scrolled (81, 210) with delta (0, 0)
Screenshot: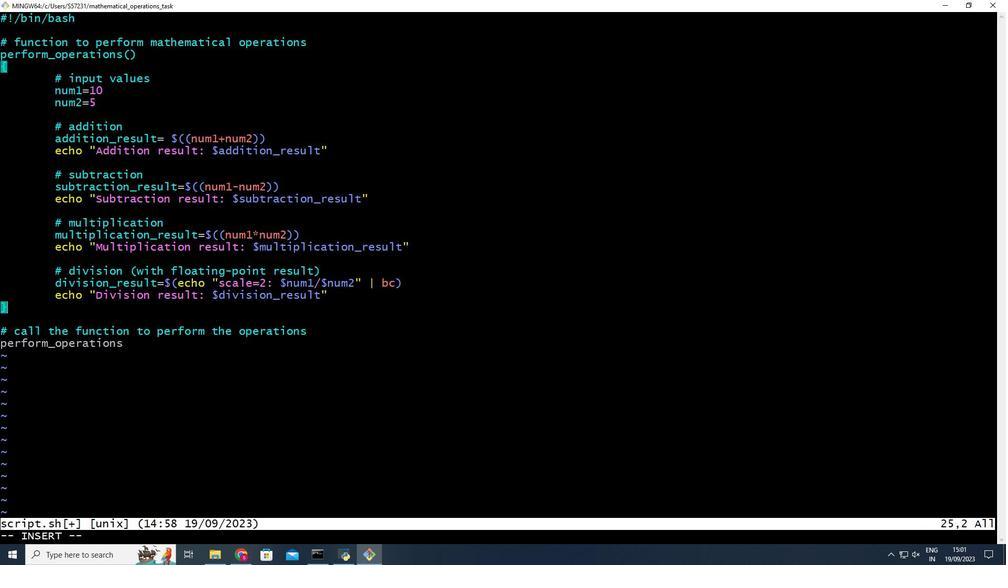 
Action: Mouse scrolled (81, 210) with delta (0, 0)
Screenshot: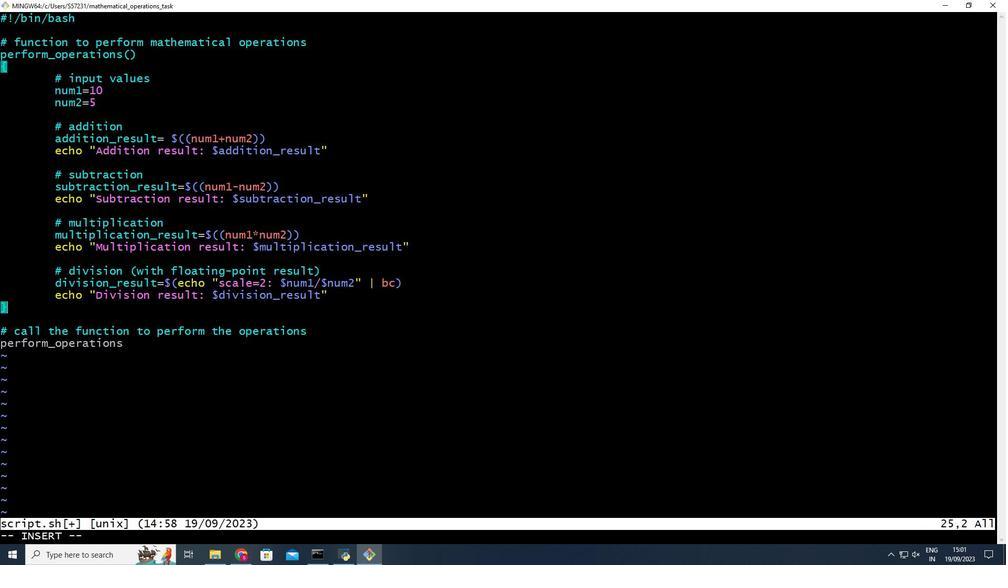 
Action: Key pressed <Key.down><Key.down><Key.left><Key.left><Key.left><Key.left><Key.left><Key.left><Key.left><Key.left><Key.left><Key.left><Key.left><Key.left><Key.left><Key.left><Key.left><Key.left><Key.left><Key.left><Key.left><Key.down><Key.up><Key.up><Key.up><Key.up><Key.up><Key.right><Key.right><Key.right><Key.right><Key.right><Key.right><Key.up><Key.up><Key.up><Key.up><Key.esc><Key.shift_r>:wq<Key.shift_r>!<Key.enter>chmod<Key.space>+x<Key.space>c<Key.backspace>script.sh<Key.enter>./script.sh<Key.enter>cat<Key.space>script.sh<Key.enter><Key.up><Key.up><Key.up><Key.up><Key.up><Key.up><Key.backspace><Key.backspace><Key.backspace><Key.backspace><Key.backspace><Key.backspace><Key.backspace><Key.backspace><Key.backspace><Key.backspace><Key.backspace><Key.backspace><Key.backspace><Key.backspace><Key.backspace><Key.backspace><Key.backspace><Key.backspace>vim<Key.space>script.sh<Key.enter>i<Key.up><Key.up><Key.up><Key.up><Key.up><Key.up><Key.up><Key.up><Key.up><Key.up><Key.up><Key.up><Key.up><Key.up><Key.up><Key.up><Key.up><Key.up><Key.down><Key.down><Key.down><Key.down><Key.down><Key.down><Key.down><Key.down><Key.down><Key.down><Key.left><Key.left><Key.left><Key.left><Key.left><Key.left><Key.backspace><Key.right><Key.right><Key.right><Key.right><Key.right><Key.right><Key.right><Key.right><Key.down><Key.right><Key.right><Key.right><Key.right><Key.right><Key.left><Key.left><Key.left><Key.left><Key.left><Key.left><Key.left><Key.left><Key.left><Key.left><Key.left><Key.left><Key.left><Key.left><Key.left><Key.left><Key.left><Key.up><Key.down><Key.left><Key.left><Key.up><Key.left><Key.left><Key.left><Key.down><Key.down><Key.down><Key.down><Key.right><Key.right><Key.right><Key.right><Key.right><Key.right><Key.right><Key.right><Key.right><Key.right><Key.right><Key.right><Key.right><Key.right><Key.right><Key.right><Key.right><Key.right><Key.right><Key.right><Key.left><Key.left><Key.left><Key.left><Key.left><Key.left><Key.down><Key.down><Key.down><Key.down><Key.down><Key.down><Key.down><Key.down><Key.right><Key.right><Key.right><Key.right><Key.right><Key.right><Key.right><Key.right><Key.right><Key.right><Key.right><Key.right><Key.right><Key.right><Key.right><Key.right><Key.right><Key.right><Key.right><Key.right><Key.right><Key.right><Key.right><Key.right><Key.right><Key.right><Key.right><Key.right><Key.right><Key.backspace><Key.backspace><Key.backspace><Key.backspace><Key.right><Key.right><Key.esc><Key.shift_r>:wq<Key.shift_r>!<Key.enter>chmod<Key.space>+x<Key.space>script.sh<Key.enter>vim<Key.space>script.sh<Key.enter><Key.esc><Key.shift_r>:wq<Key.shift_r>!<Key.enter>./script.sh<Key.enter>
Screenshot: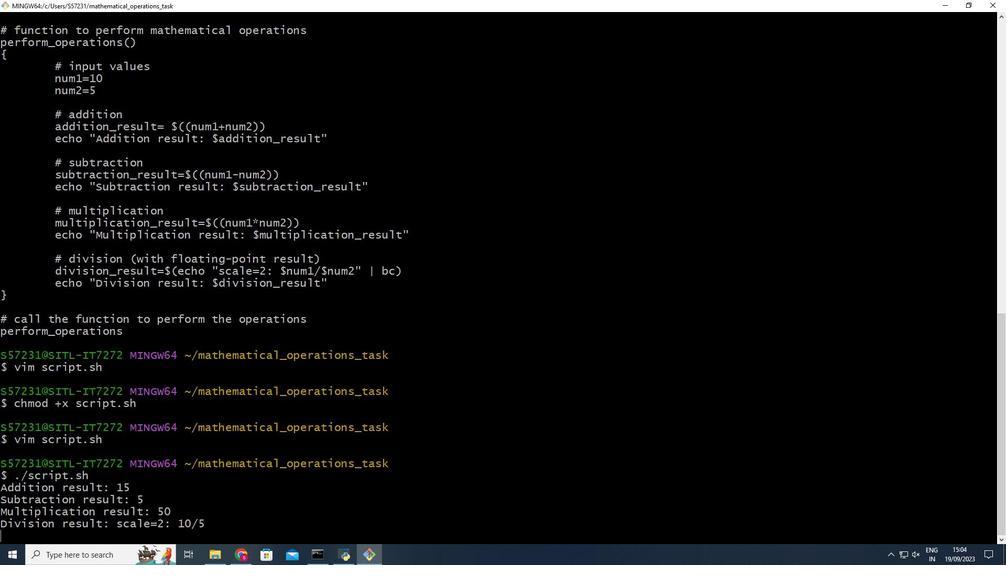 
Action: Mouse moved to (86, 194)
Screenshot: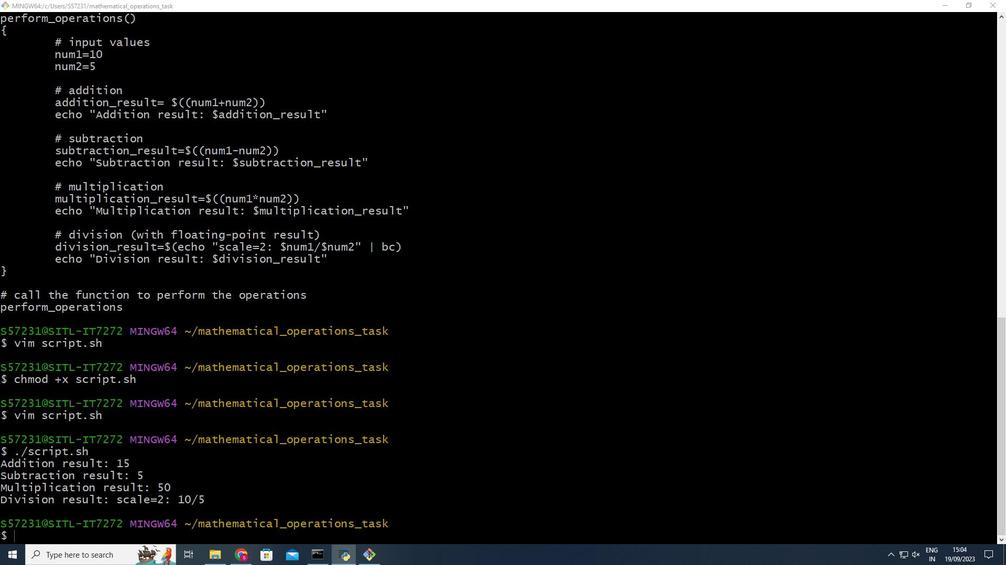 
Action: Mouse pressed left at (86, 194)
Screenshot: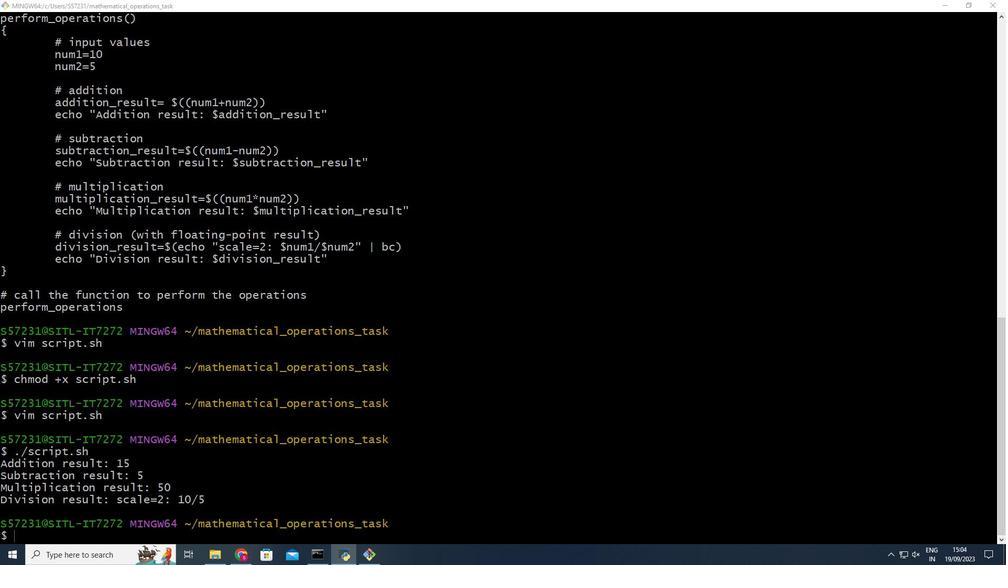 
Action: Mouse moved to (88, 204)
Screenshot: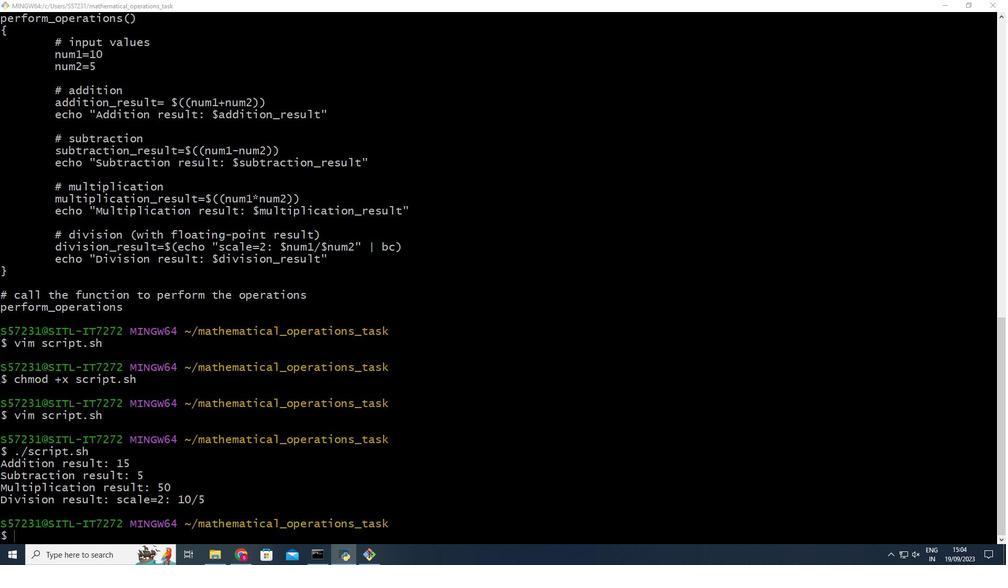 
Action: Mouse pressed left at (88, 204)
Screenshot: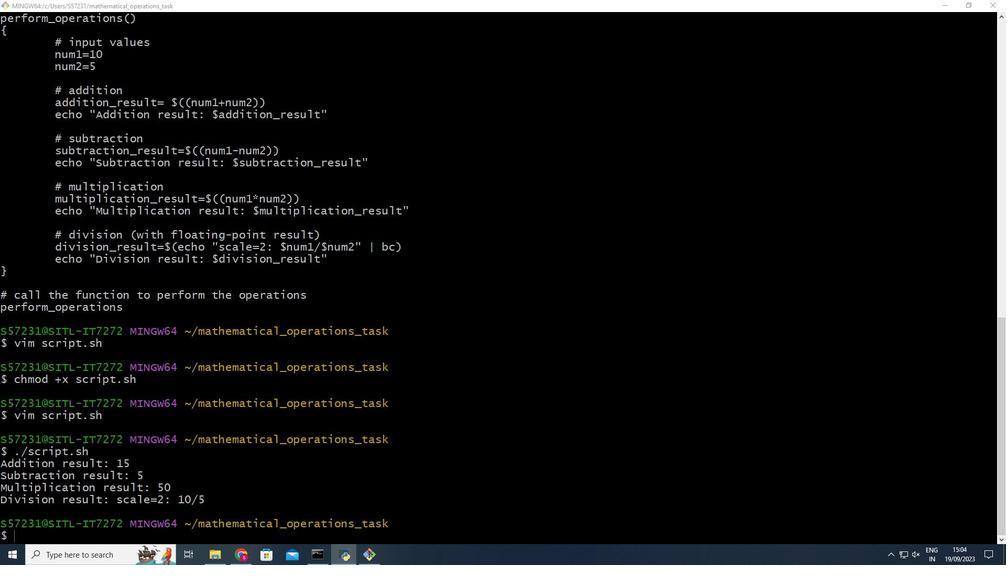 
